 Task: Add a signature Max Baker containing Best wishes for a happy National Compliment Day, Max Baker to email address softage.9@softage.net and add a folder Community newsletters
Action: Mouse moved to (1064, 80)
Screenshot: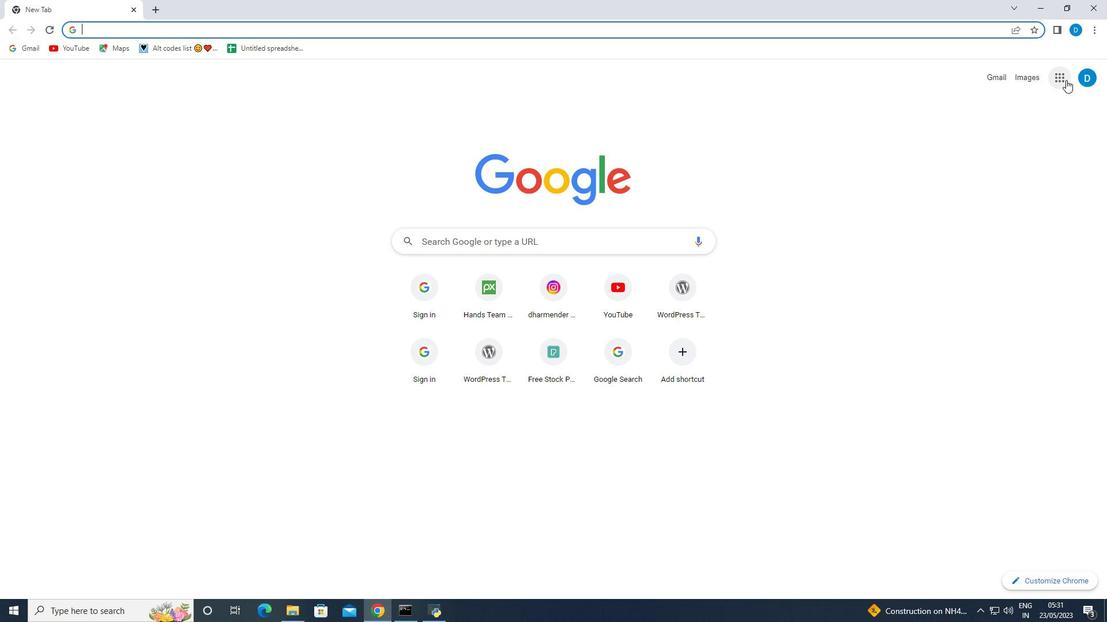 
Action: Mouse pressed left at (1064, 80)
Screenshot: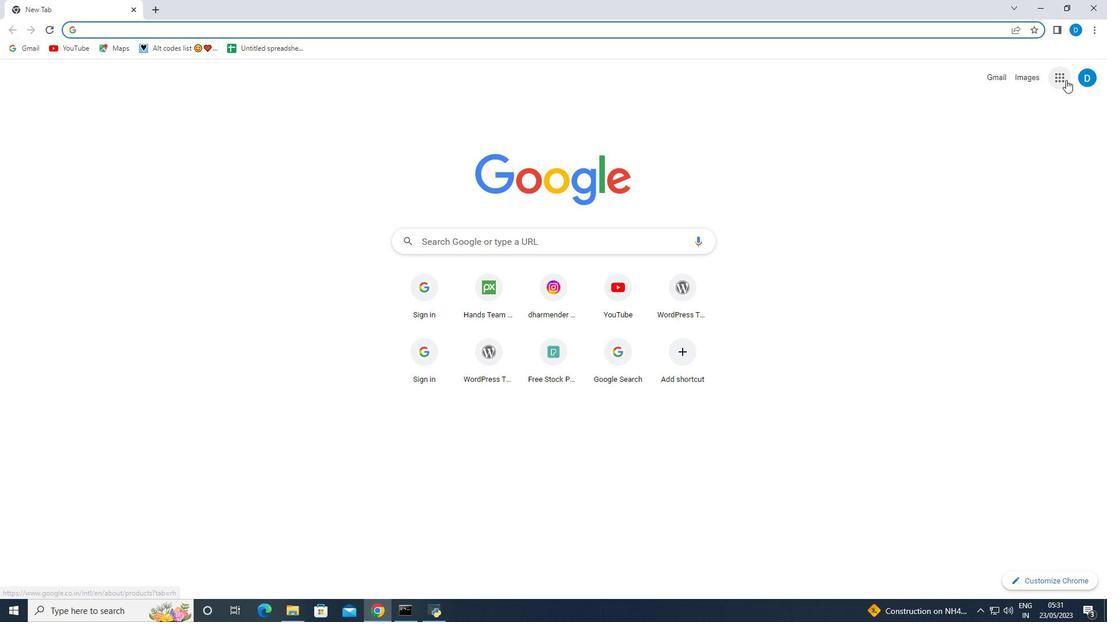 
Action: Mouse moved to (968, 229)
Screenshot: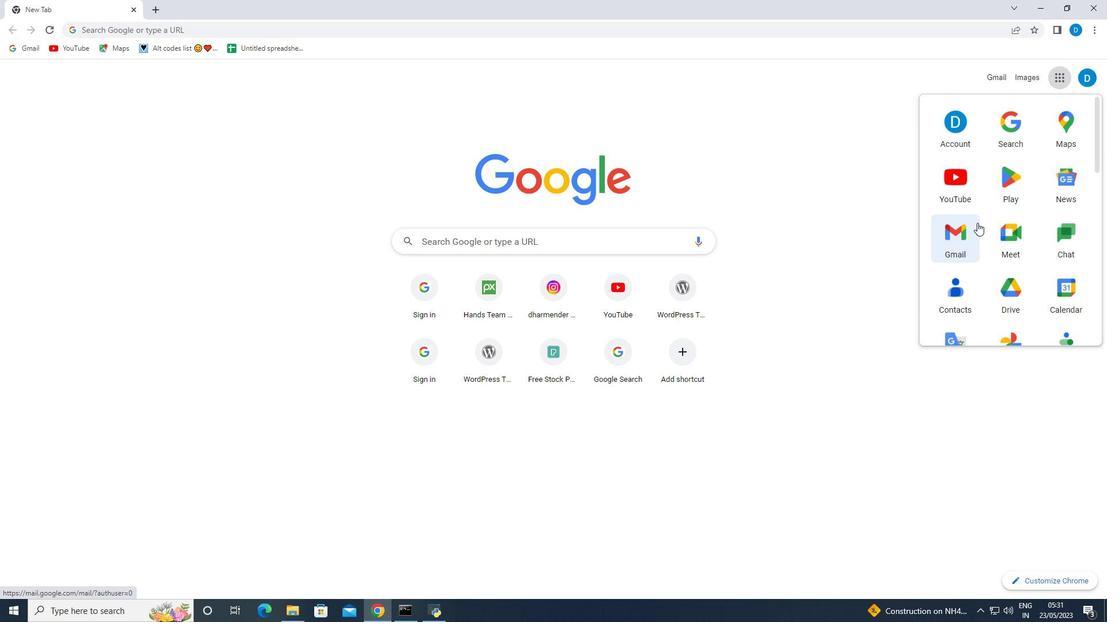 
Action: Mouse pressed left at (968, 229)
Screenshot: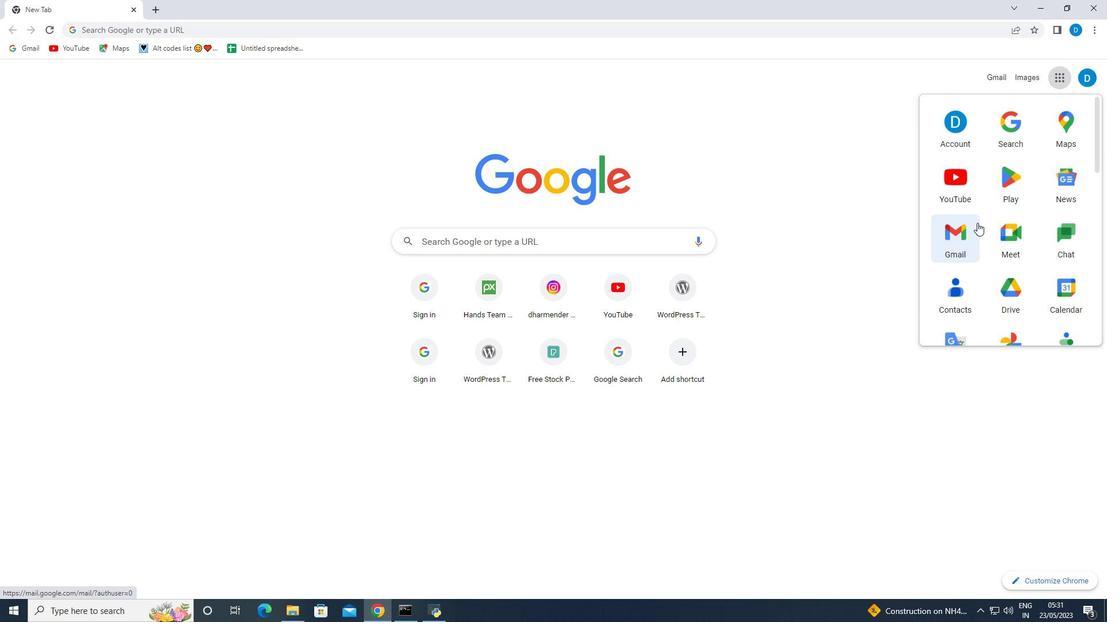 
Action: Mouse moved to (127, 295)
Screenshot: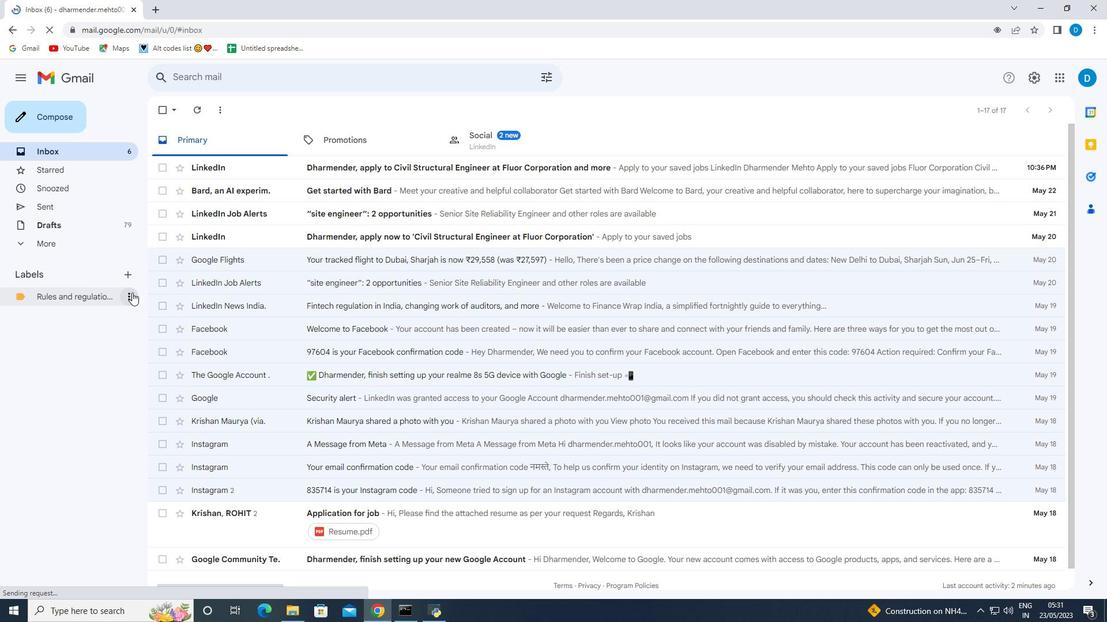 
Action: Mouse pressed left at (127, 295)
Screenshot: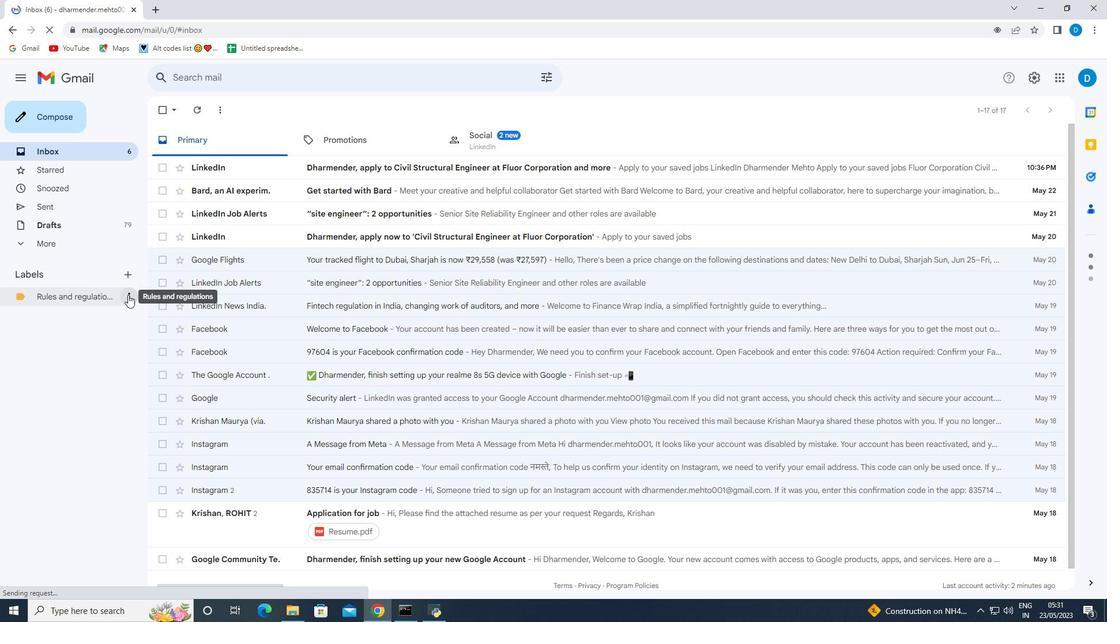 
Action: Mouse moved to (172, 501)
Screenshot: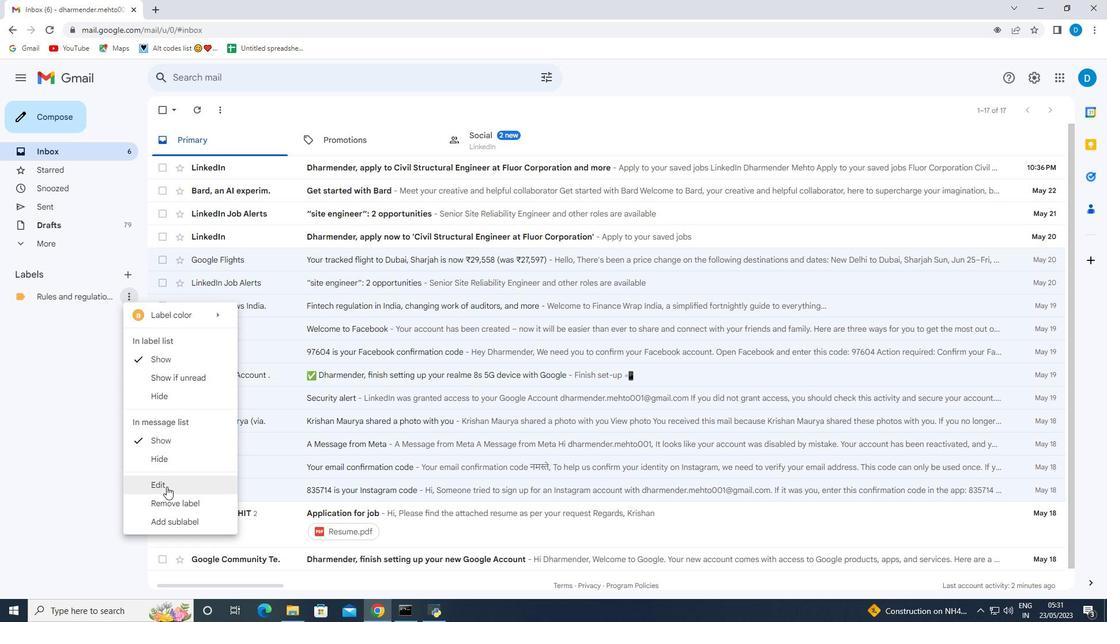 
Action: Mouse pressed left at (172, 501)
Screenshot: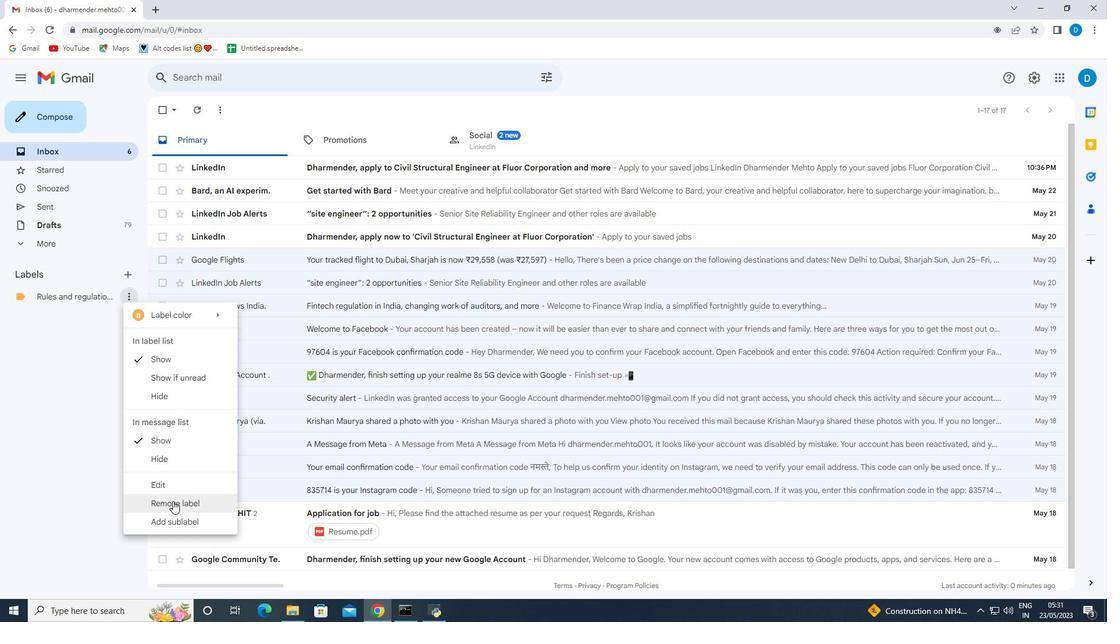 
Action: Mouse moved to (667, 364)
Screenshot: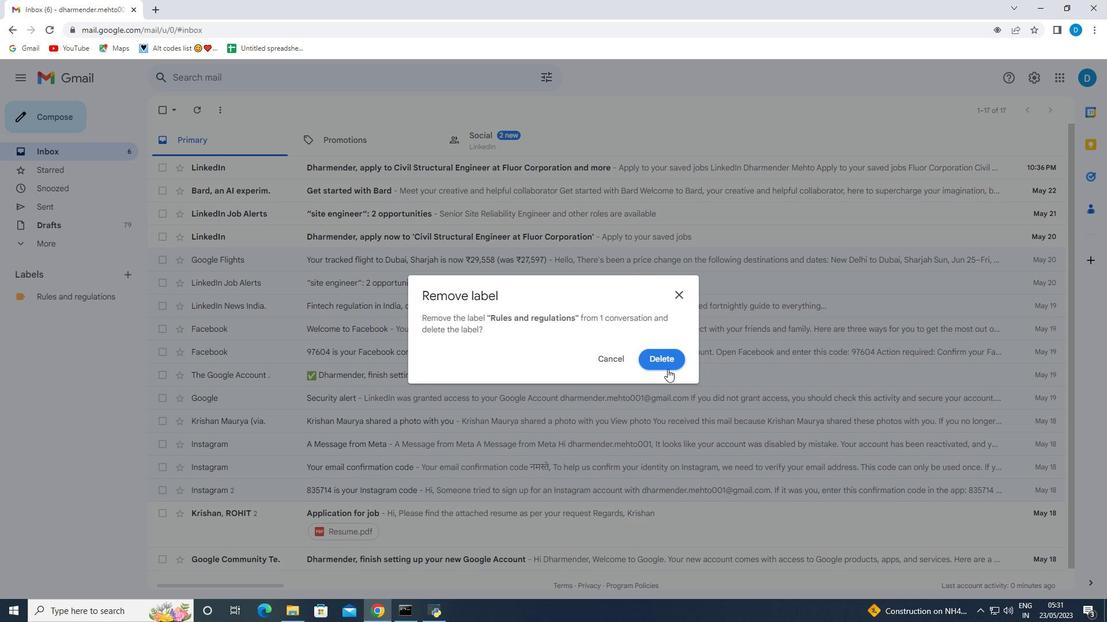 
Action: Mouse pressed left at (667, 364)
Screenshot: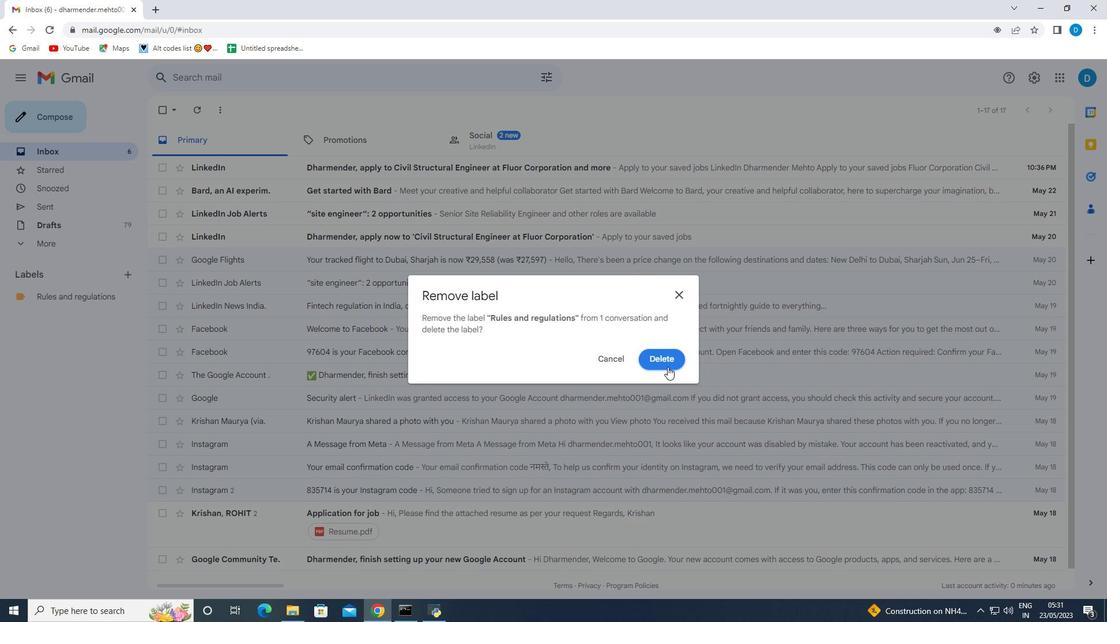 
Action: Mouse moved to (1027, 80)
Screenshot: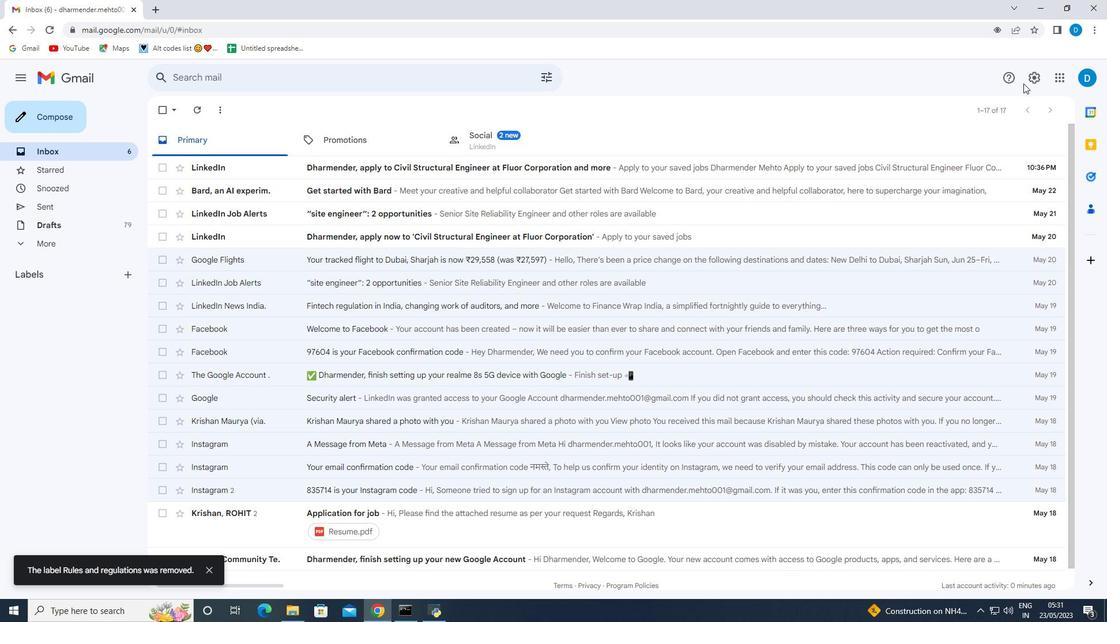 
Action: Mouse pressed left at (1027, 80)
Screenshot: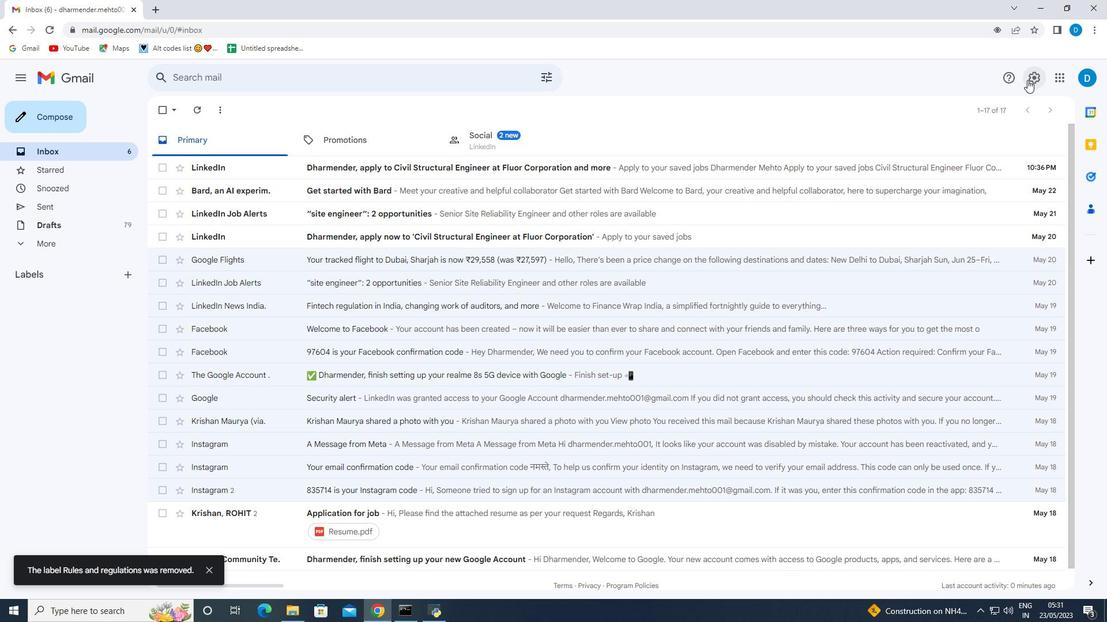 
Action: Mouse moved to (989, 136)
Screenshot: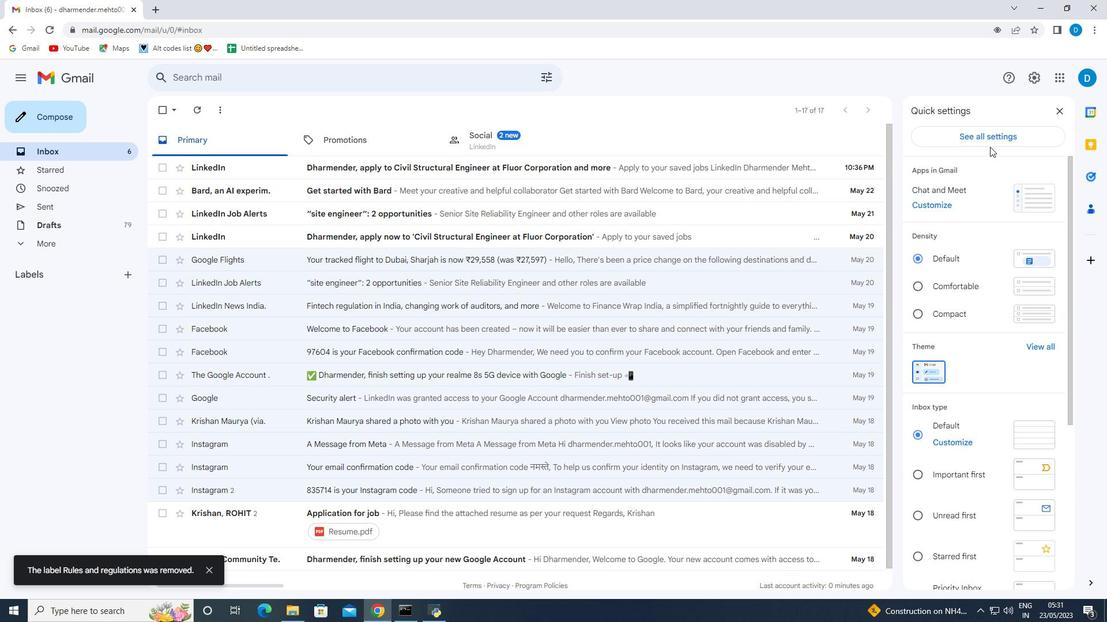
Action: Mouse pressed left at (989, 136)
Screenshot: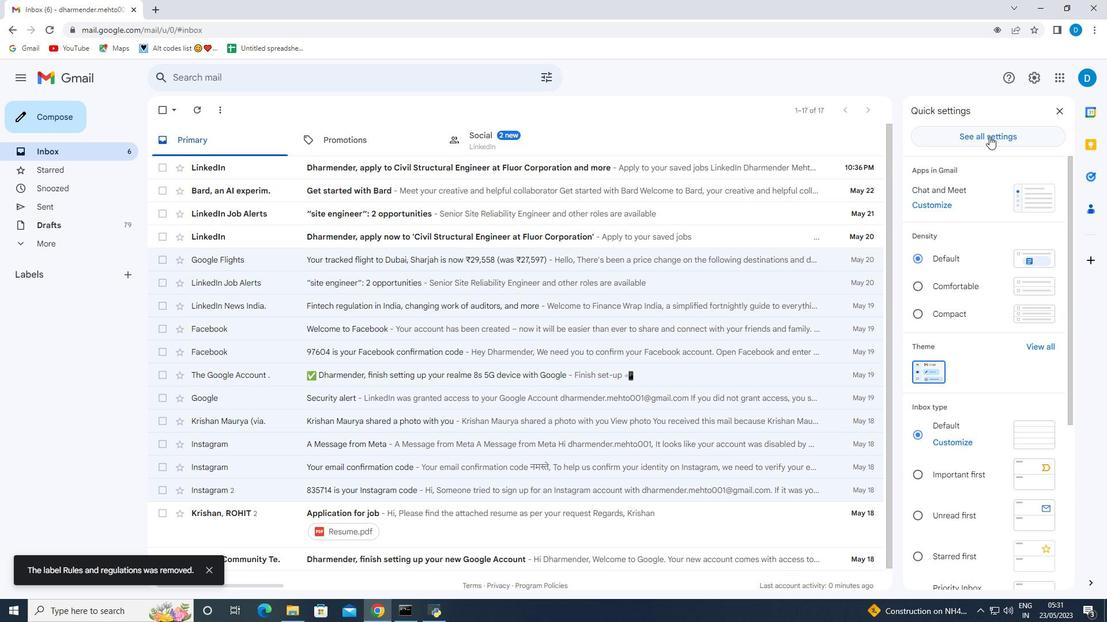 
Action: Mouse moved to (442, 332)
Screenshot: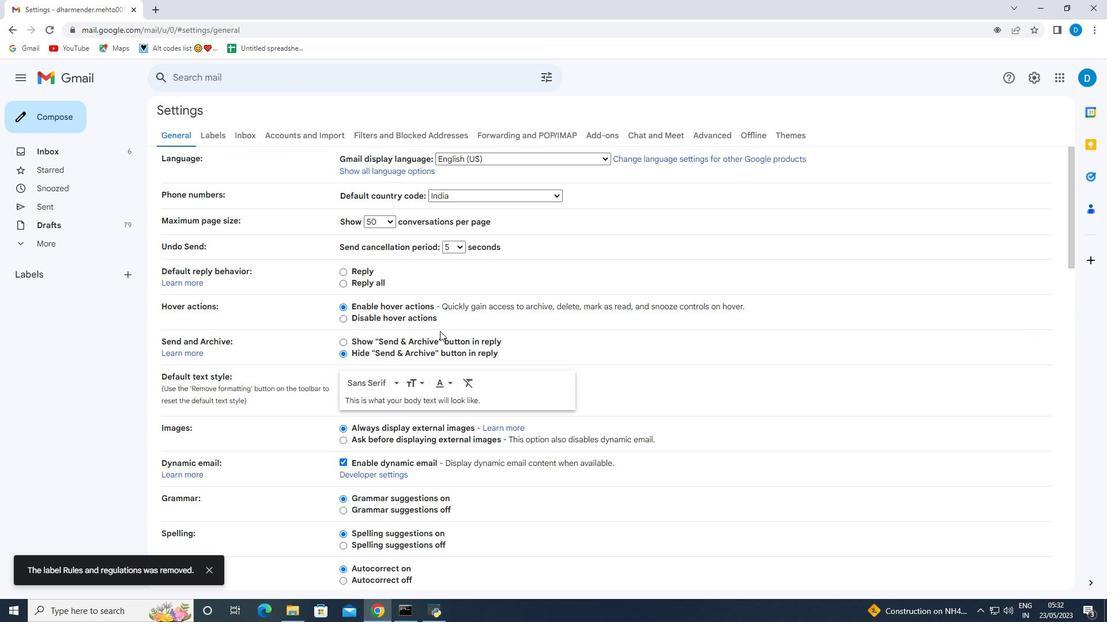 
Action: Mouse scrolled (442, 331) with delta (0, 0)
Screenshot: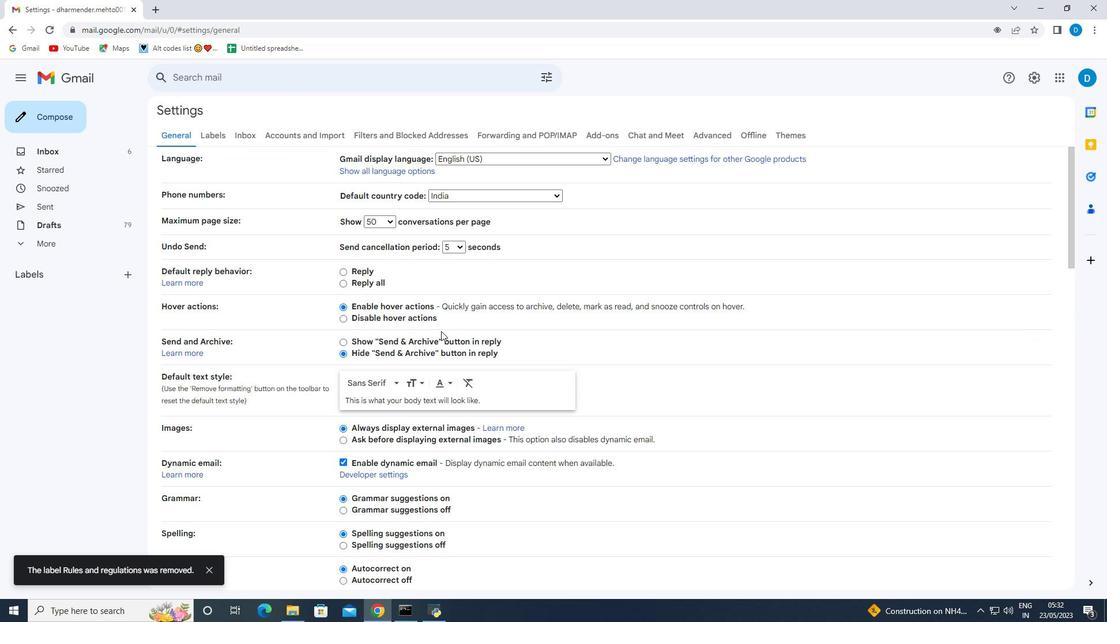 
Action: Mouse scrolled (442, 331) with delta (0, 0)
Screenshot: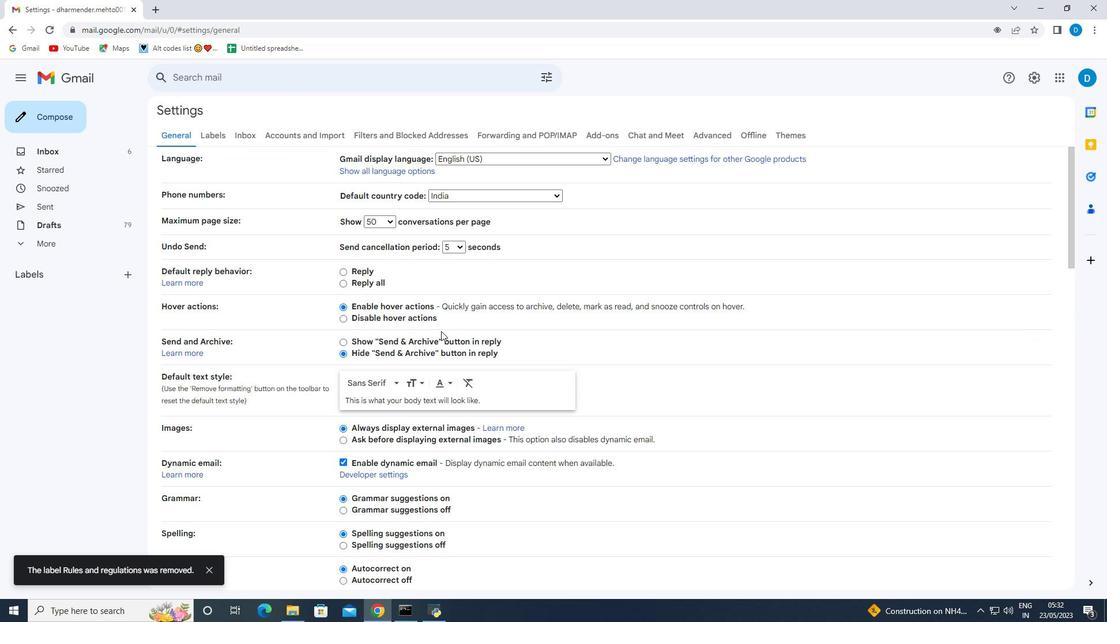 
Action: Mouse scrolled (442, 331) with delta (0, 0)
Screenshot: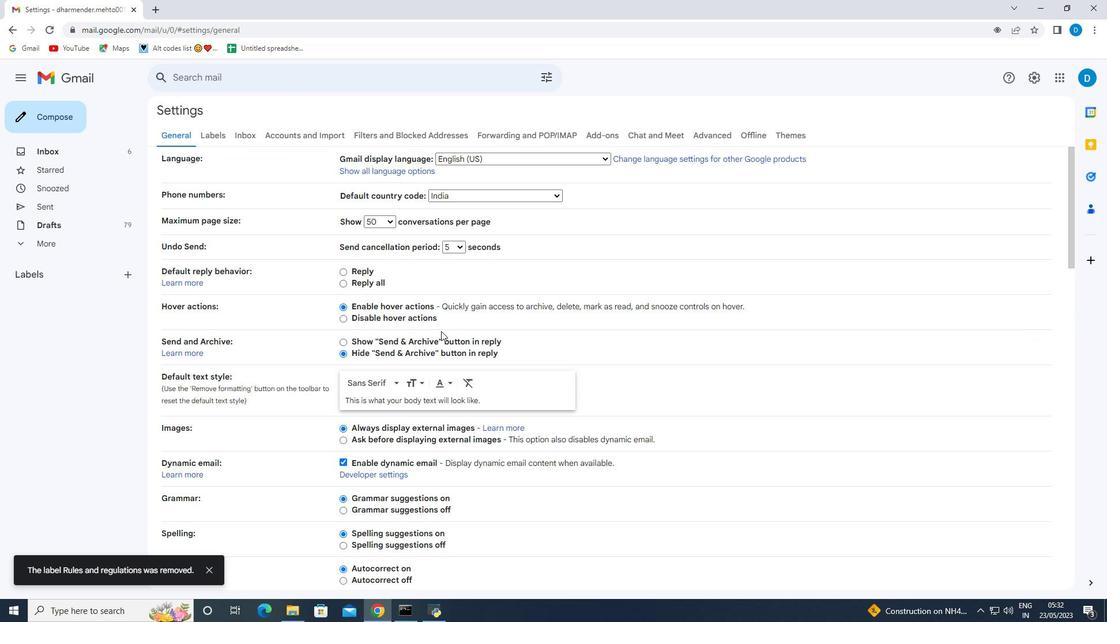 
Action: Mouse scrolled (442, 331) with delta (0, 0)
Screenshot: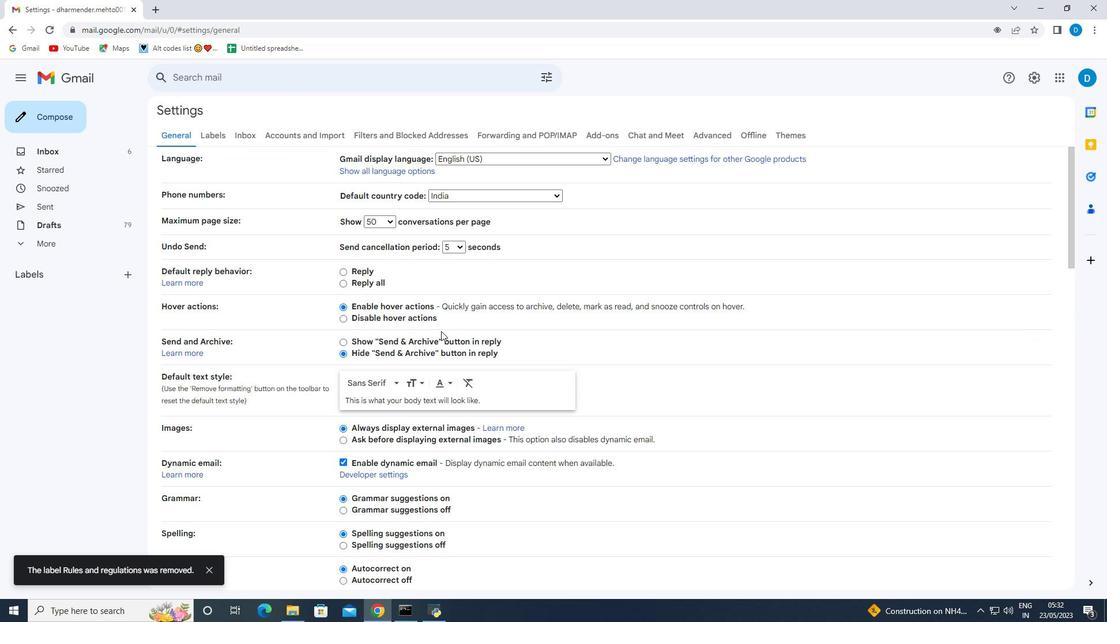 
Action: Mouse scrolled (442, 331) with delta (0, 0)
Screenshot: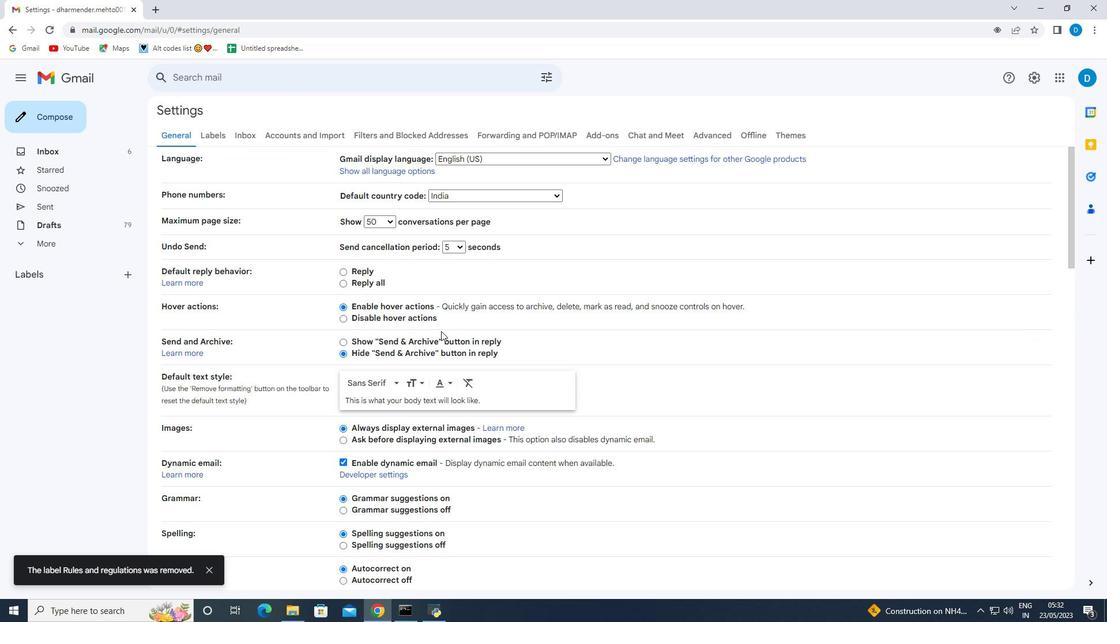
Action: Mouse moved to (445, 328)
Screenshot: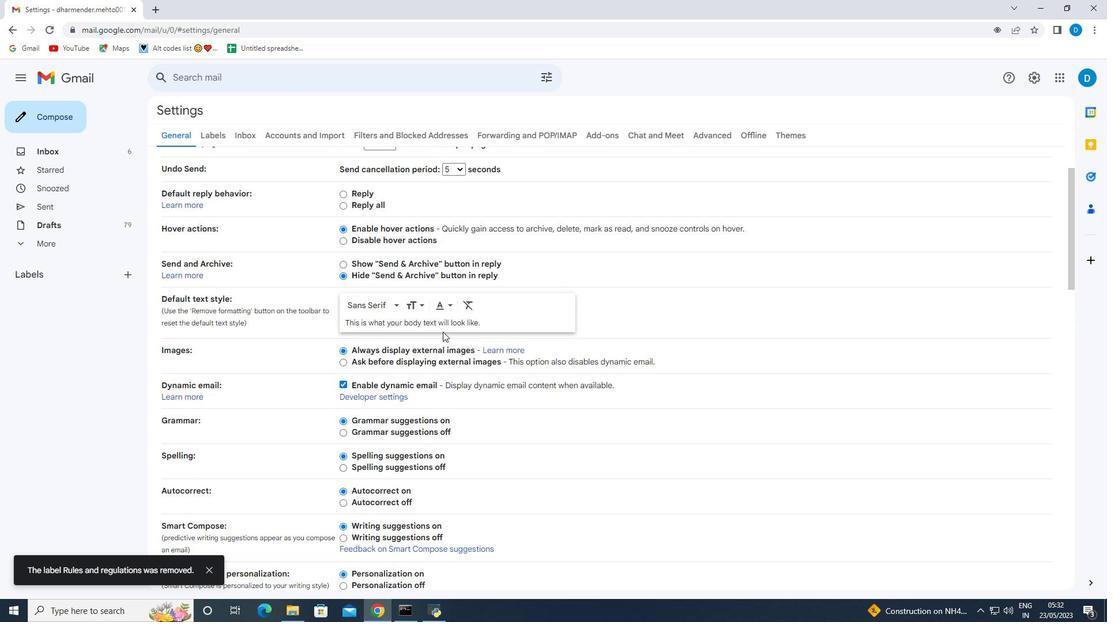 
Action: Mouse scrolled (445, 327) with delta (0, 0)
Screenshot: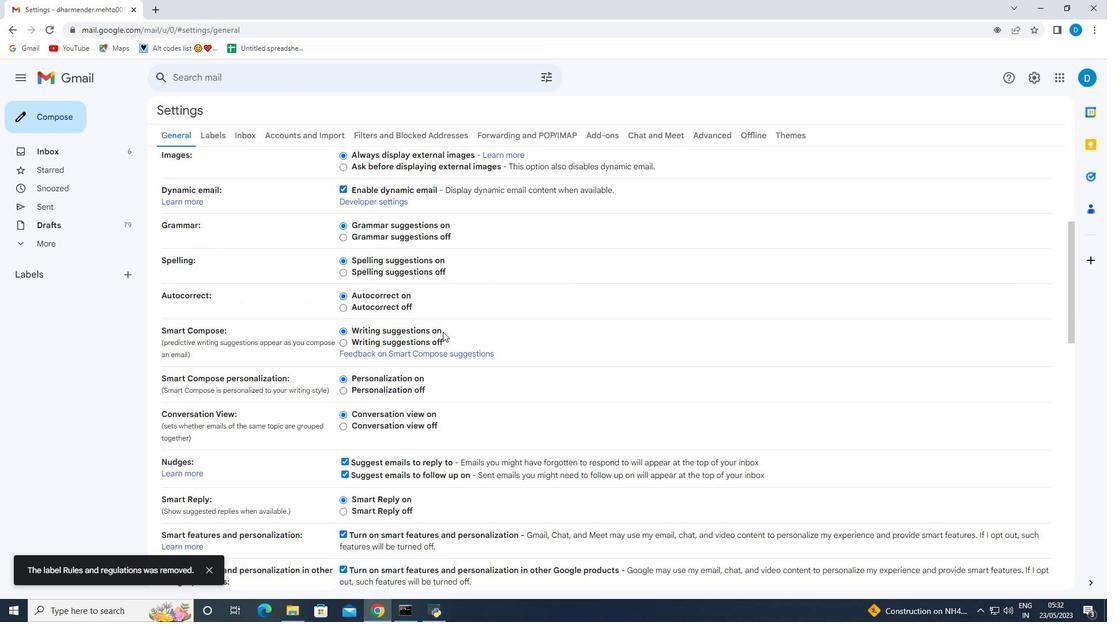 
Action: Mouse scrolled (445, 327) with delta (0, 0)
Screenshot: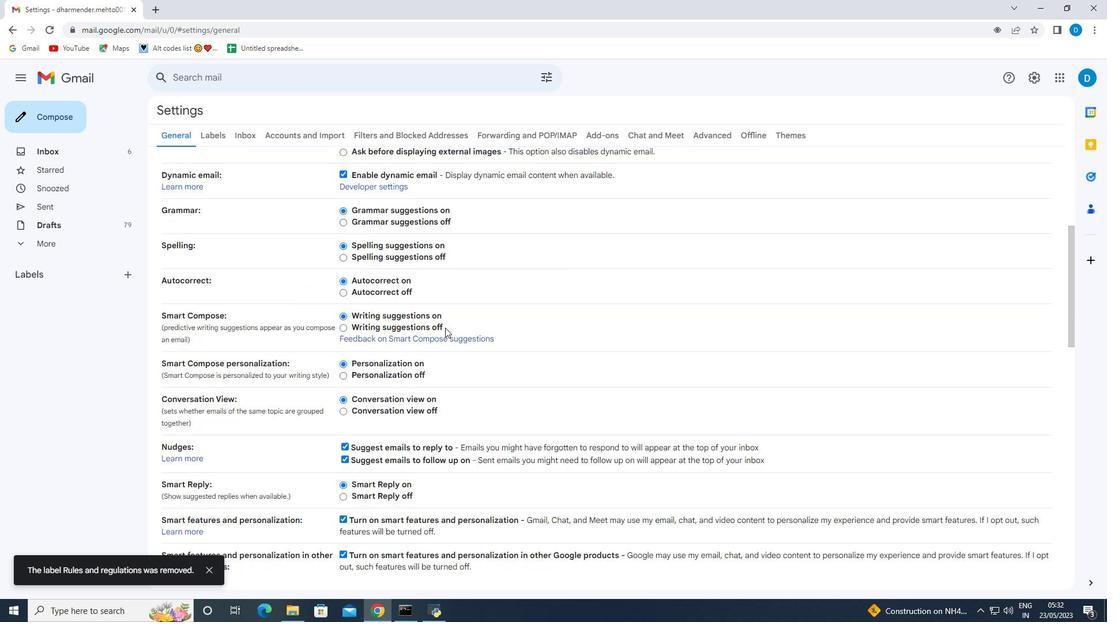 
Action: Mouse scrolled (445, 327) with delta (0, 0)
Screenshot: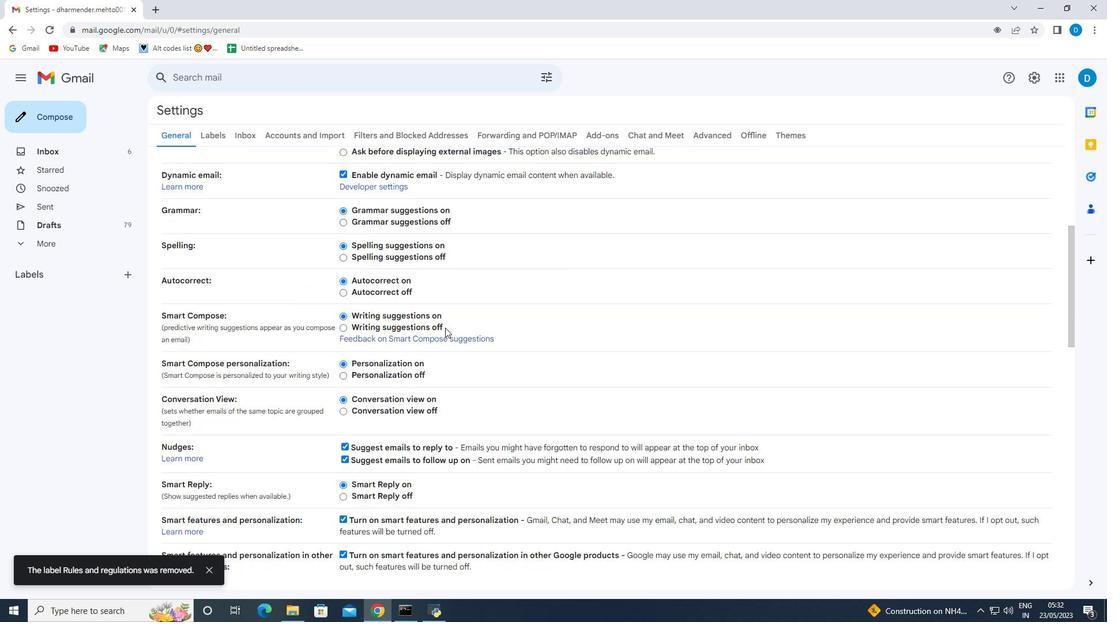
Action: Mouse scrolled (445, 327) with delta (0, 0)
Screenshot: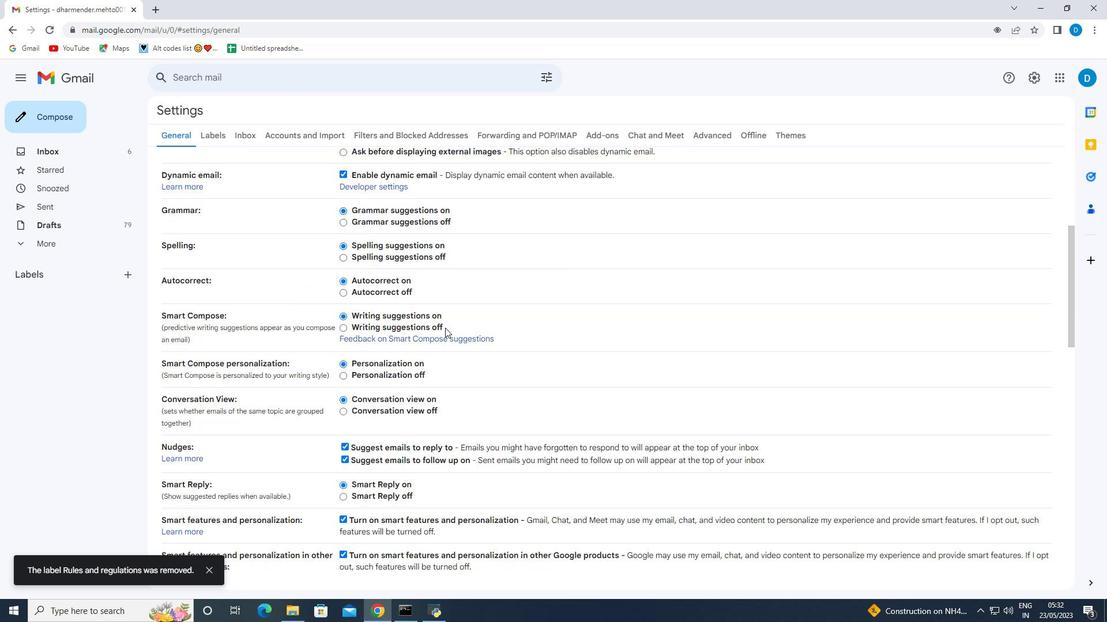 
Action: Mouse scrolled (445, 327) with delta (0, 0)
Screenshot: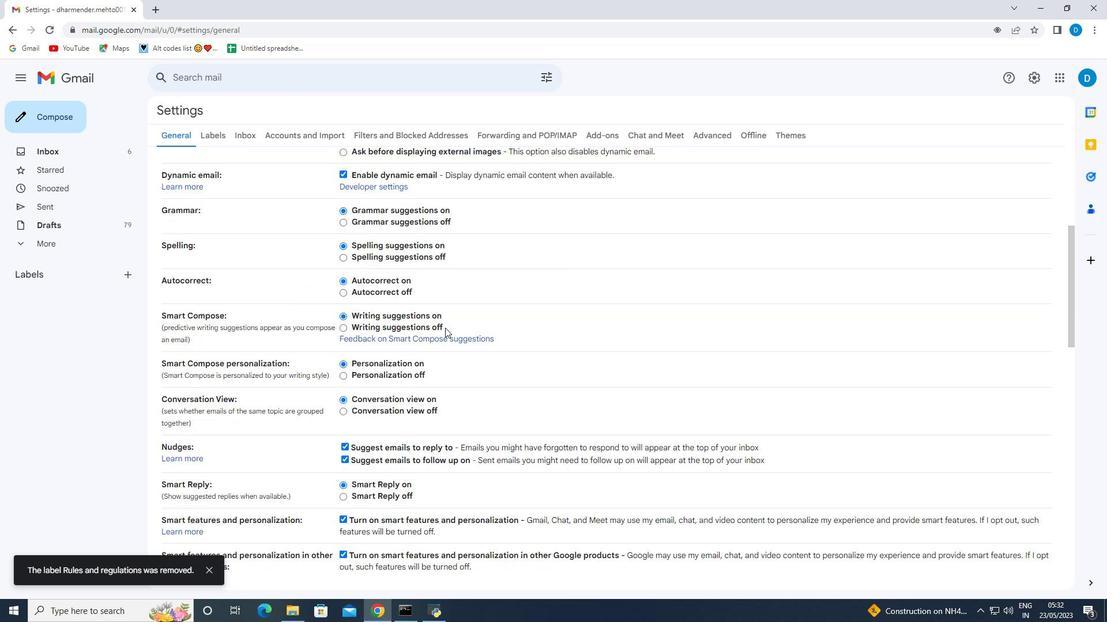 
Action: Mouse scrolled (445, 327) with delta (0, 0)
Screenshot: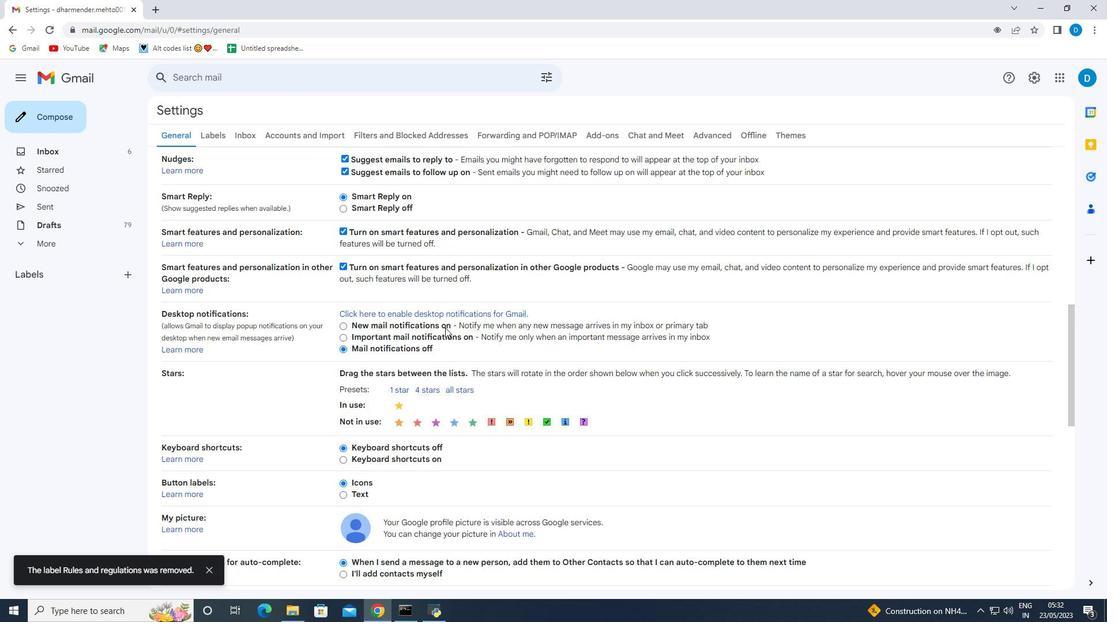 
Action: Mouse scrolled (445, 327) with delta (0, 0)
Screenshot: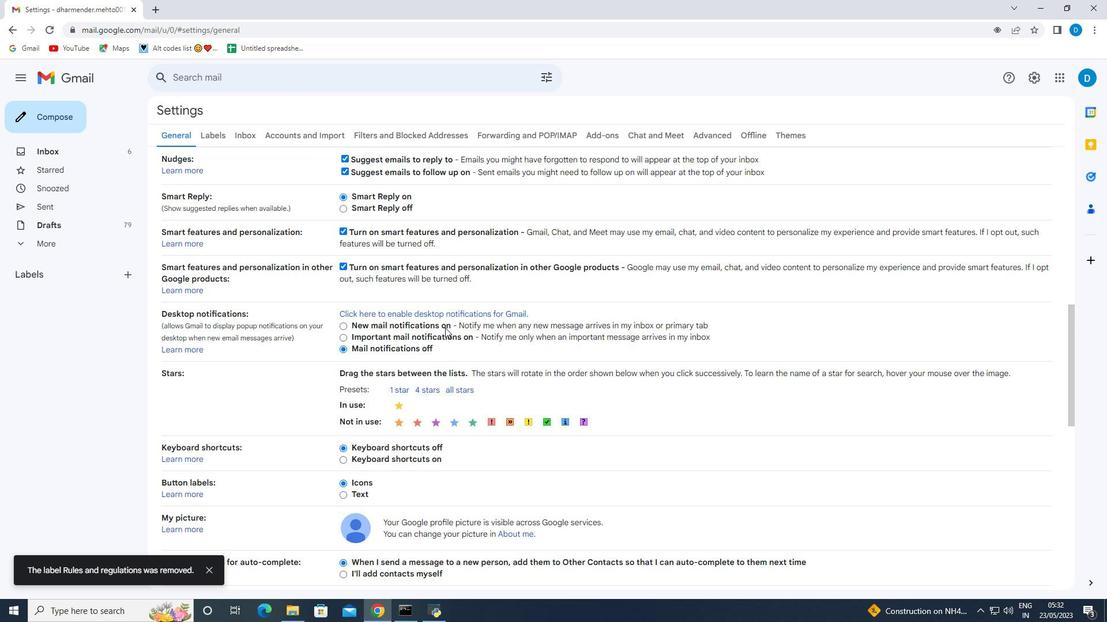 
Action: Mouse scrolled (445, 327) with delta (0, 0)
Screenshot: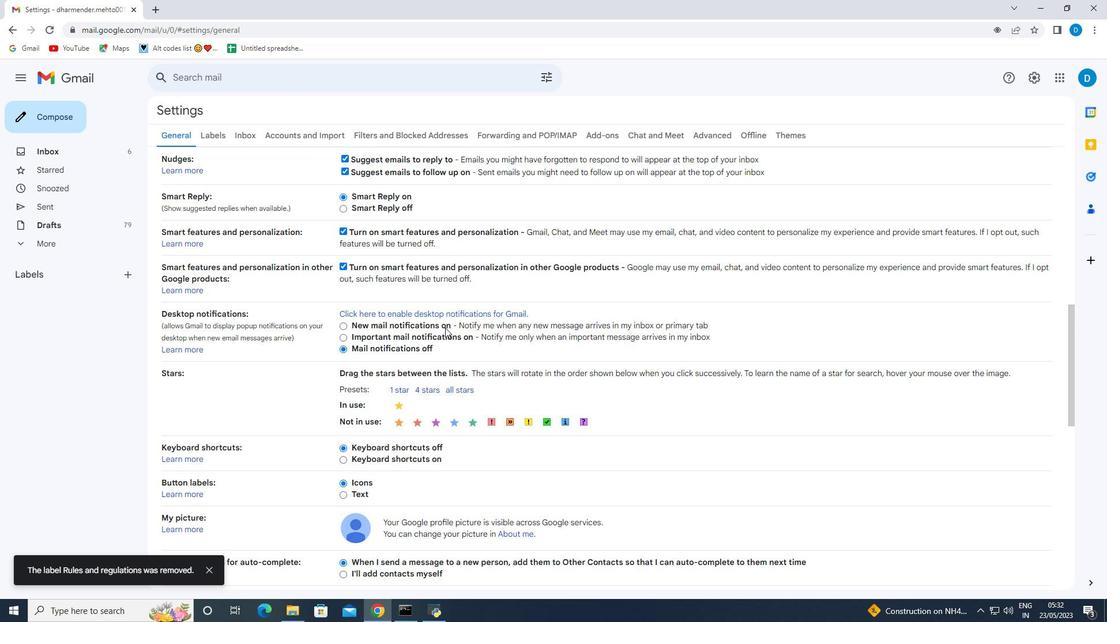
Action: Mouse scrolled (445, 327) with delta (0, 0)
Screenshot: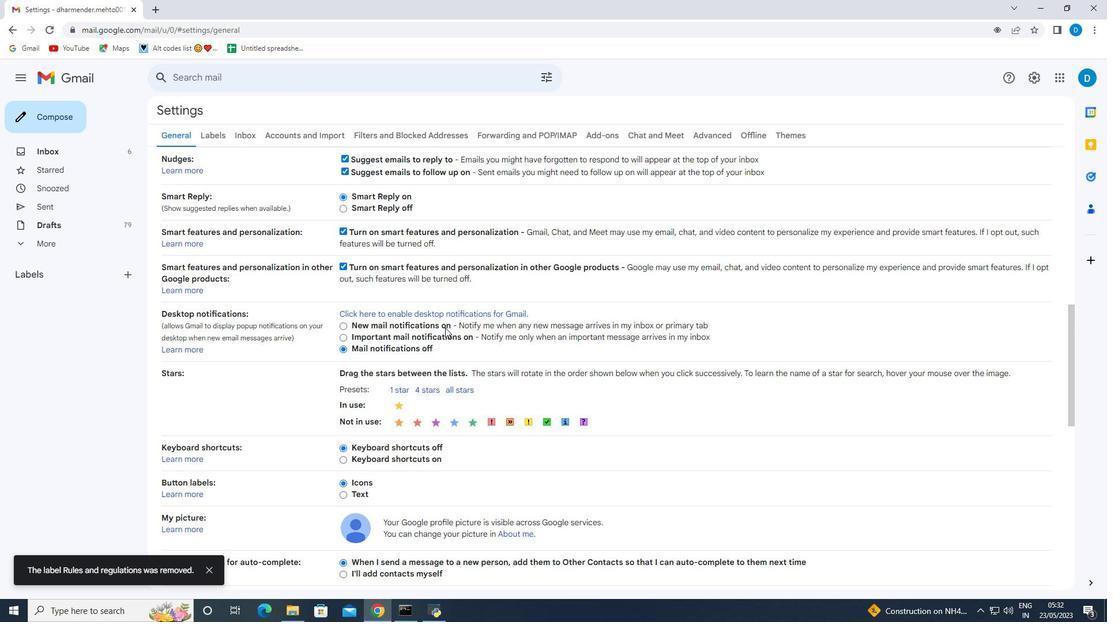 
Action: Mouse moved to (465, 404)
Screenshot: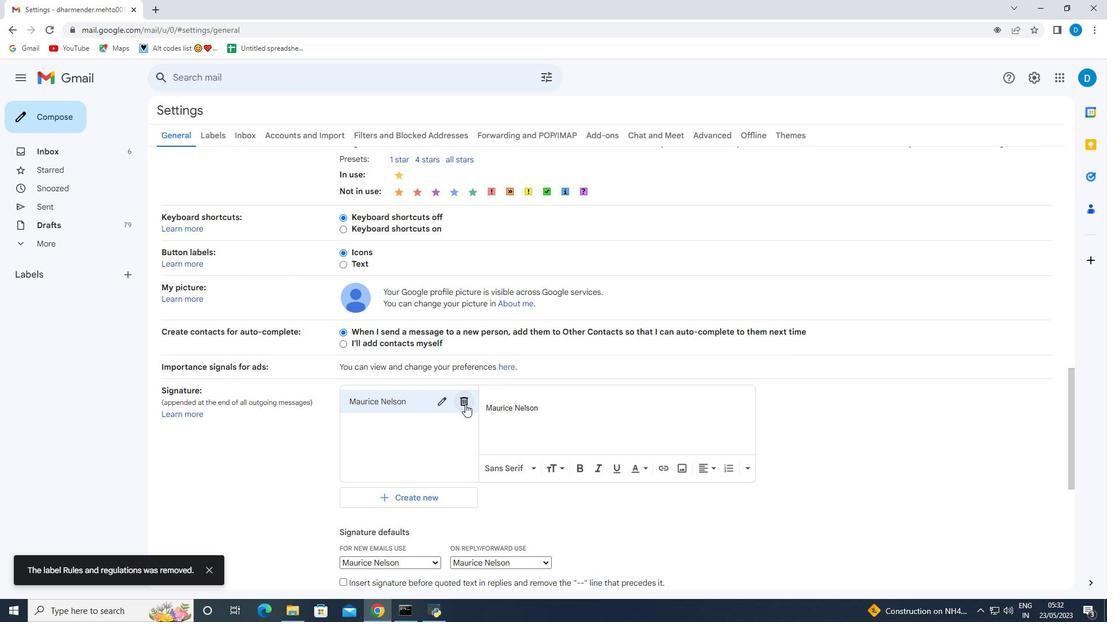 
Action: Mouse pressed left at (465, 404)
Screenshot: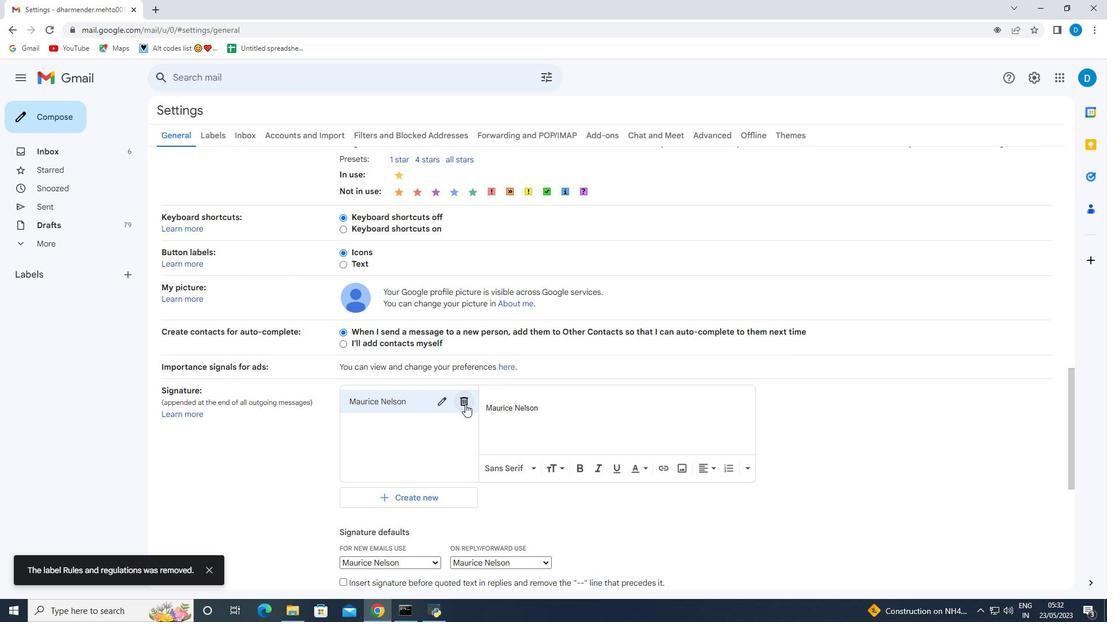 
Action: Mouse moved to (641, 351)
Screenshot: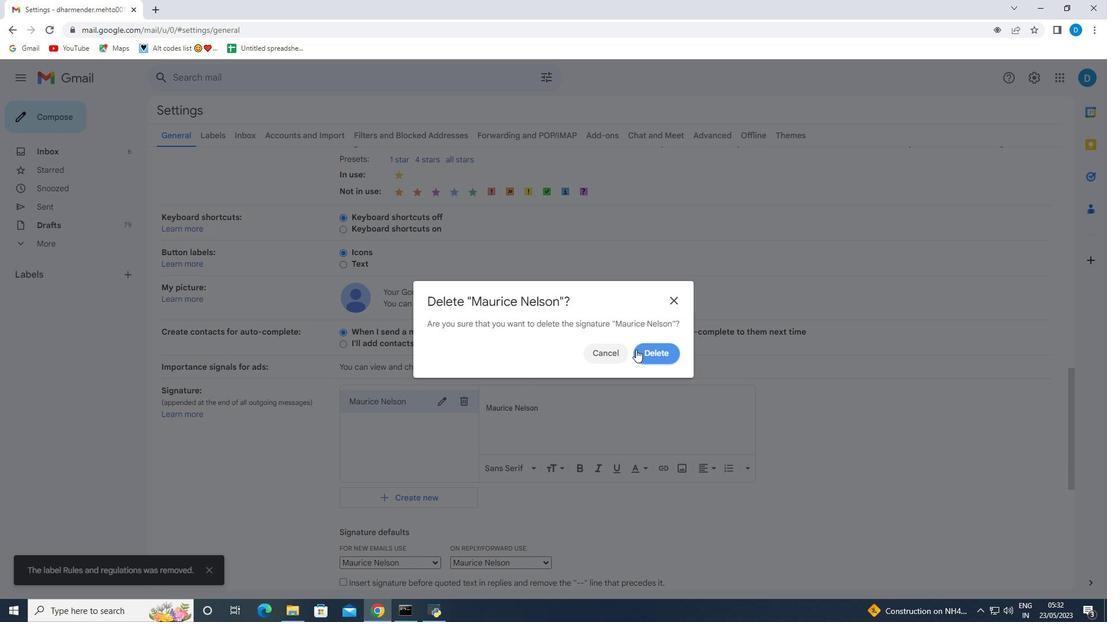 
Action: Mouse pressed left at (641, 351)
Screenshot: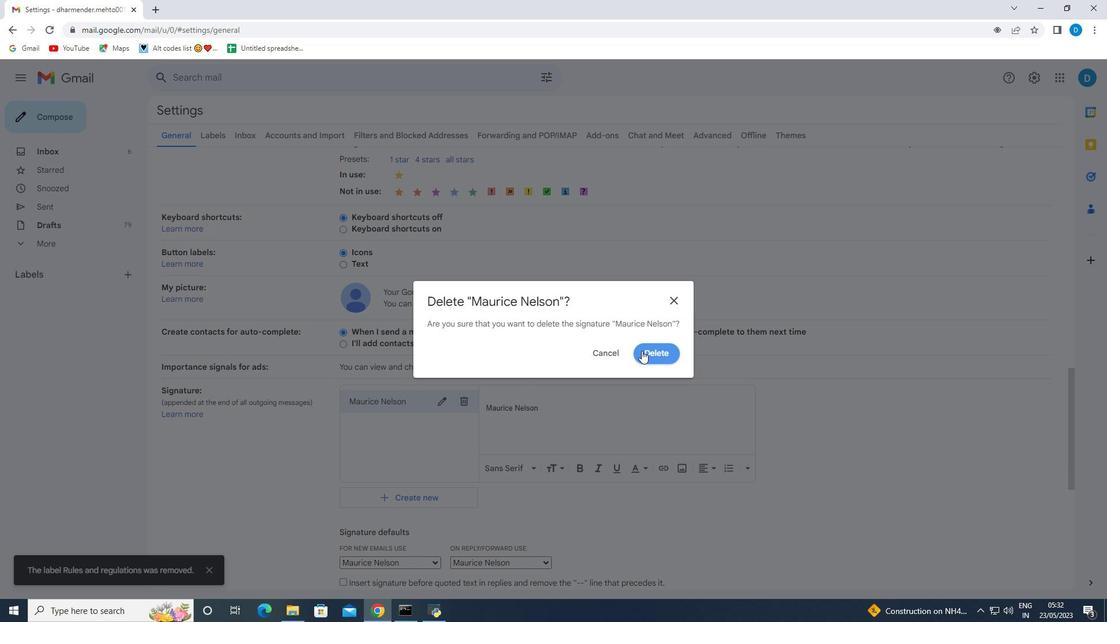 
Action: Mouse moved to (393, 377)
Screenshot: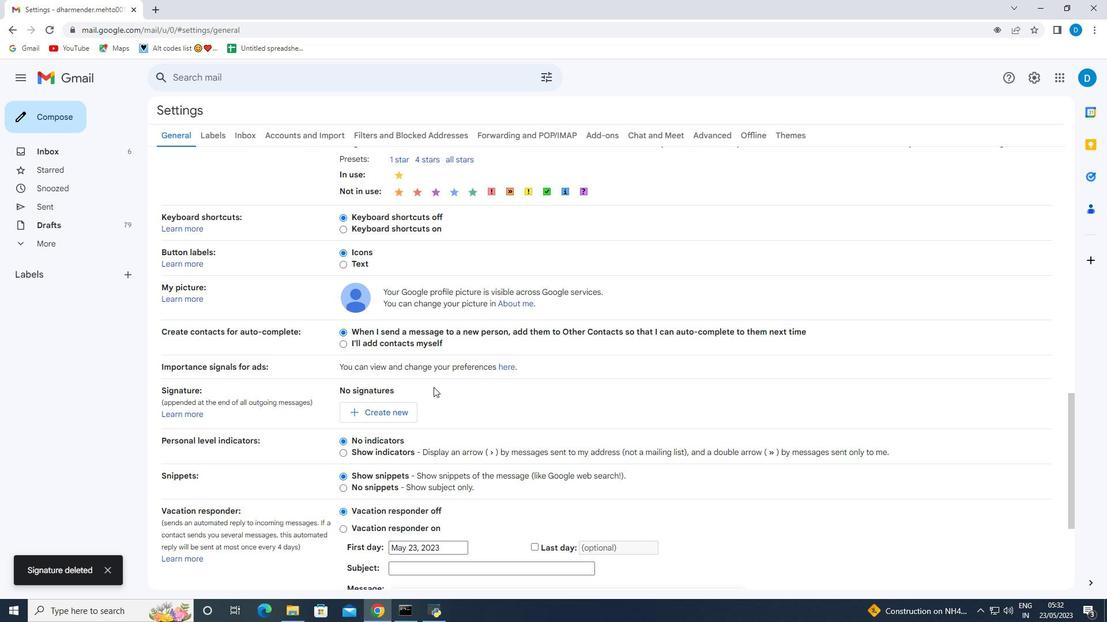 
Action: Mouse scrolled (393, 377) with delta (0, 0)
Screenshot: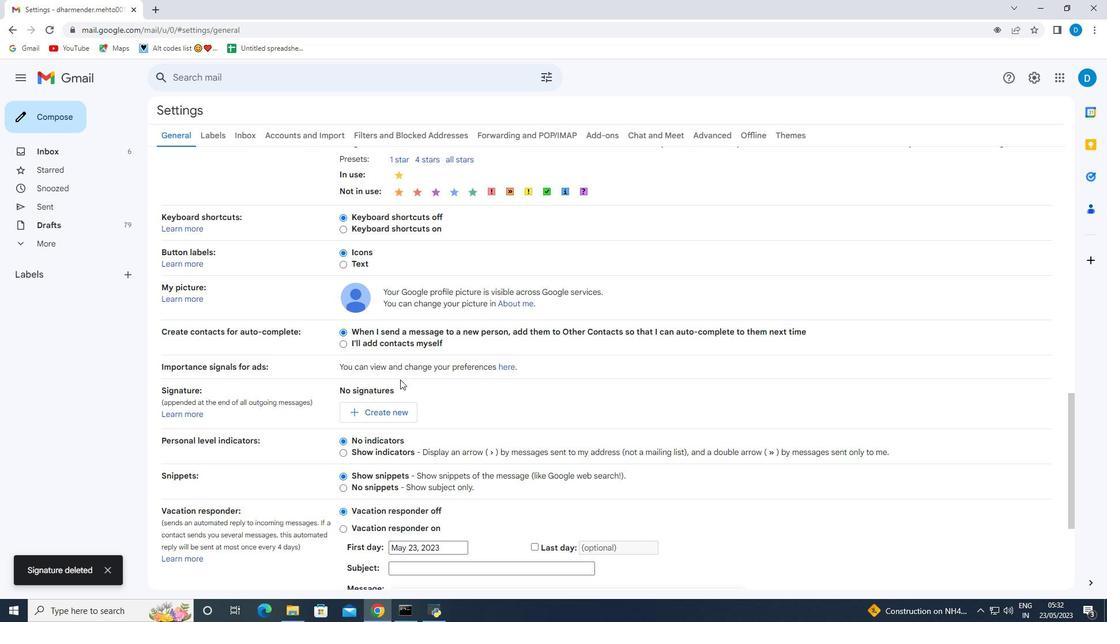 
Action: Mouse scrolled (393, 377) with delta (0, 0)
Screenshot: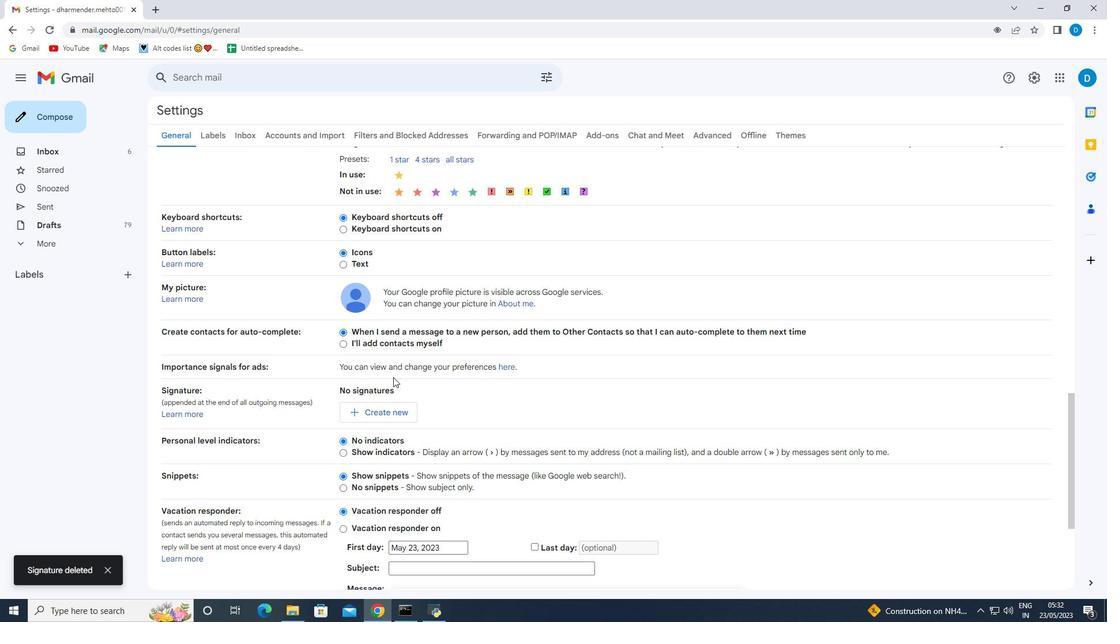 
Action: Mouse scrolled (393, 377) with delta (0, 0)
Screenshot: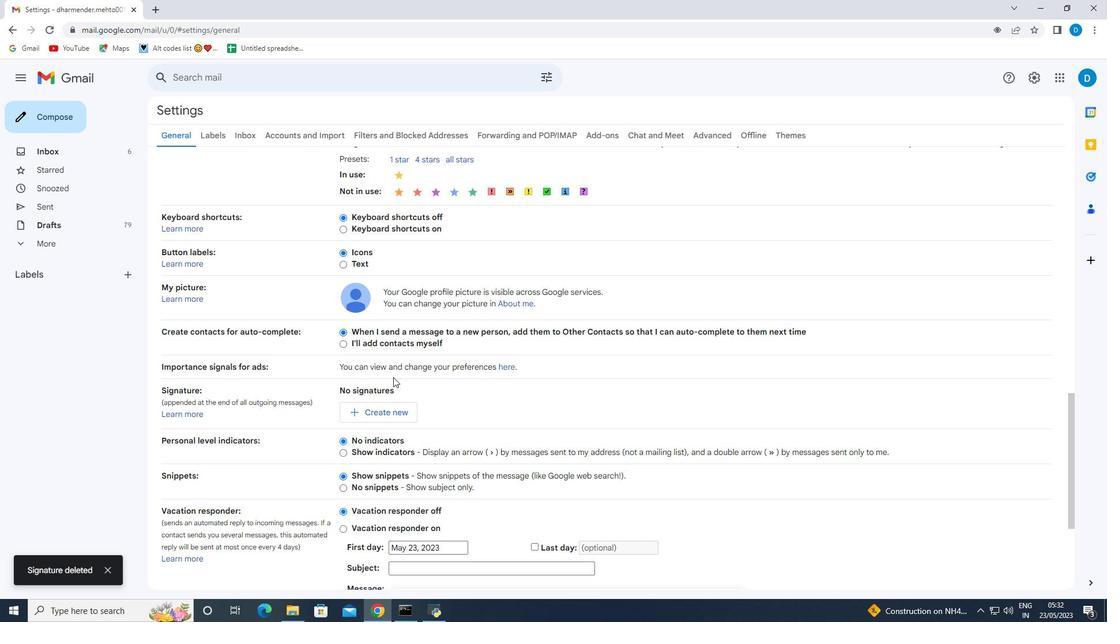 
Action: Mouse moved to (379, 245)
Screenshot: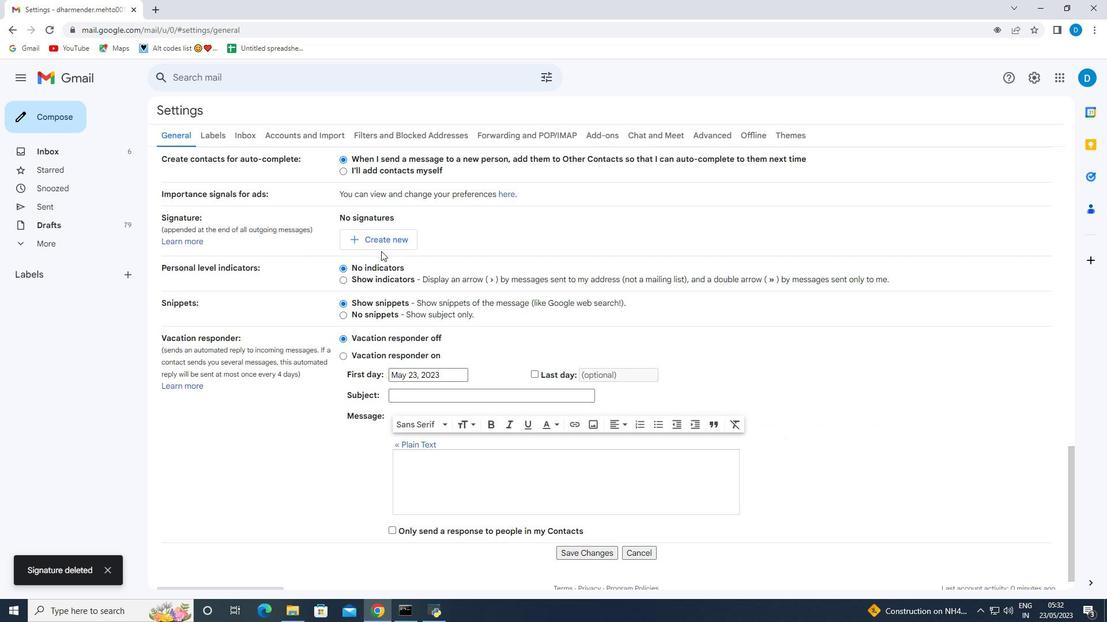 
Action: Mouse pressed left at (379, 245)
Screenshot: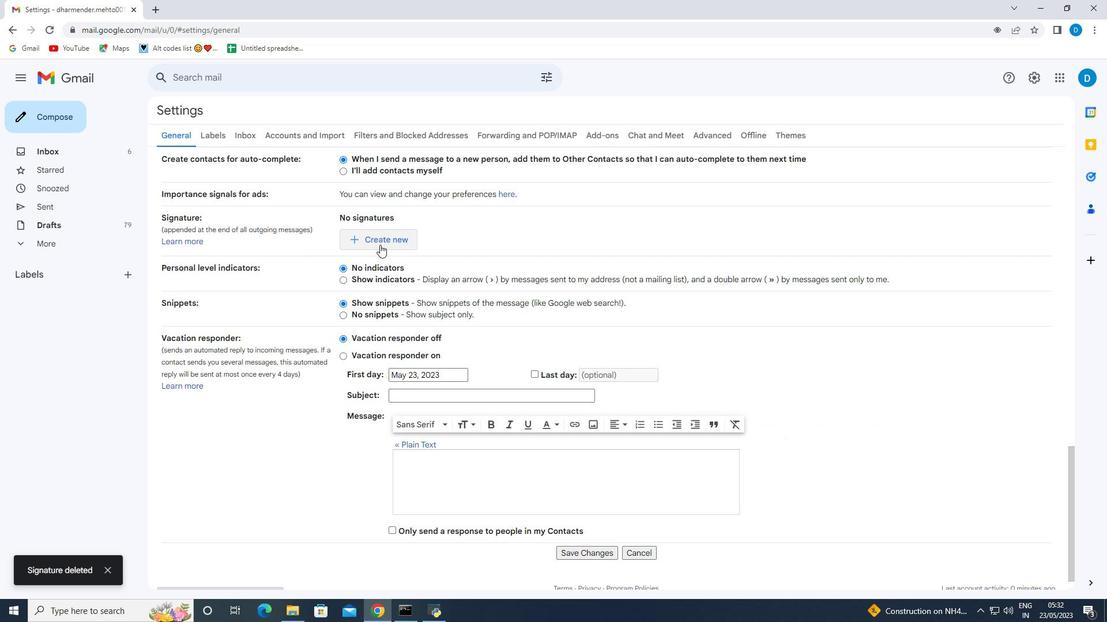 
Action: Mouse moved to (499, 323)
Screenshot: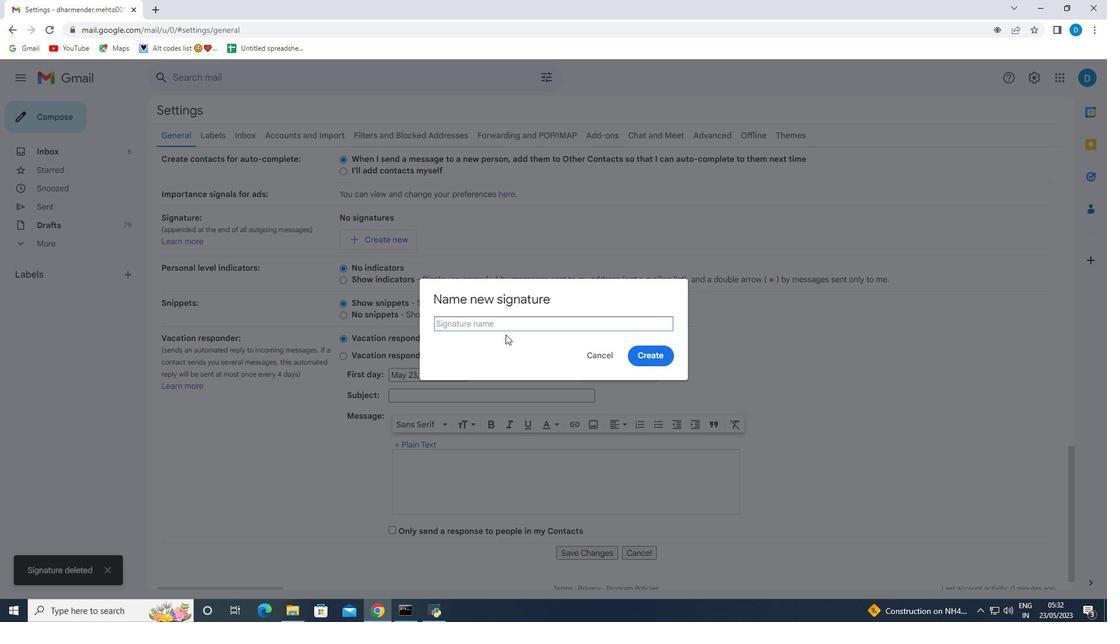 
Action: Mouse pressed left at (499, 323)
Screenshot: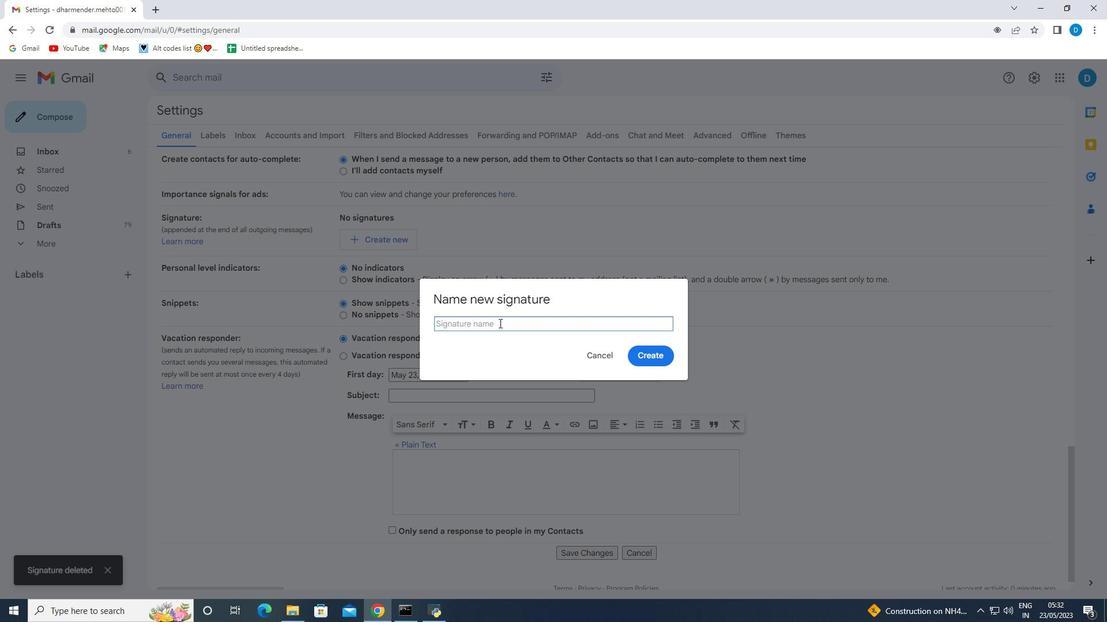 
Action: Key pressed <Key.shift>Max<Key.space><Key.shift>Baker
Screenshot: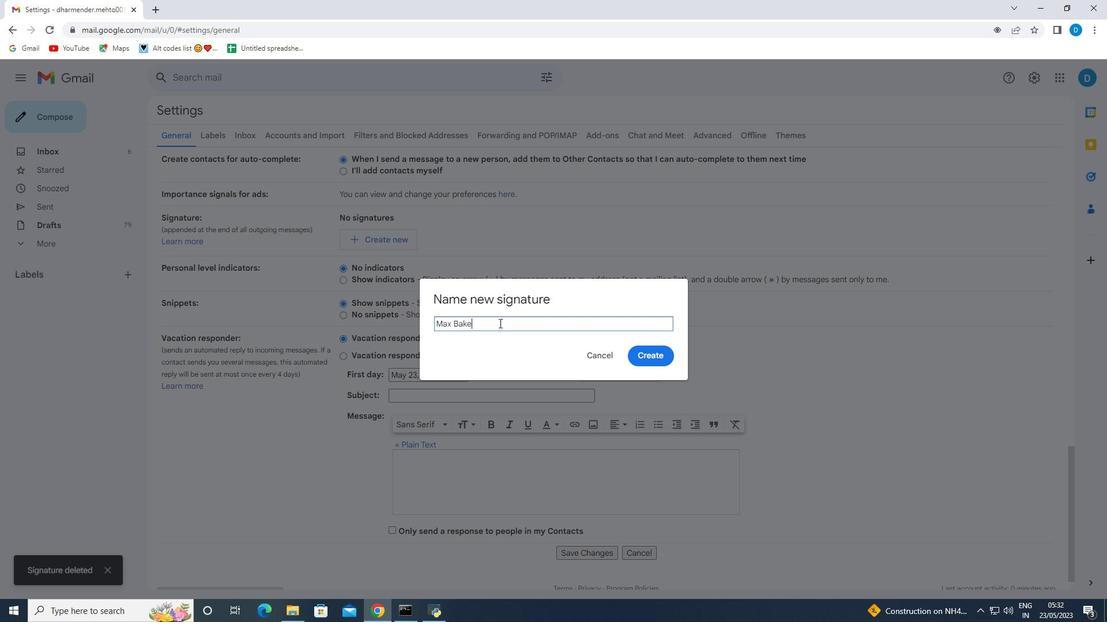 
Action: Mouse moved to (655, 352)
Screenshot: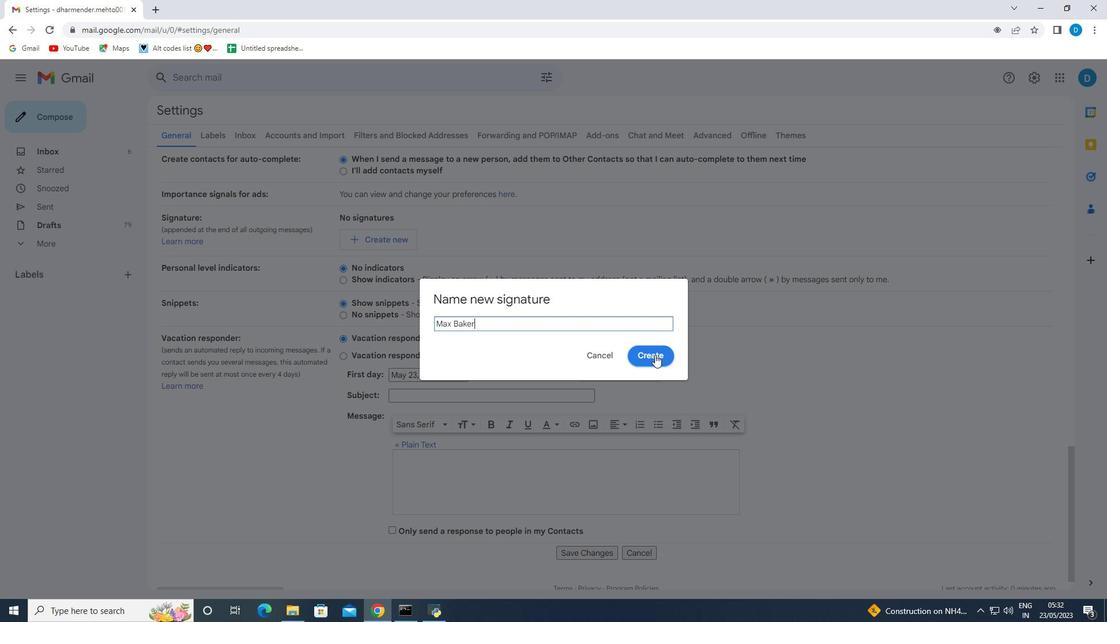 
Action: Mouse pressed left at (655, 352)
Screenshot: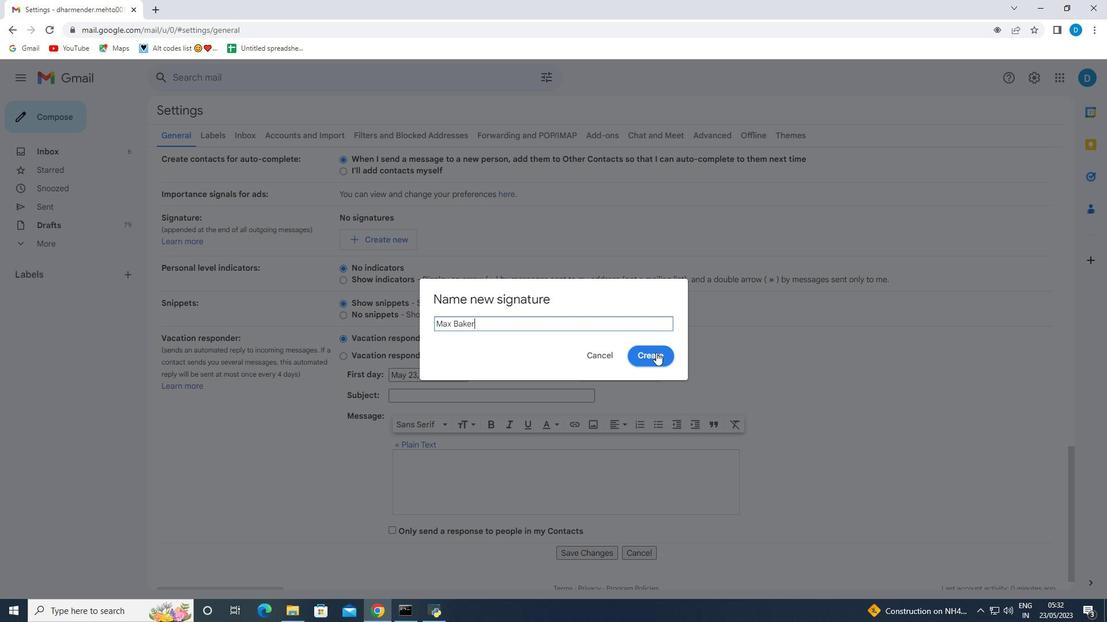 
Action: Mouse moved to (517, 243)
Screenshot: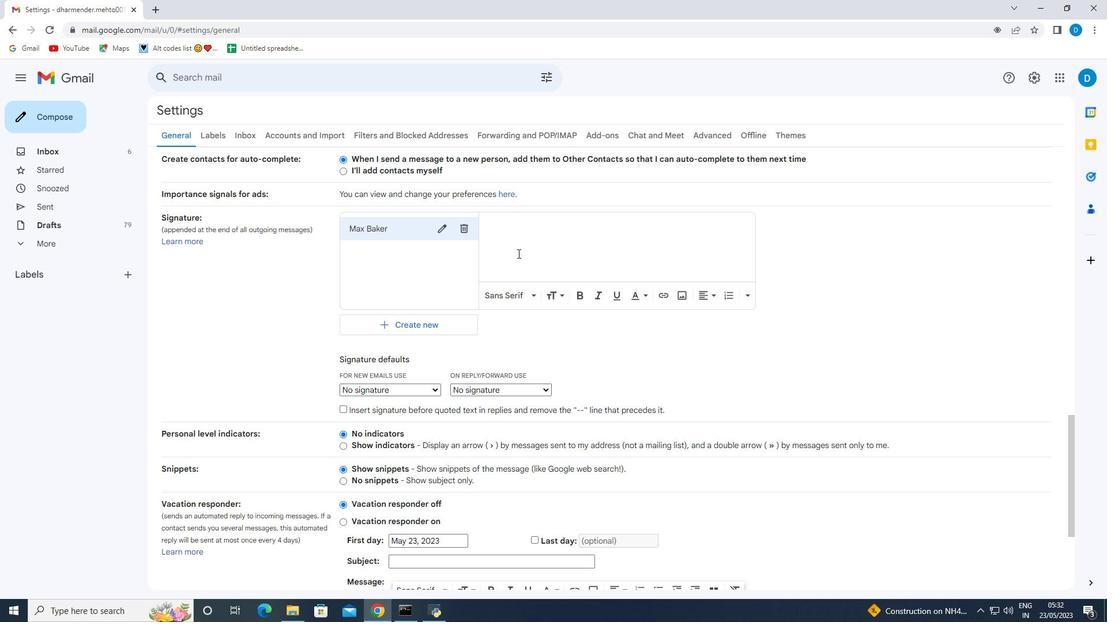 
Action: Mouse pressed left at (517, 243)
Screenshot: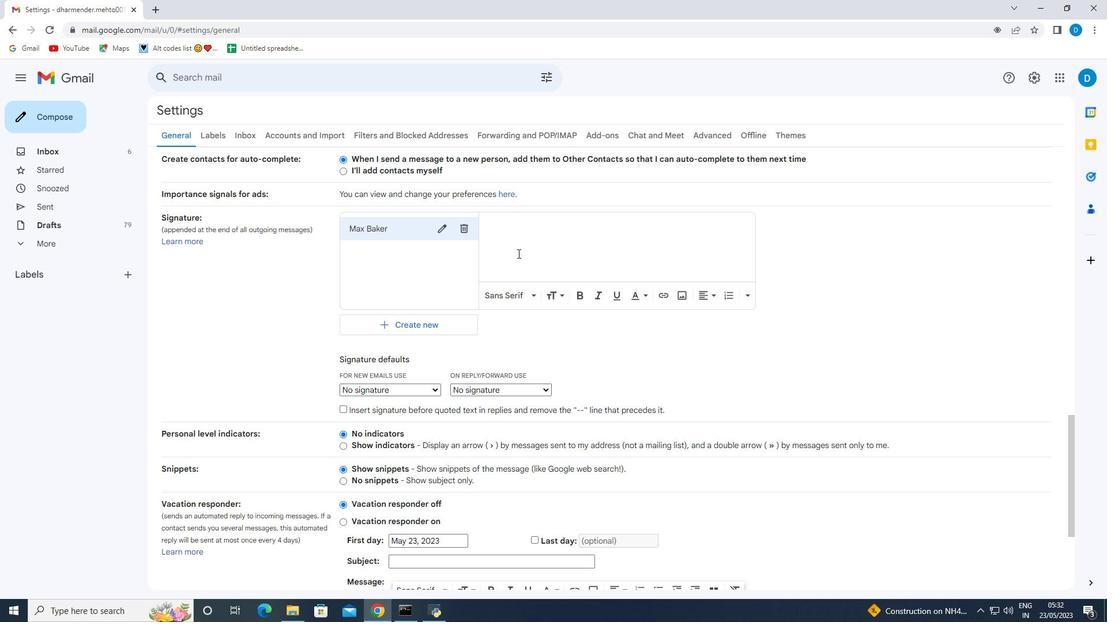 
Action: Key pressed <Key.enter><Key.shift>Max<Key.space><Key.shift><Key.shift>N<Key.backspace><Key.shift>Baker
Screenshot: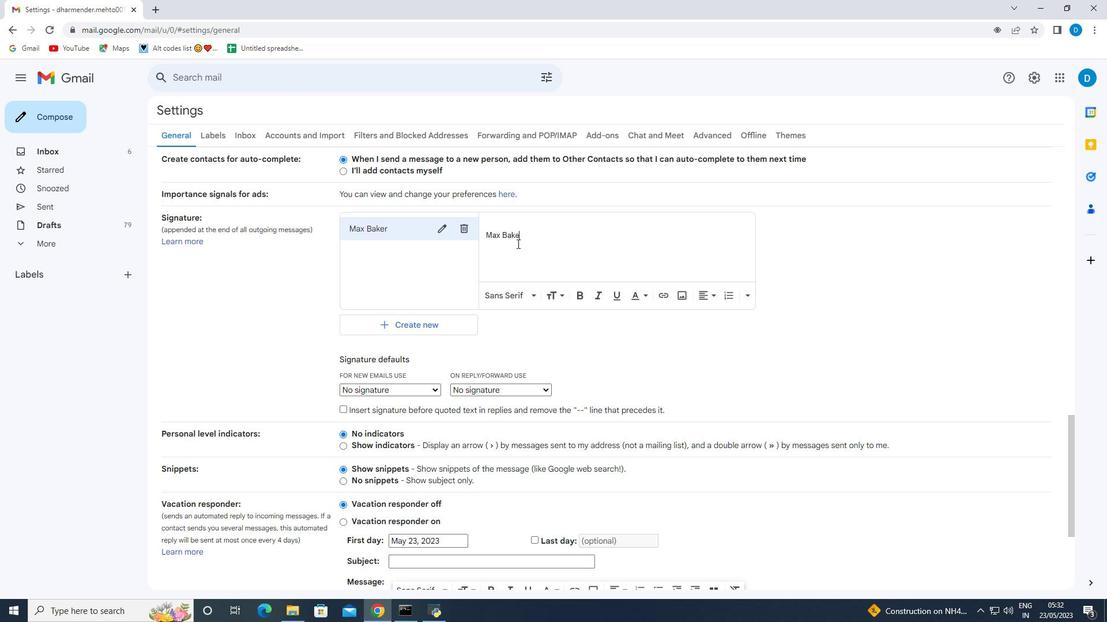 
Action: Mouse moved to (522, 246)
Screenshot: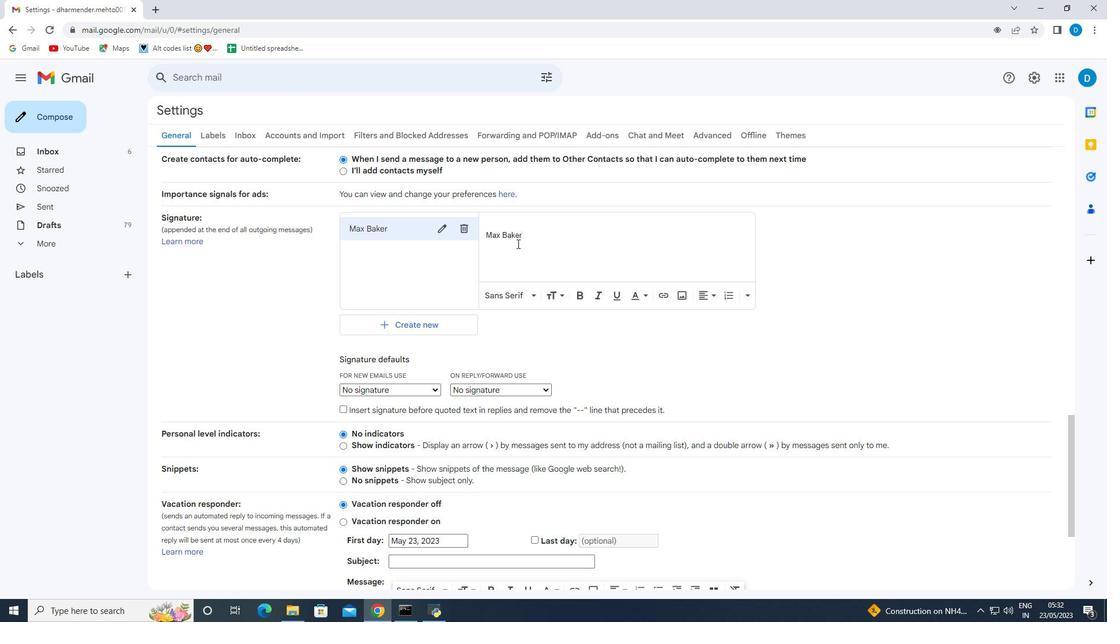 
Action: Mouse scrolled (522, 246) with delta (0, 0)
Screenshot: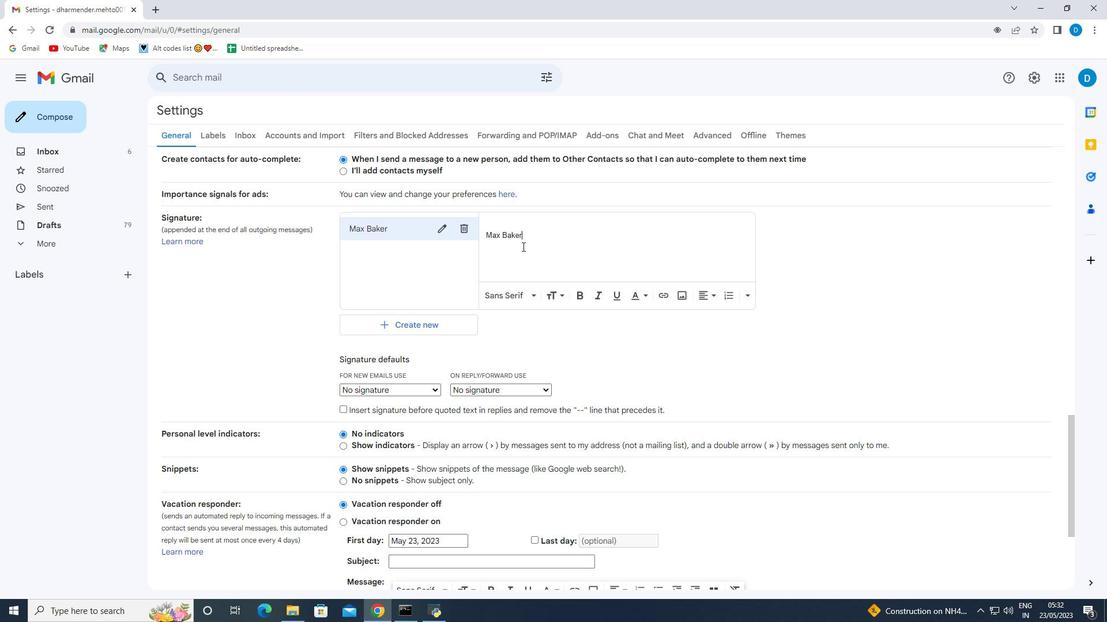 
Action: Mouse scrolled (522, 246) with delta (0, 0)
Screenshot: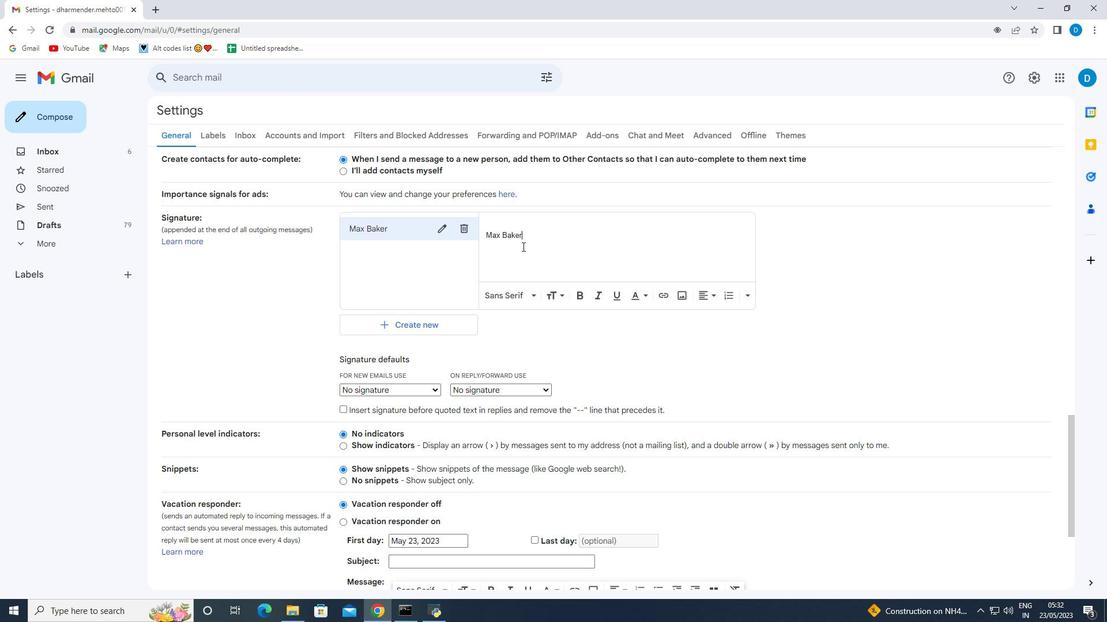 
Action: Mouse moved to (513, 272)
Screenshot: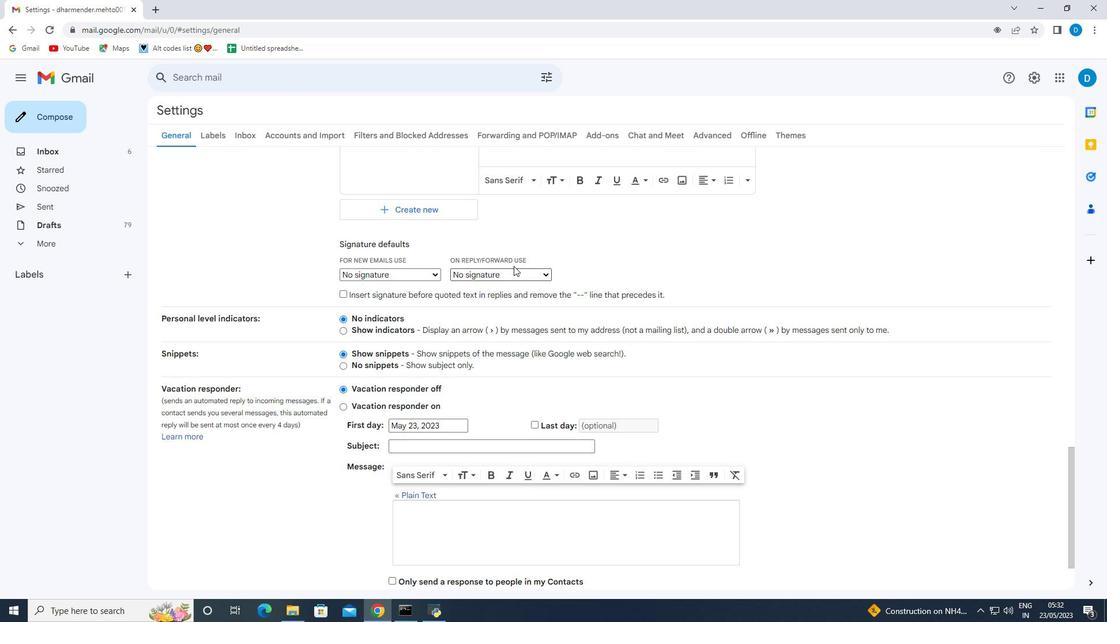 
Action: Mouse pressed left at (513, 272)
Screenshot: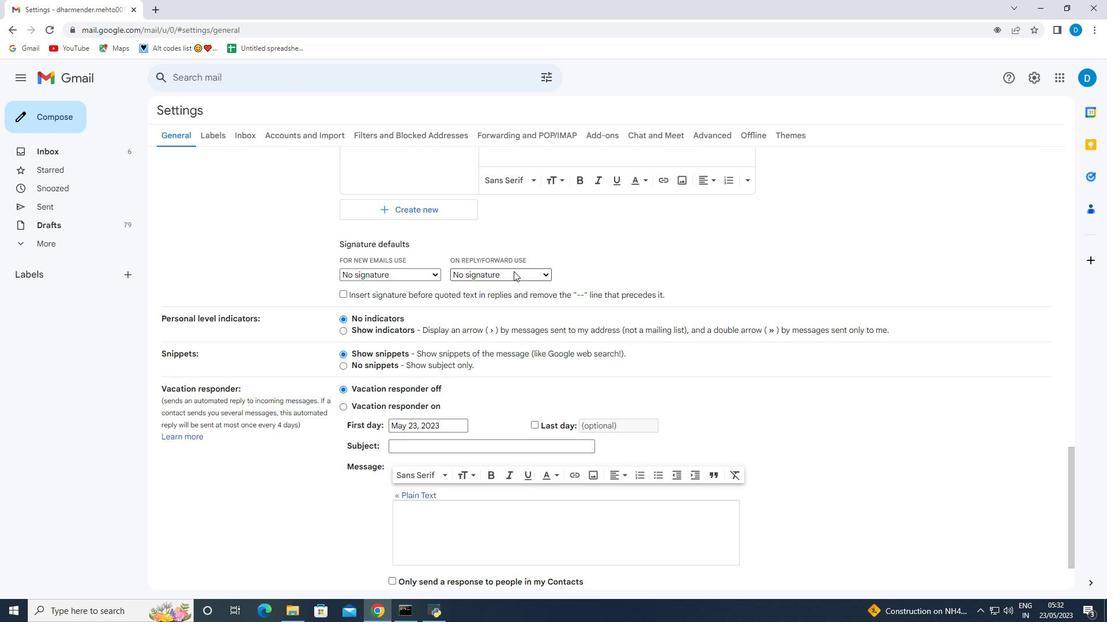 
Action: Mouse moved to (502, 298)
Screenshot: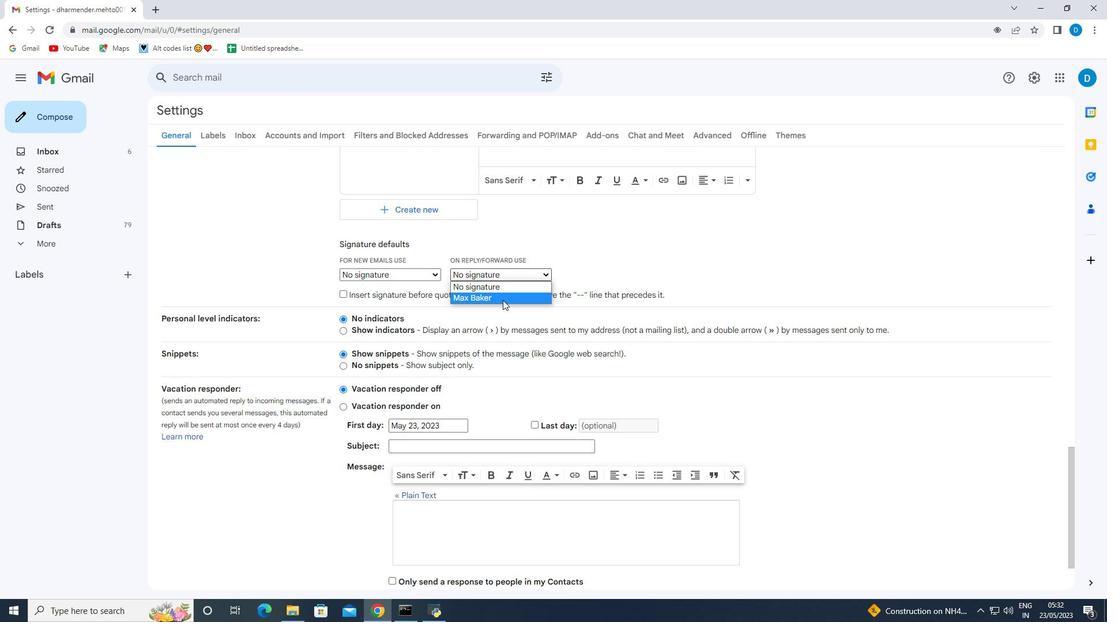 
Action: Mouse pressed left at (502, 298)
Screenshot: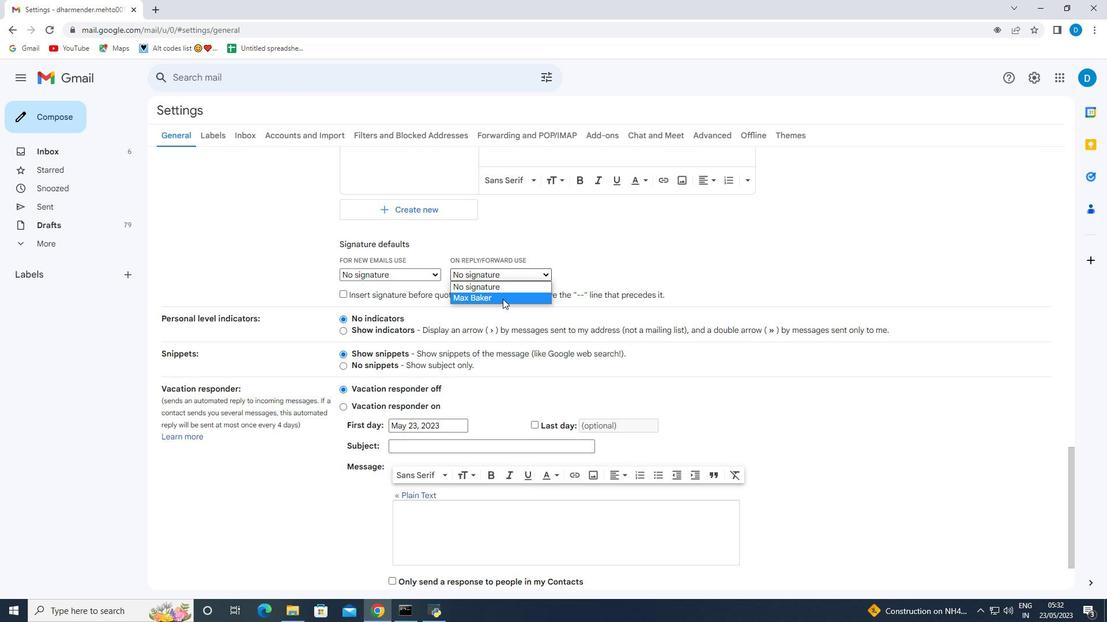 
Action: Mouse moved to (383, 275)
Screenshot: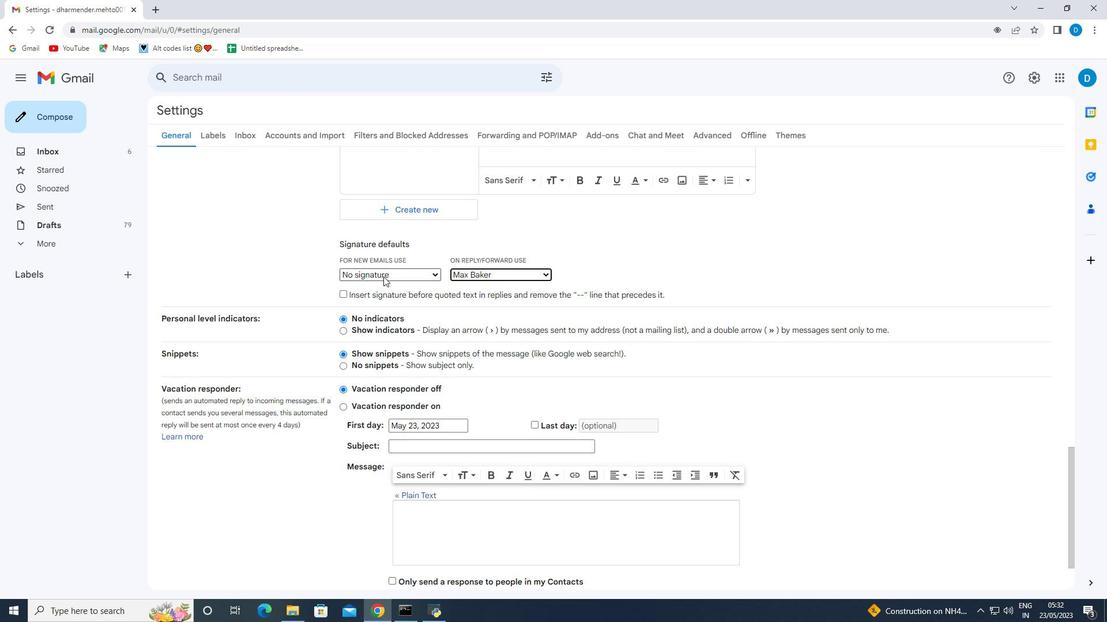 
Action: Mouse pressed left at (383, 275)
Screenshot: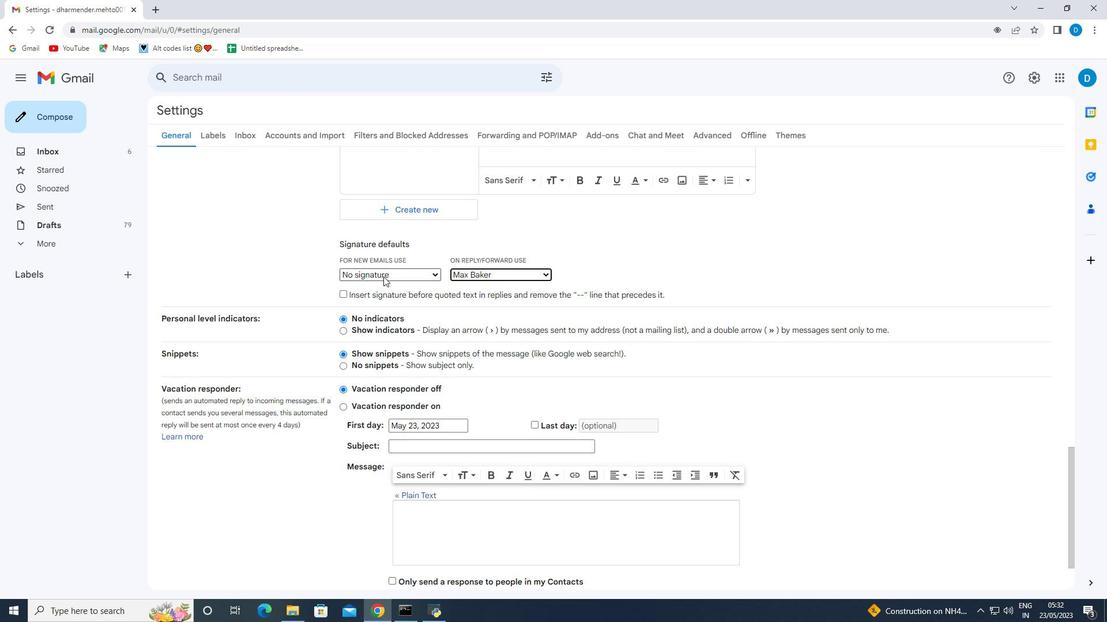 
Action: Mouse moved to (385, 298)
Screenshot: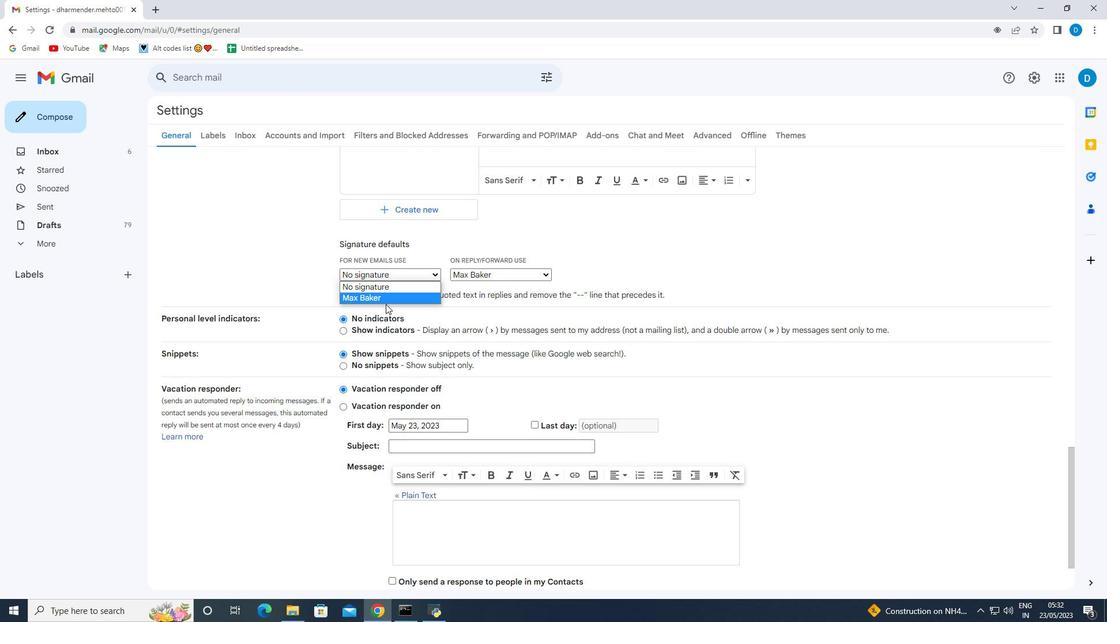 
Action: Mouse pressed left at (385, 298)
Screenshot: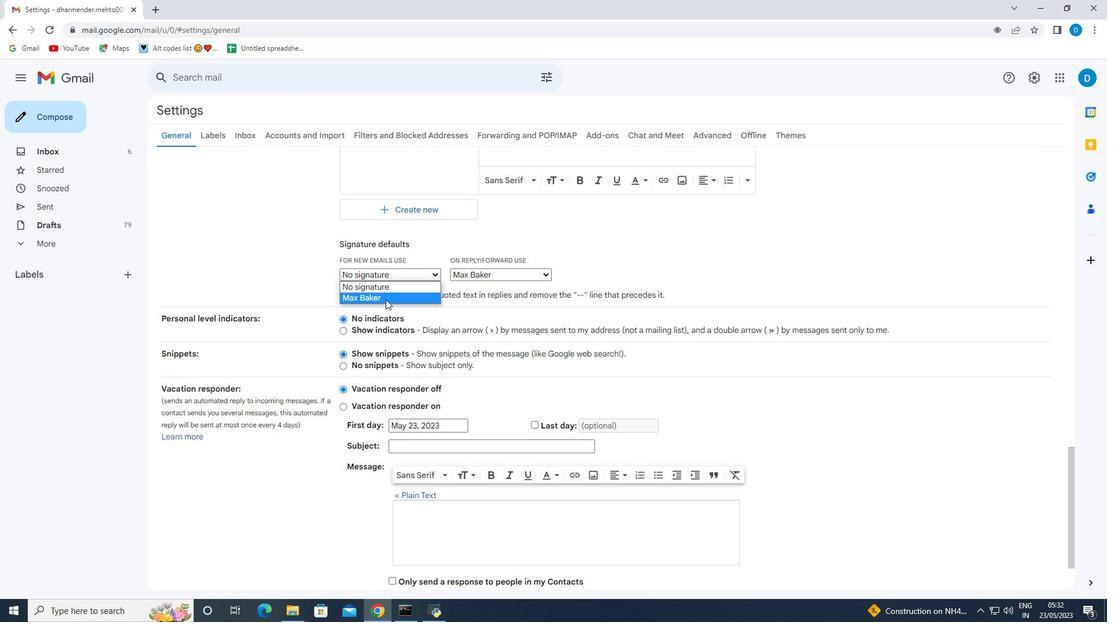 
Action: Mouse moved to (443, 404)
Screenshot: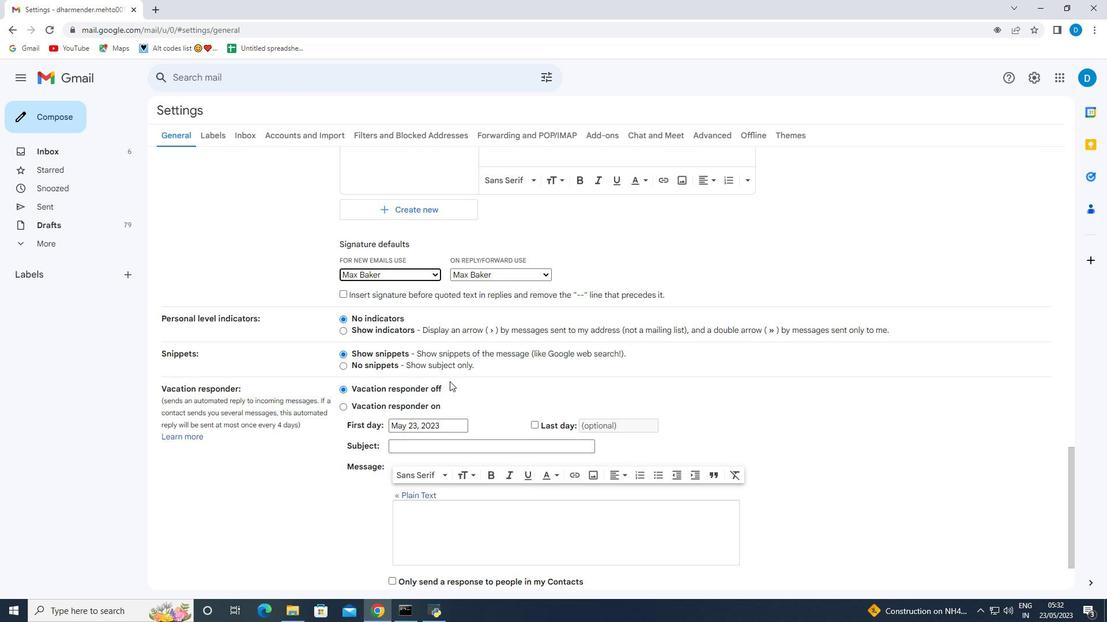 
Action: Mouse scrolled (443, 404) with delta (0, 0)
Screenshot: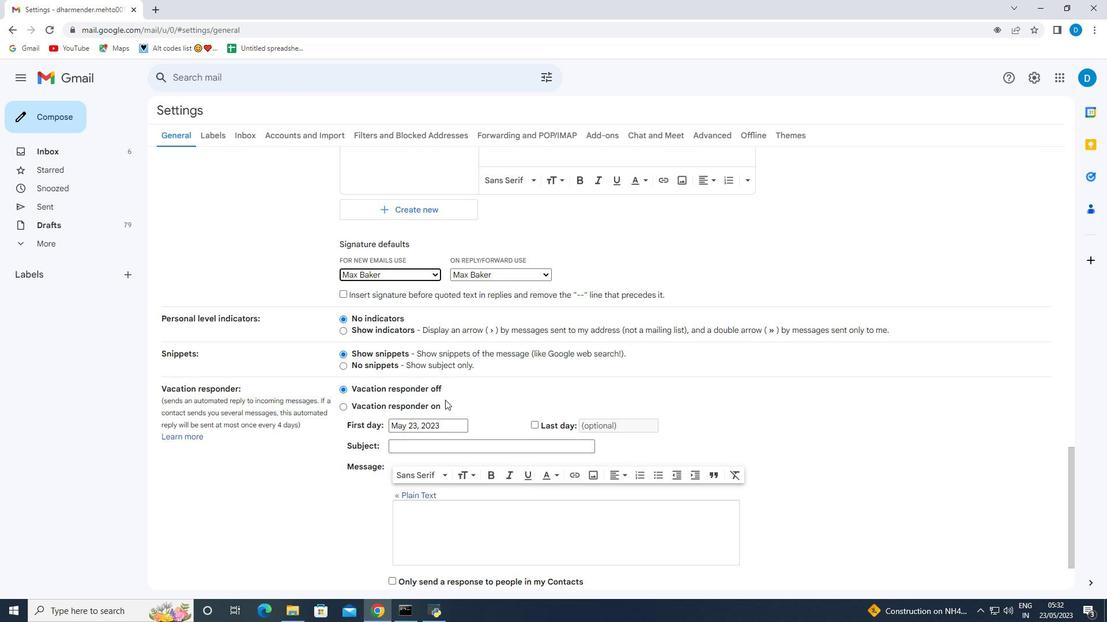 
Action: Mouse moved to (442, 405)
Screenshot: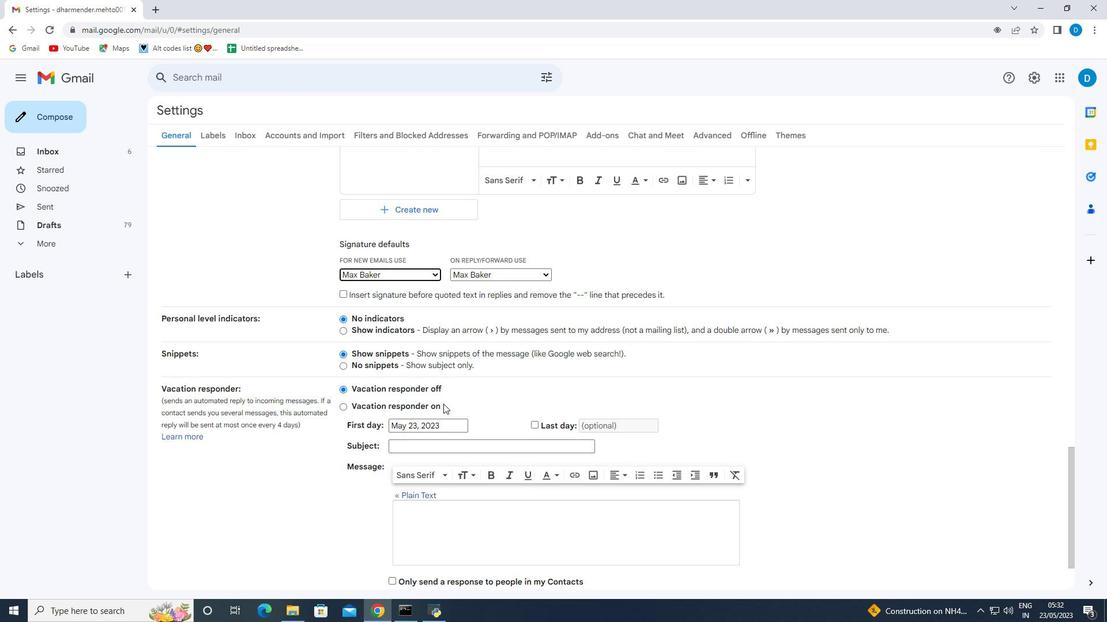 
Action: Mouse scrolled (442, 405) with delta (0, 0)
Screenshot: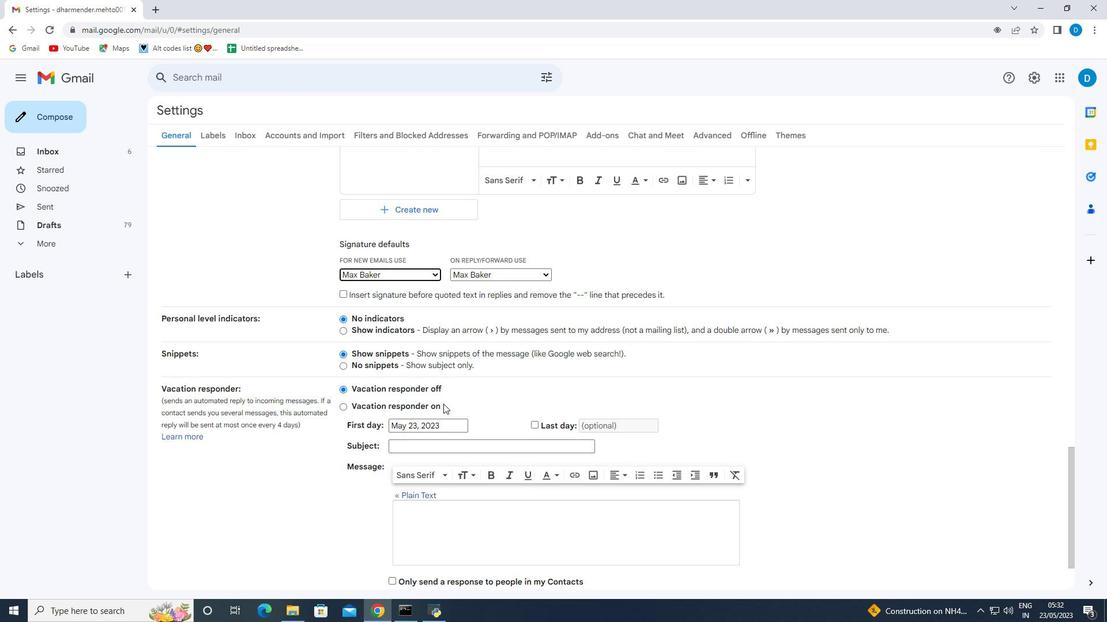 
Action: Mouse moved to (439, 405)
Screenshot: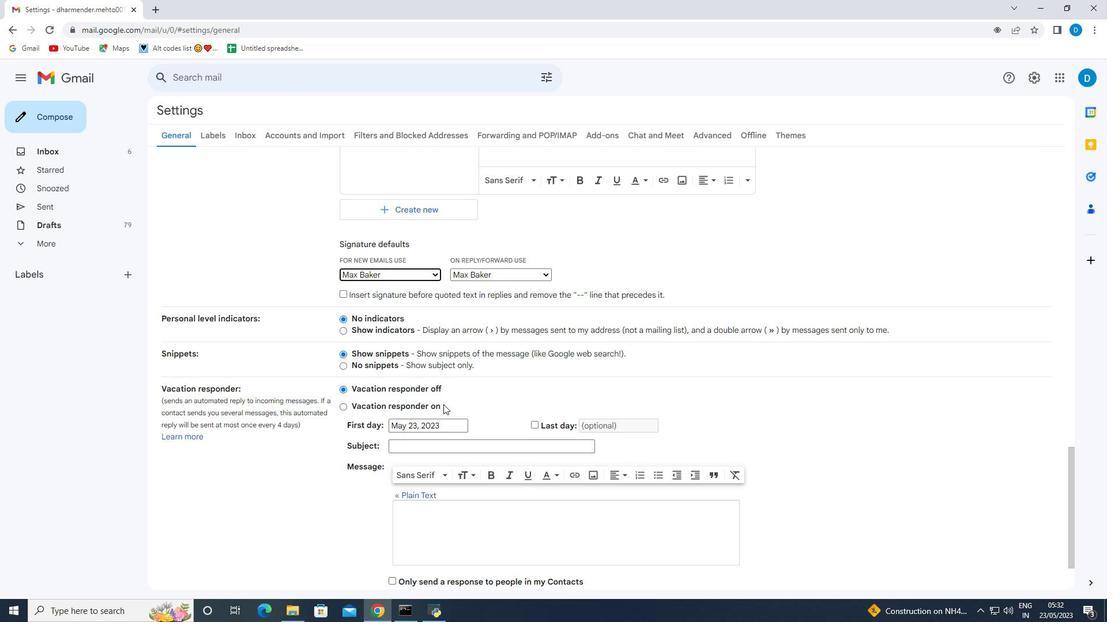 
Action: Mouse scrolled (439, 405) with delta (0, 0)
Screenshot: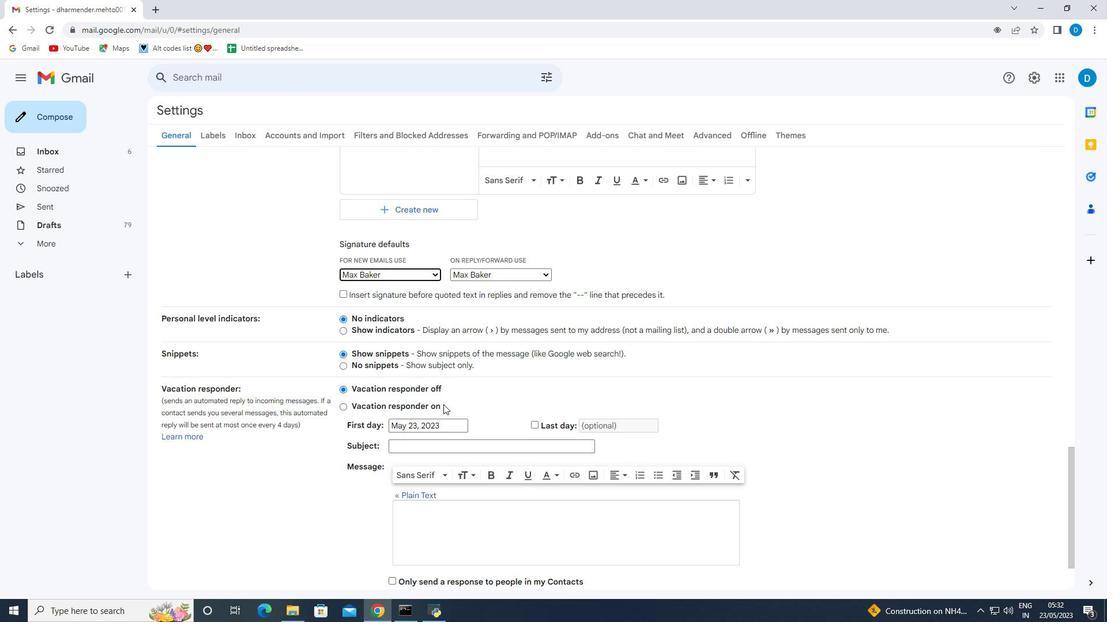 
Action: Mouse moved to (438, 405)
Screenshot: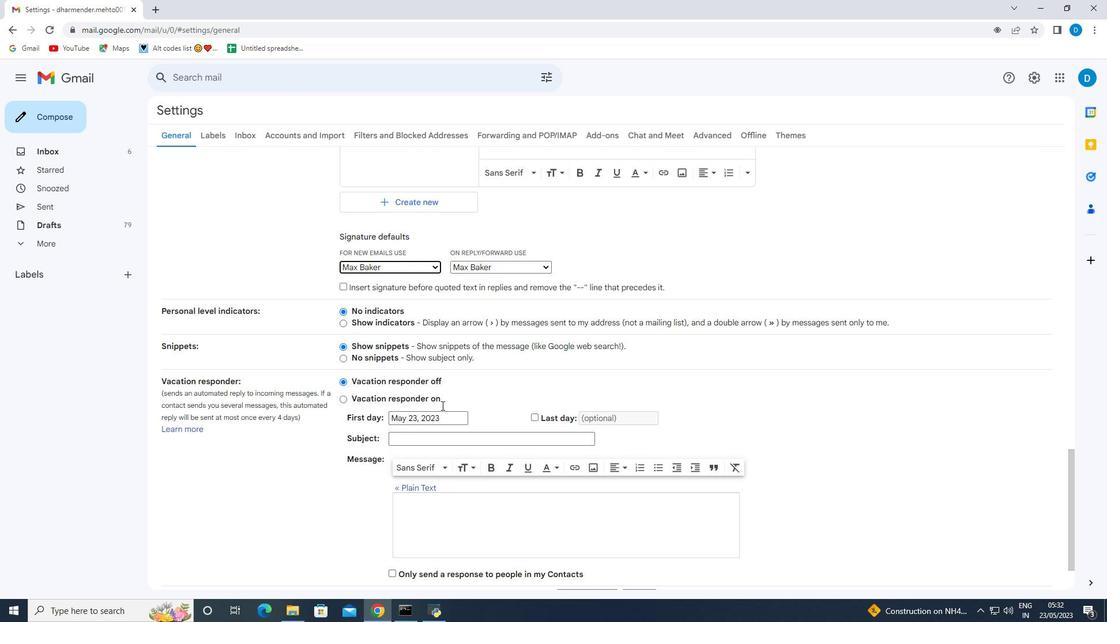 
Action: Mouse scrolled (438, 405) with delta (0, 0)
Screenshot: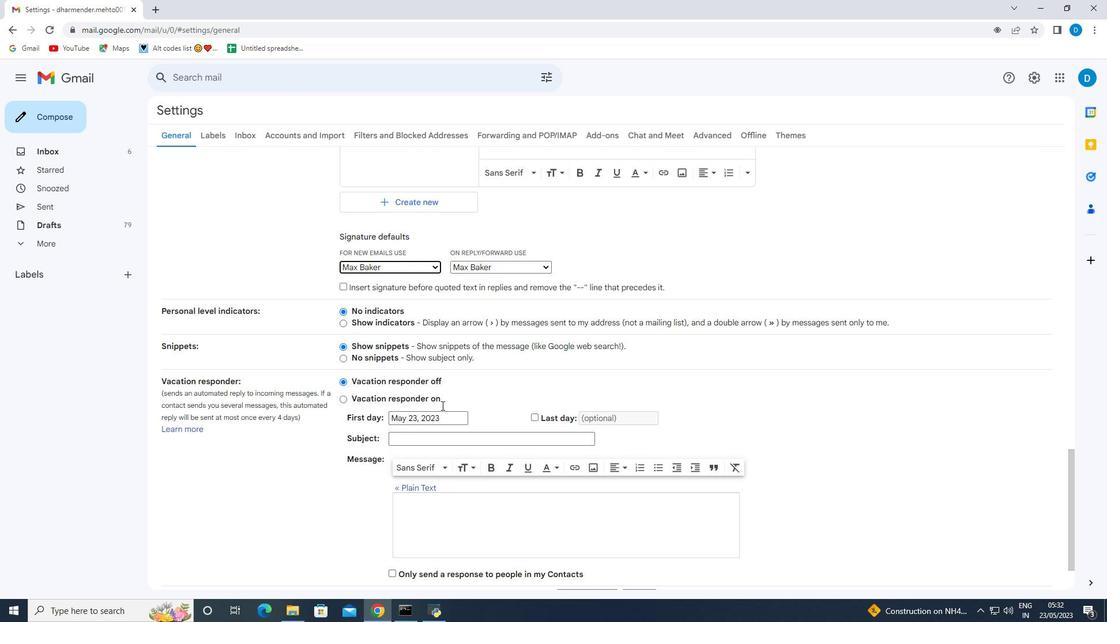 
Action: Mouse moved to (565, 532)
Screenshot: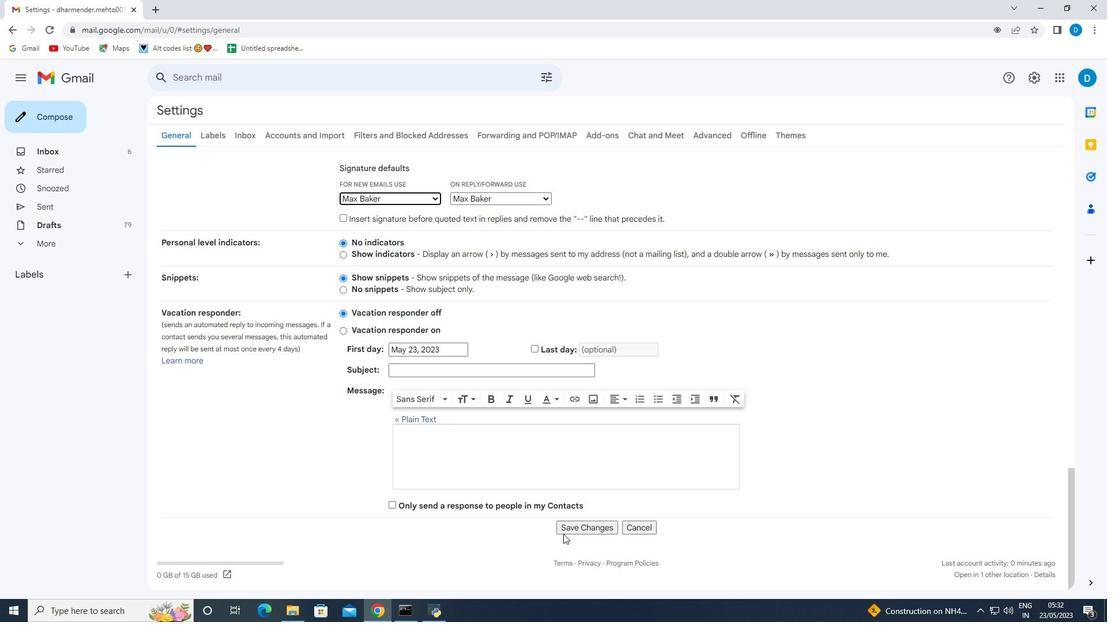 
Action: Mouse pressed left at (565, 532)
Screenshot: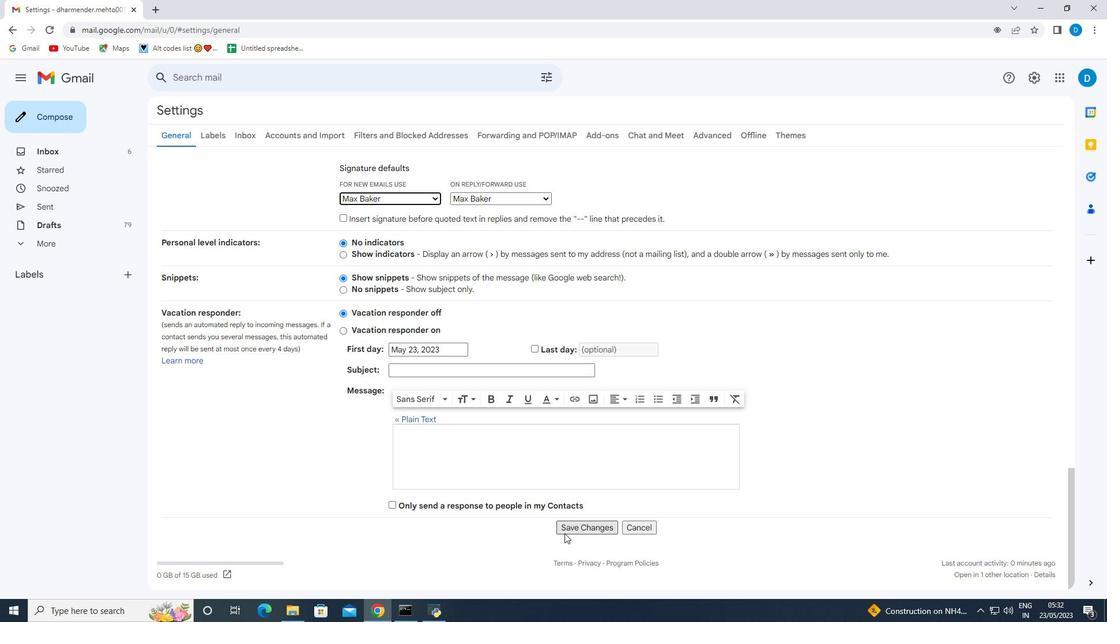
Action: Mouse moved to (323, 415)
Screenshot: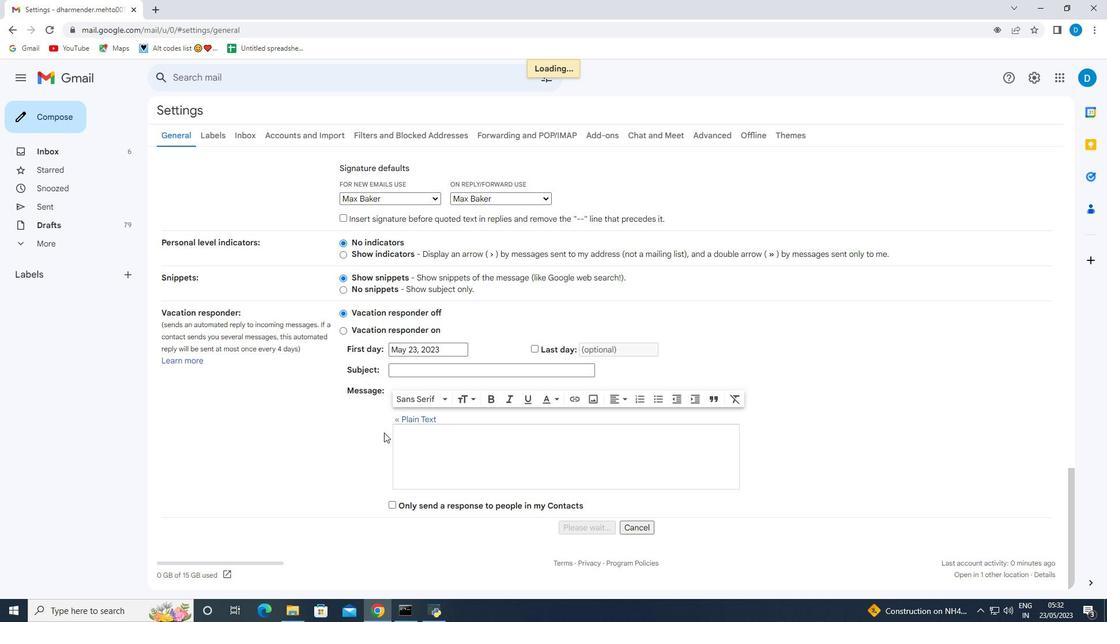 
Action: Mouse scrolled (323, 416) with delta (0, 0)
Screenshot: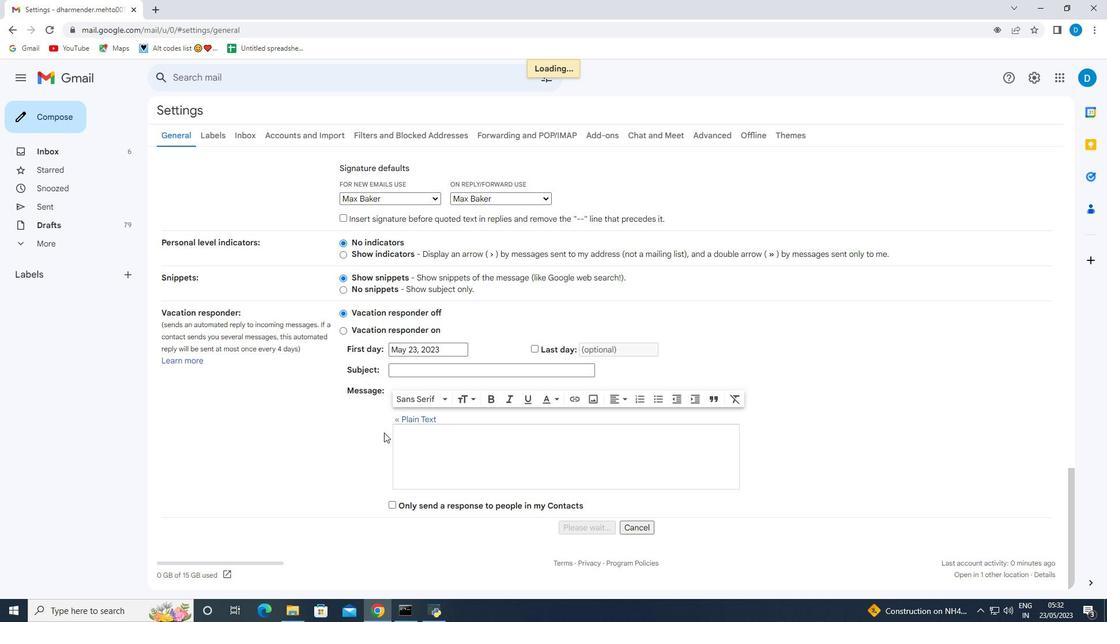 
Action: Mouse moved to (492, 345)
Screenshot: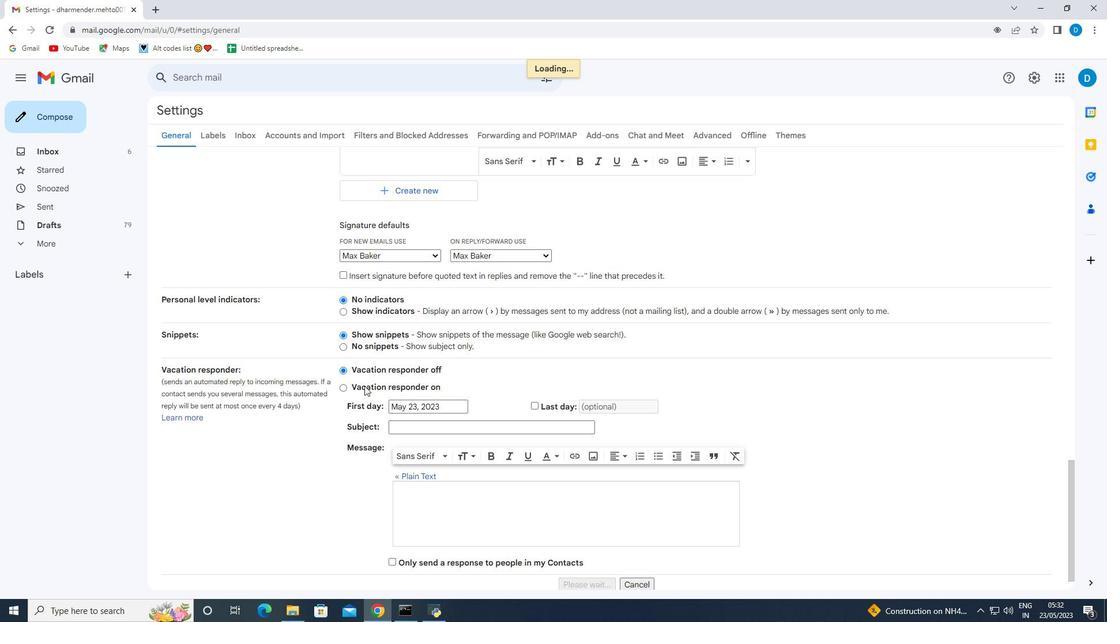 
Action: Mouse scrolled (492, 345) with delta (0, 0)
Screenshot: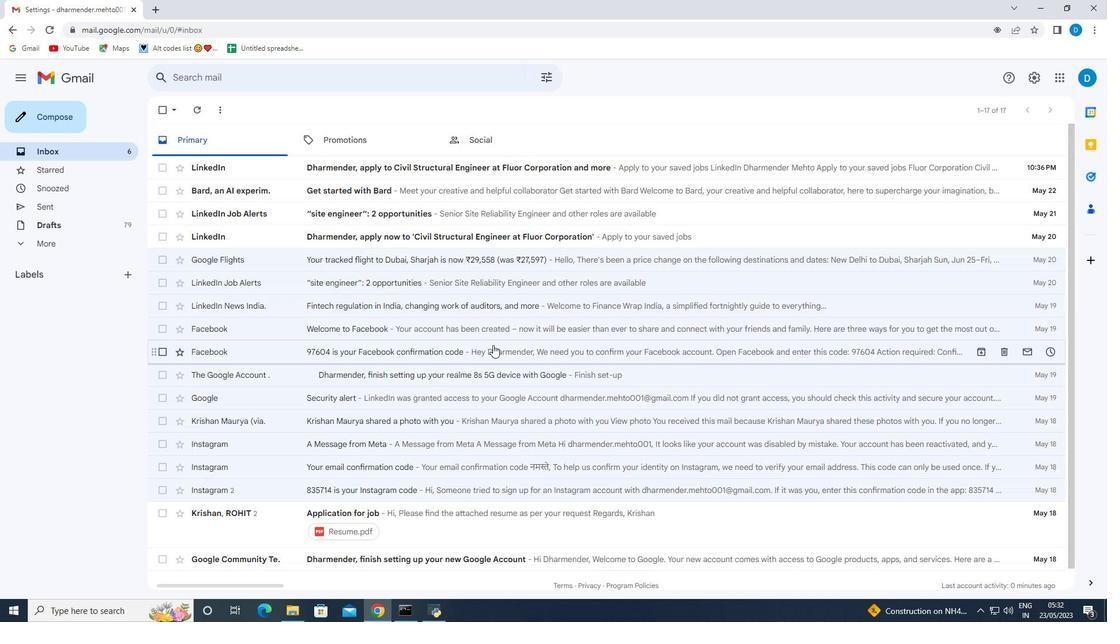 
Action: Mouse scrolled (492, 345) with delta (0, 0)
Screenshot: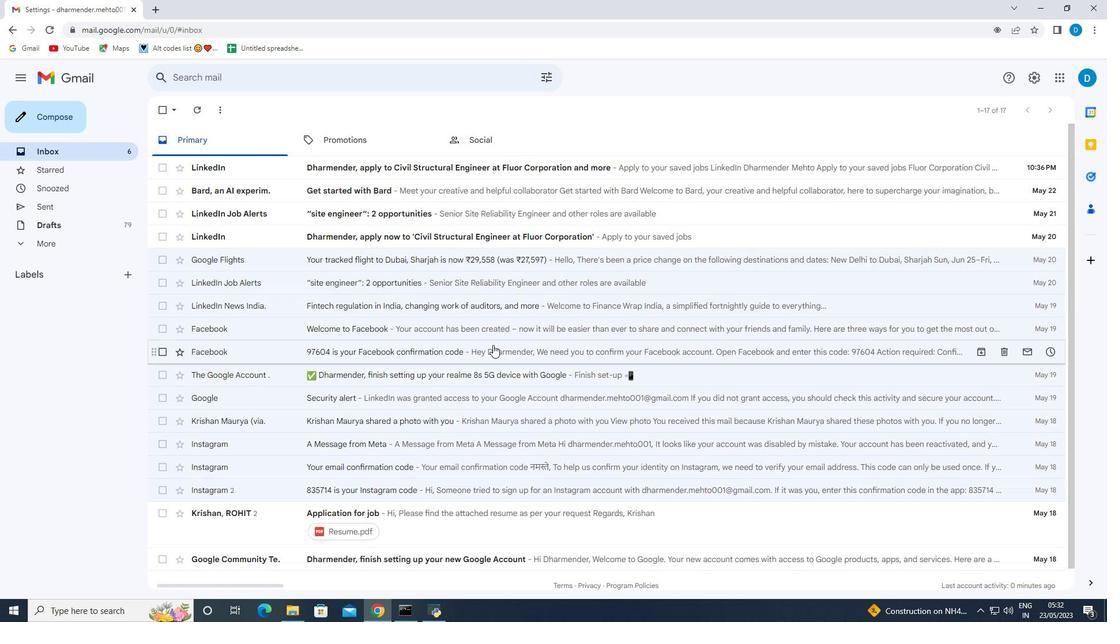 
Action: Mouse moved to (27, 108)
Screenshot: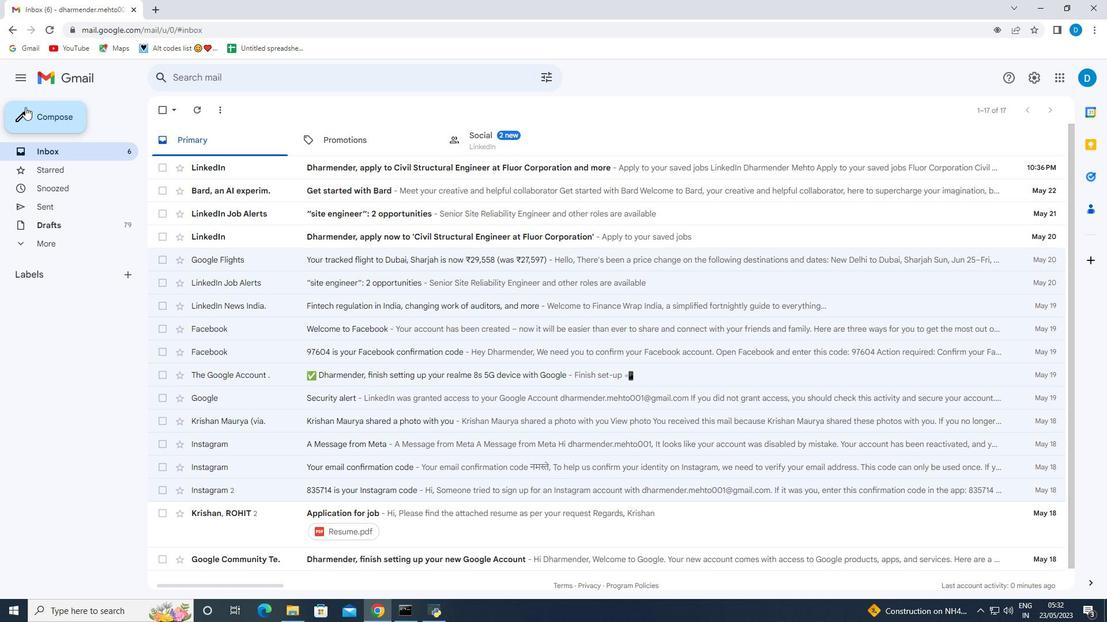 
Action: Mouse pressed left at (27, 108)
Screenshot: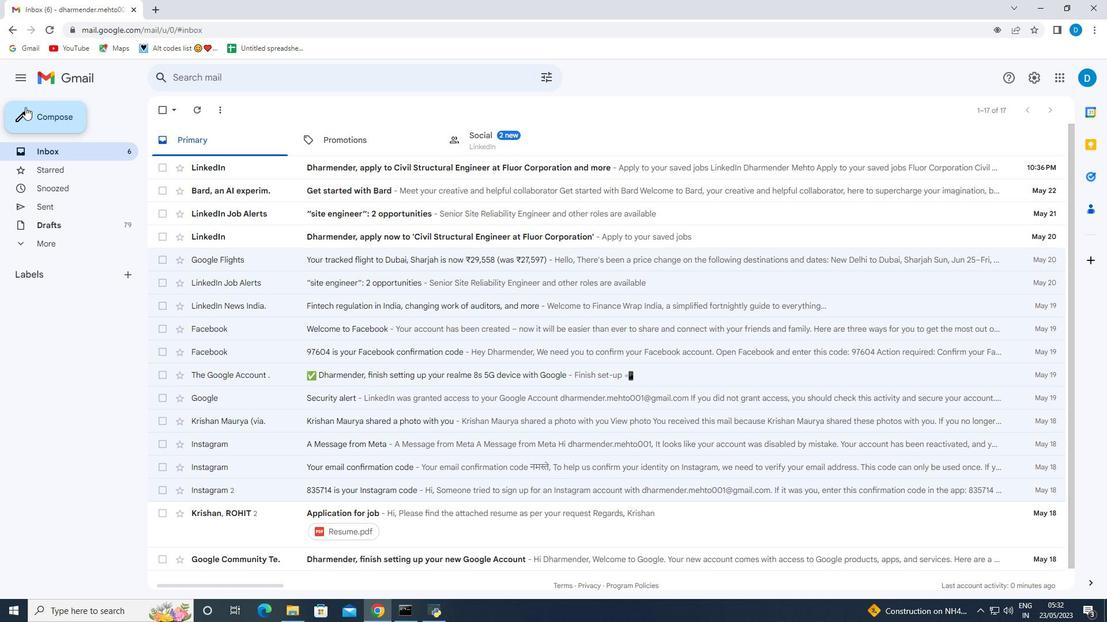 
Action: Mouse moved to (780, 347)
Screenshot: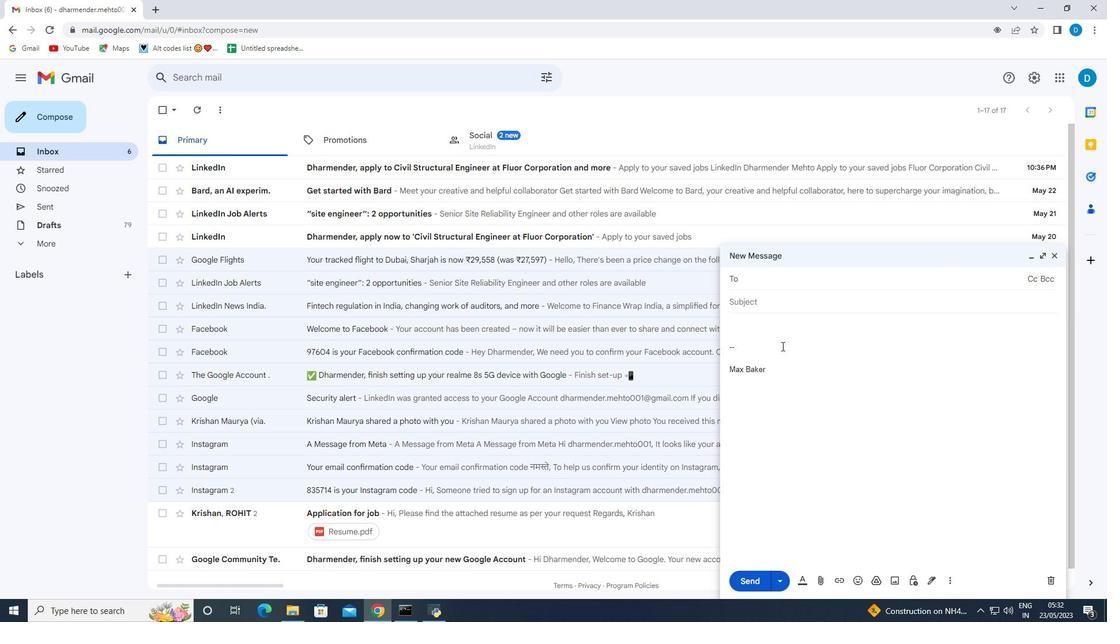 
Action: Mouse pressed left at (780, 347)
Screenshot: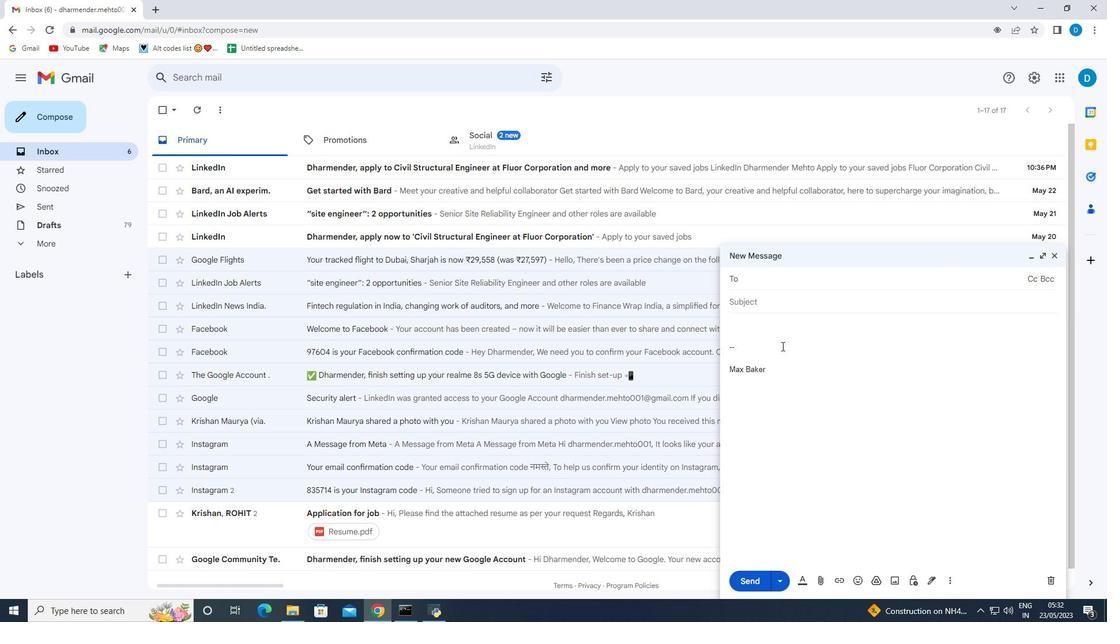 
Action: Mouse moved to (780, 347)
Screenshot: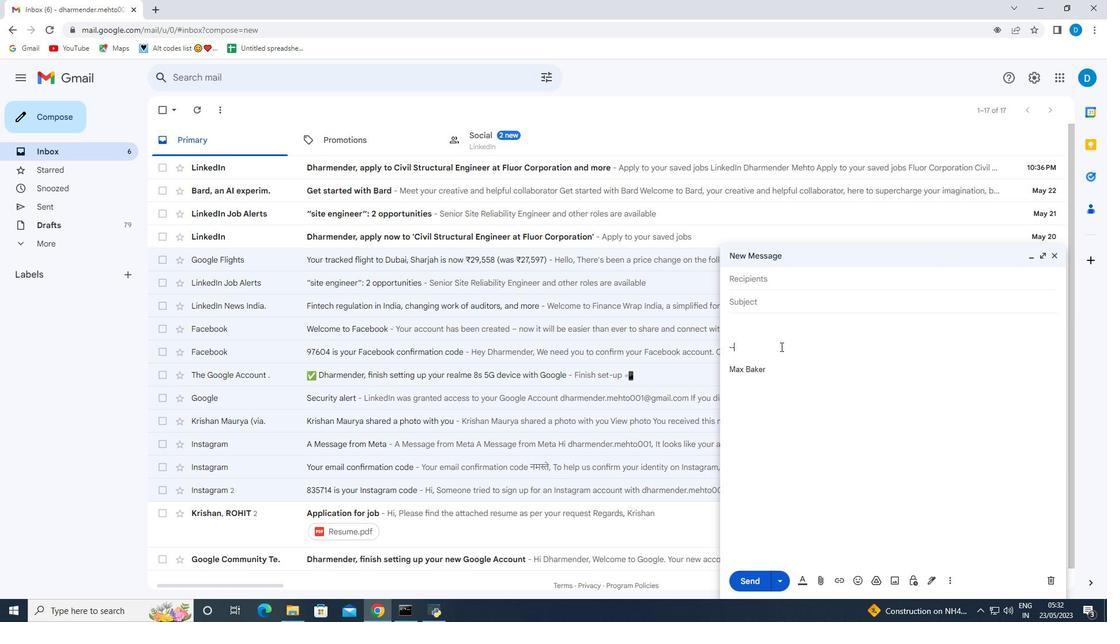 
Action: Key pressed <Key.backspace><Key.backspace><Key.backspace><Key.shift>Best<Key.space>wishes<Key.space>for<Key.space>a<Key.space>happy<Key.space><Key.shift>National<Key.space><Key.shift>Compliment<Key.space><Key.shift>Day,
Screenshot: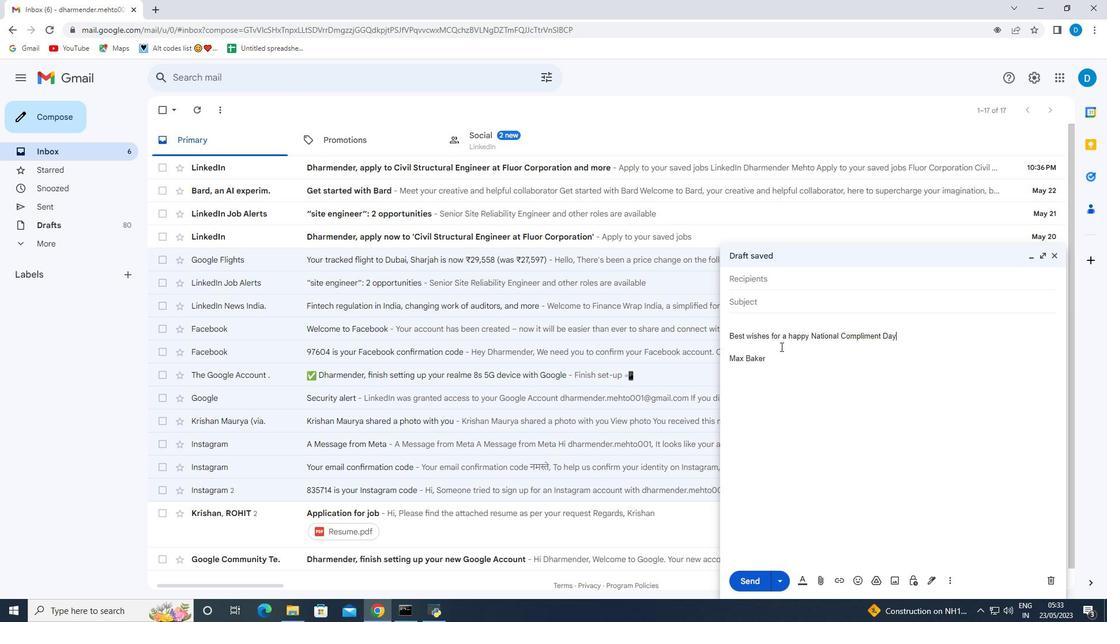 
Action: Mouse scrolled (780, 346) with delta (0, 0)
Screenshot: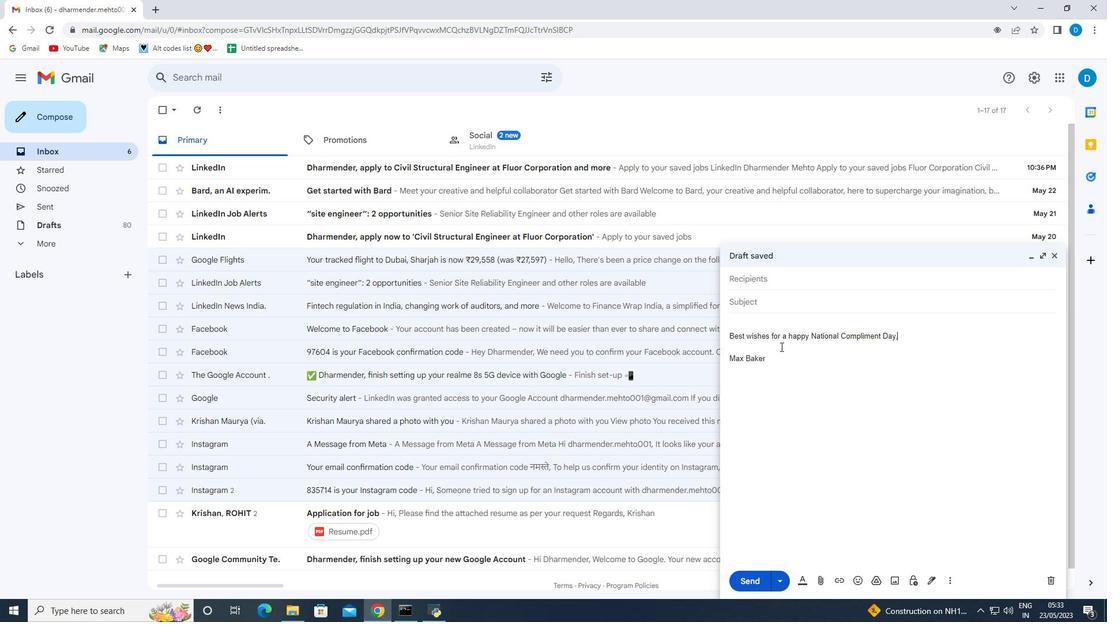 
Action: Mouse moved to (832, 404)
Screenshot: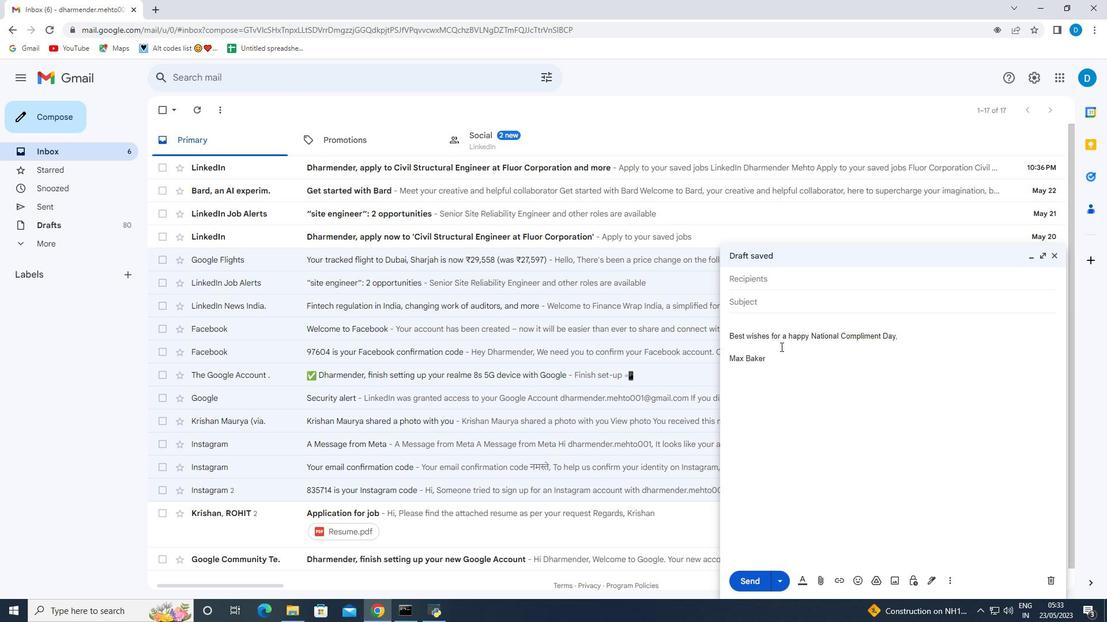
Action: Mouse scrolled (784, 348) with delta (0, 0)
Screenshot: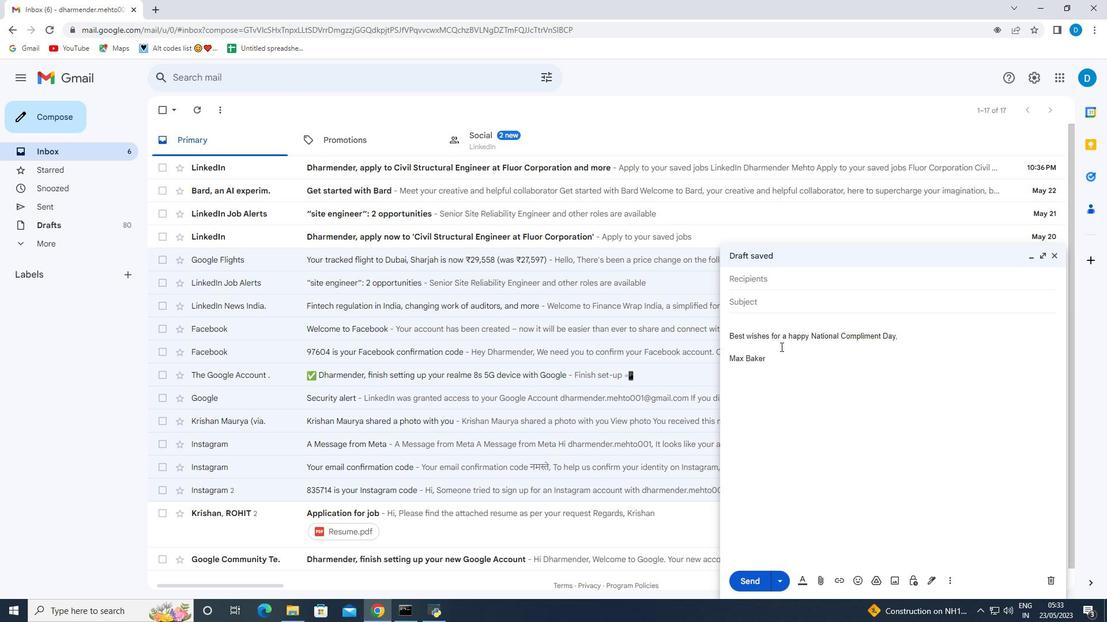
Action: Mouse moved to (945, 579)
Screenshot: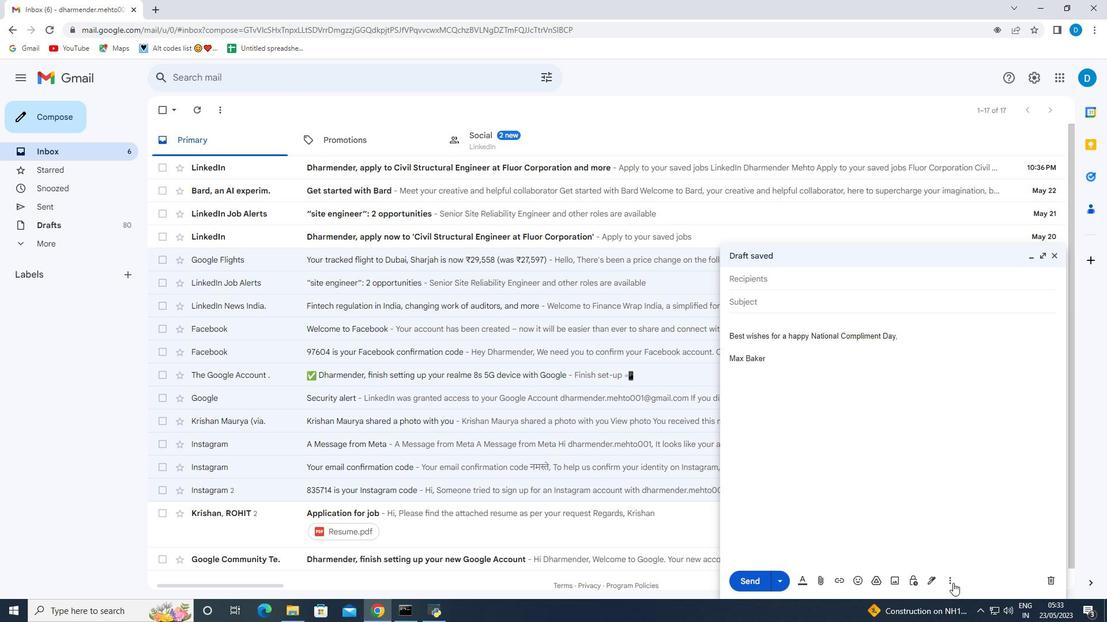 
Action: Mouse pressed left at (945, 579)
Screenshot: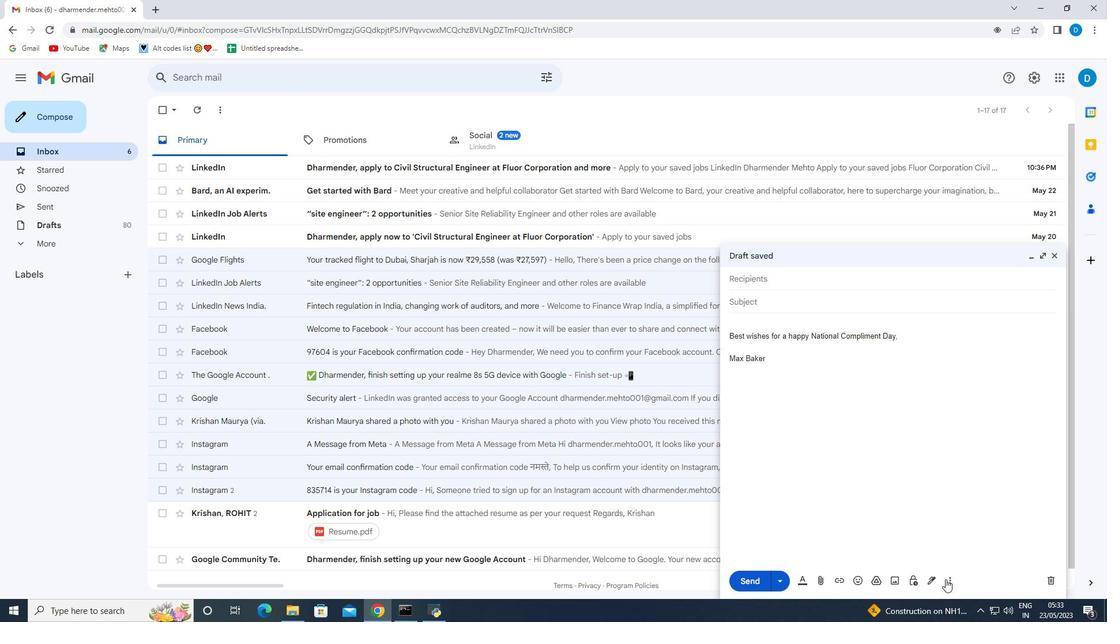 
Action: Mouse moved to (988, 473)
Screenshot: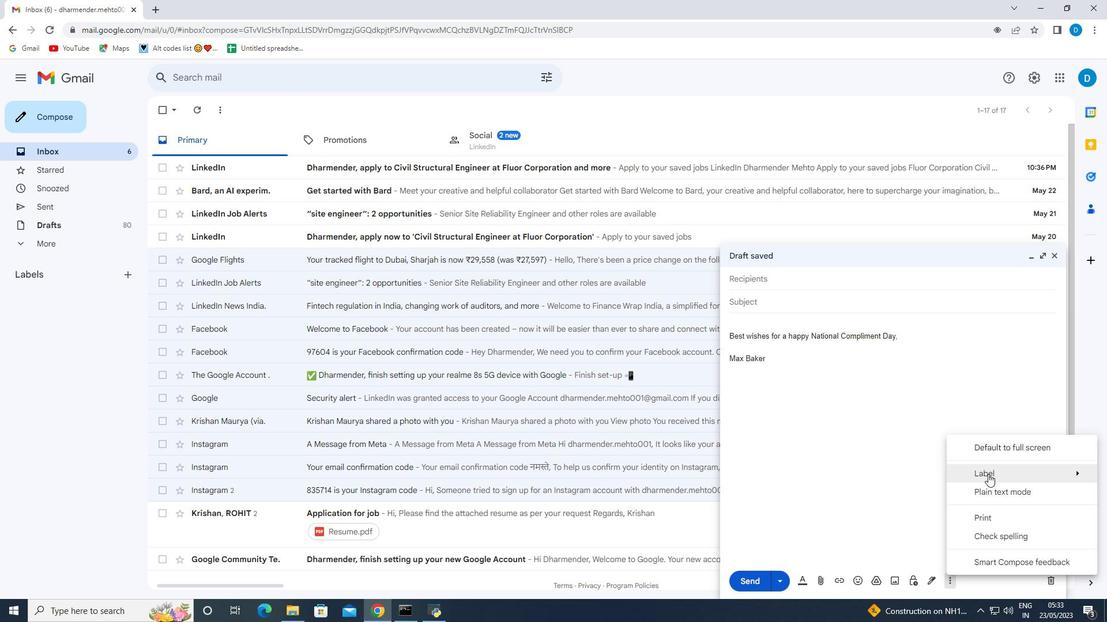 
Action: Mouse pressed left at (988, 473)
Screenshot: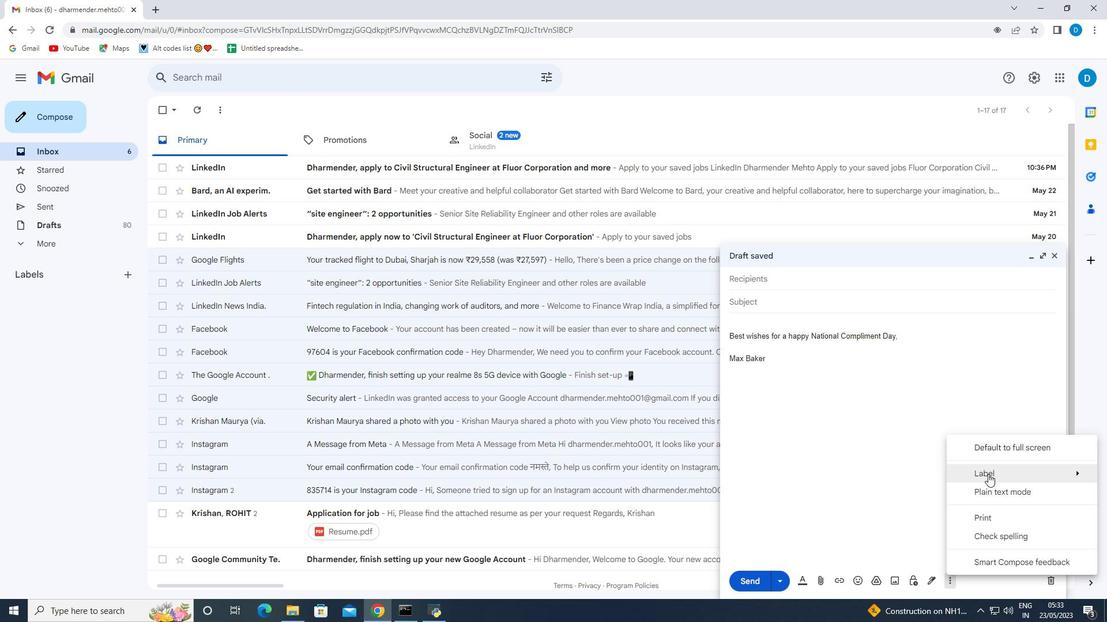 
Action: Mouse moved to (863, 451)
Screenshot: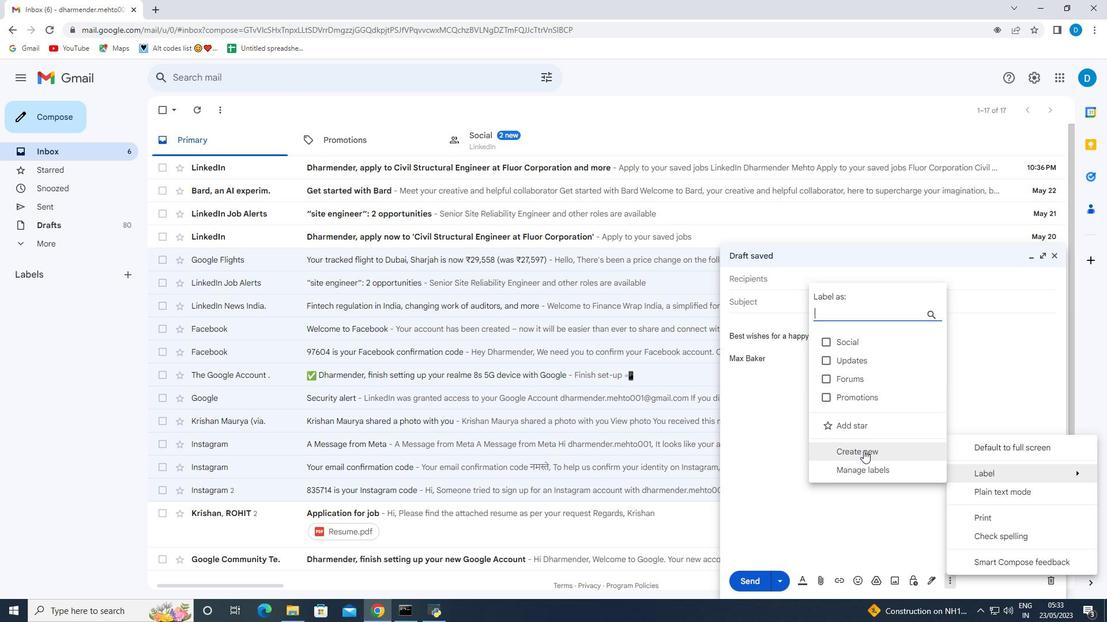 
Action: Mouse pressed left at (863, 451)
Screenshot: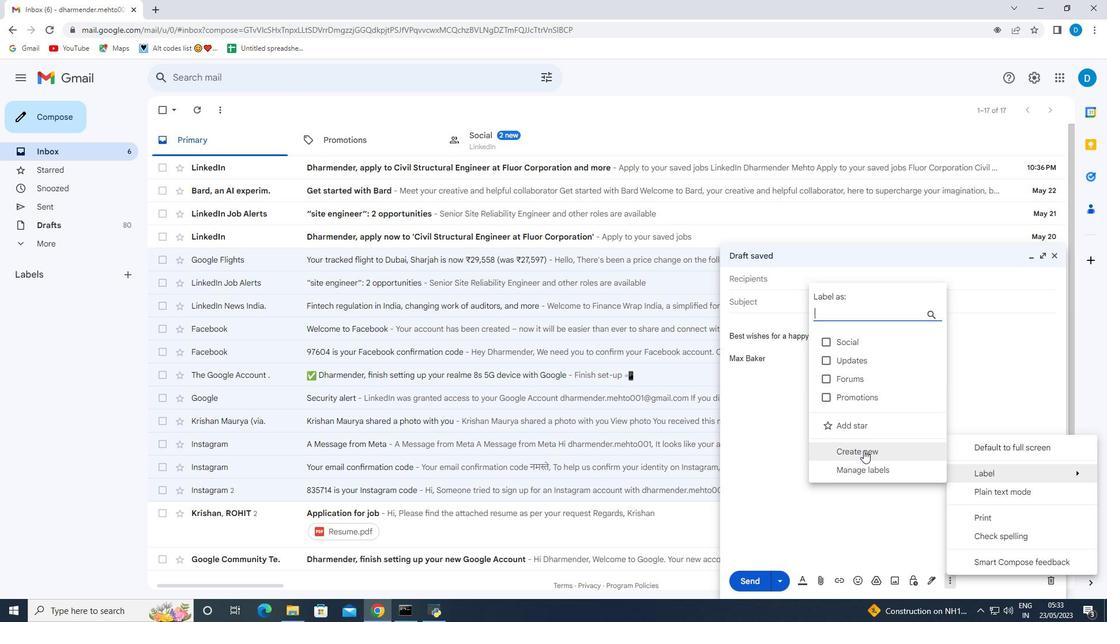 
Action: Mouse moved to (528, 314)
Screenshot: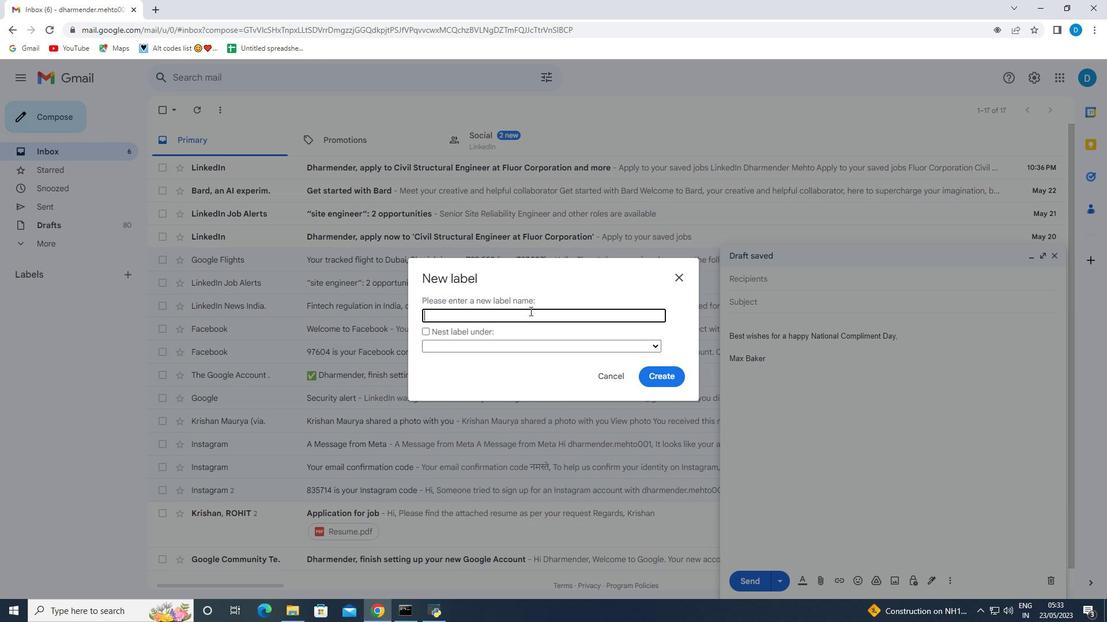 
Action: Mouse pressed left at (528, 314)
Screenshot: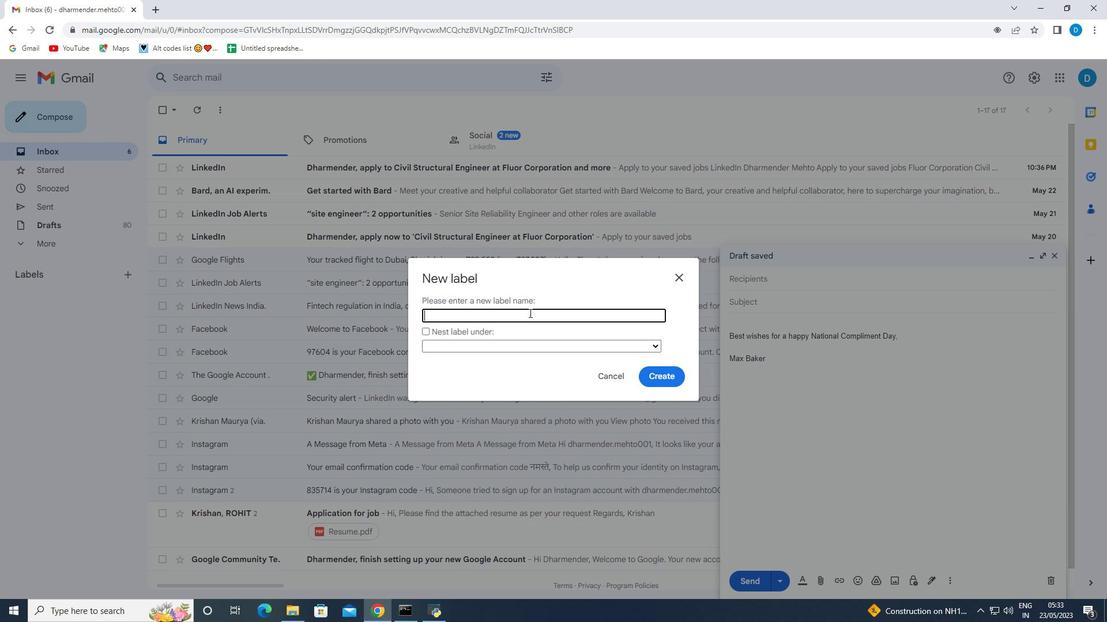 
Action: Mouse moved to (529, 311)
Screenshot: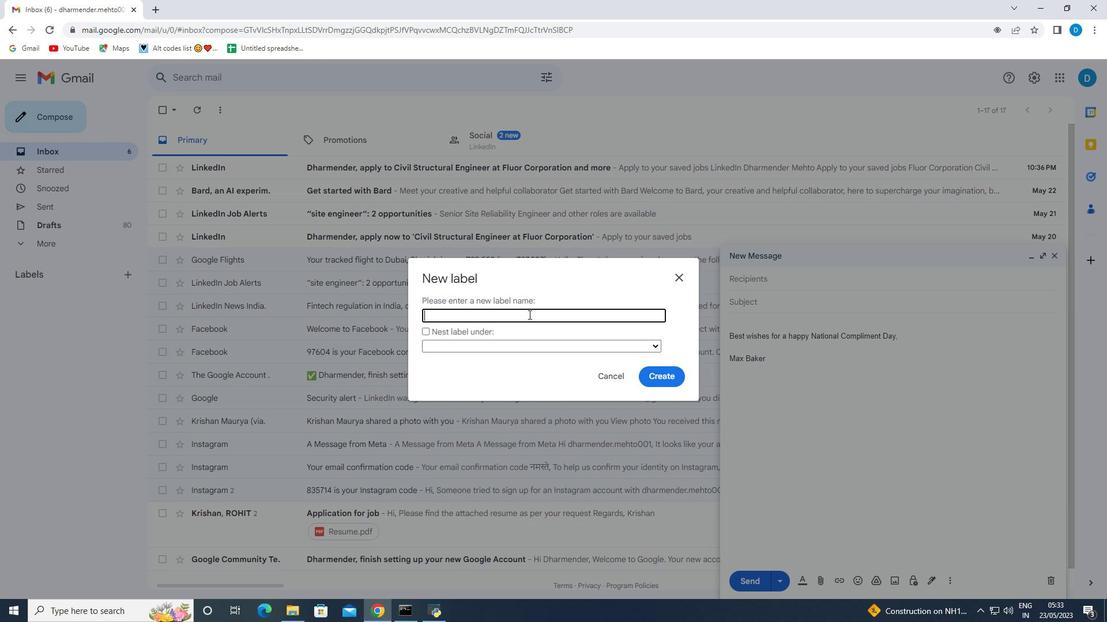
Action: Key pressed <Key.shift><Key.shift><Key.shift><Key.shift>Community<Key.space>newsletters
Screenshot: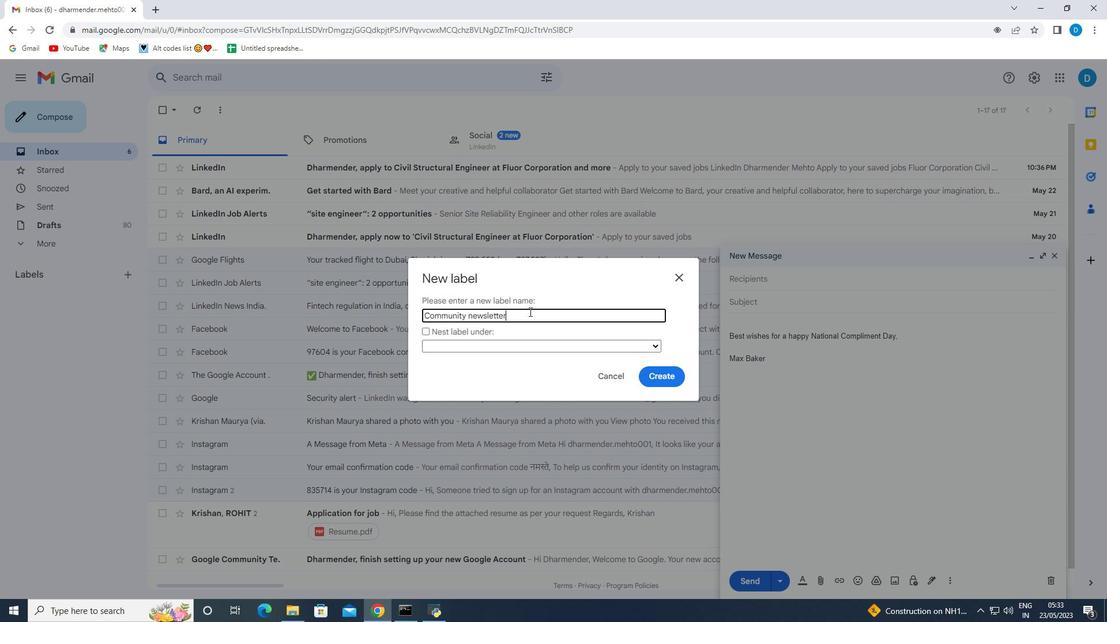 
Action: Mouse moved to (661, 371)
Screenshot: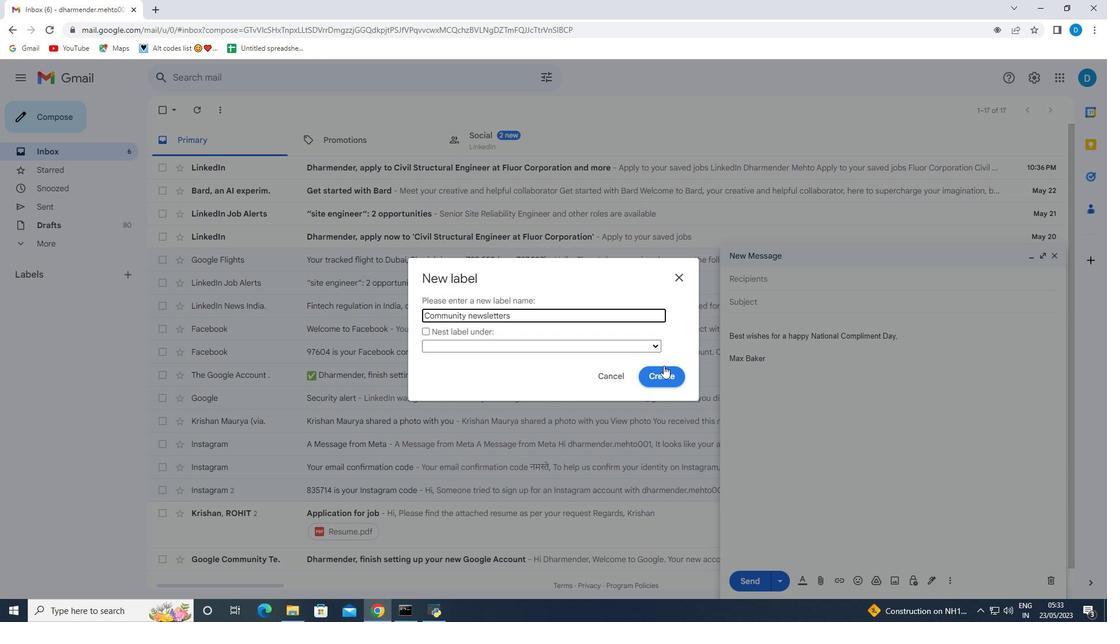 
Action: Mouse pressed left at (661, 371)
Screenshot: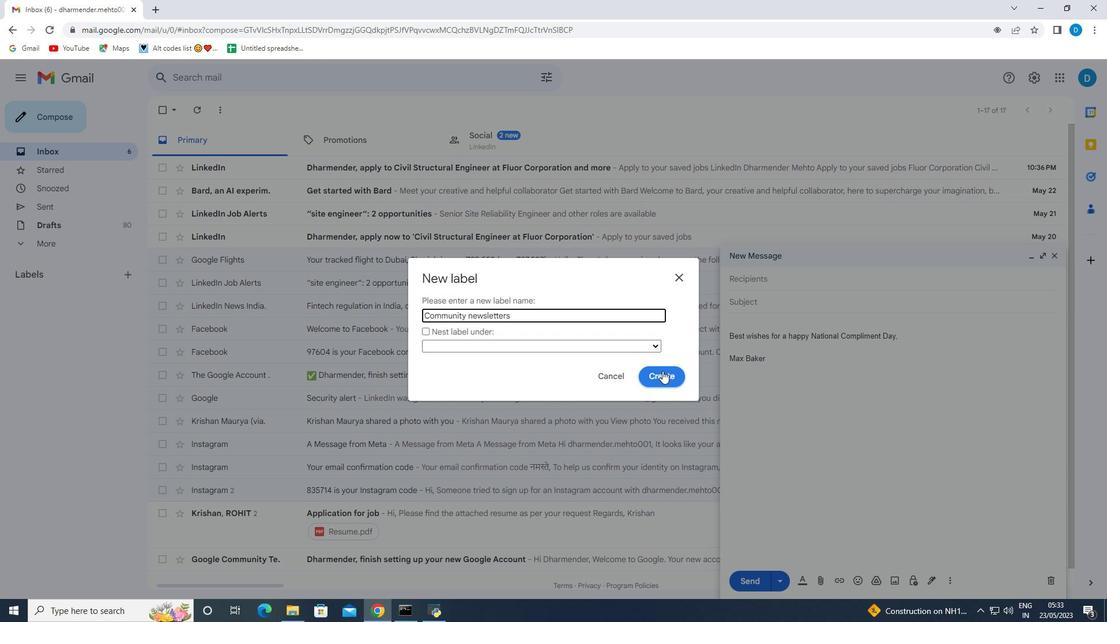 
Action: Mouse moved to (130, 297)
Screenshot: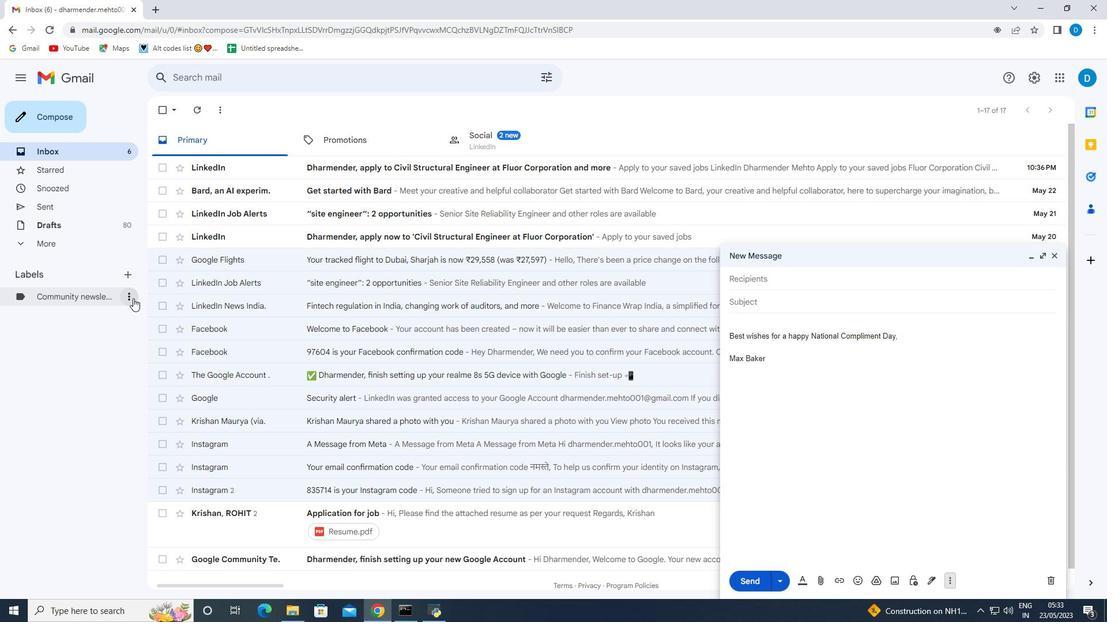 
Action: Mouse pressed left at (130, 297)
Screenshot: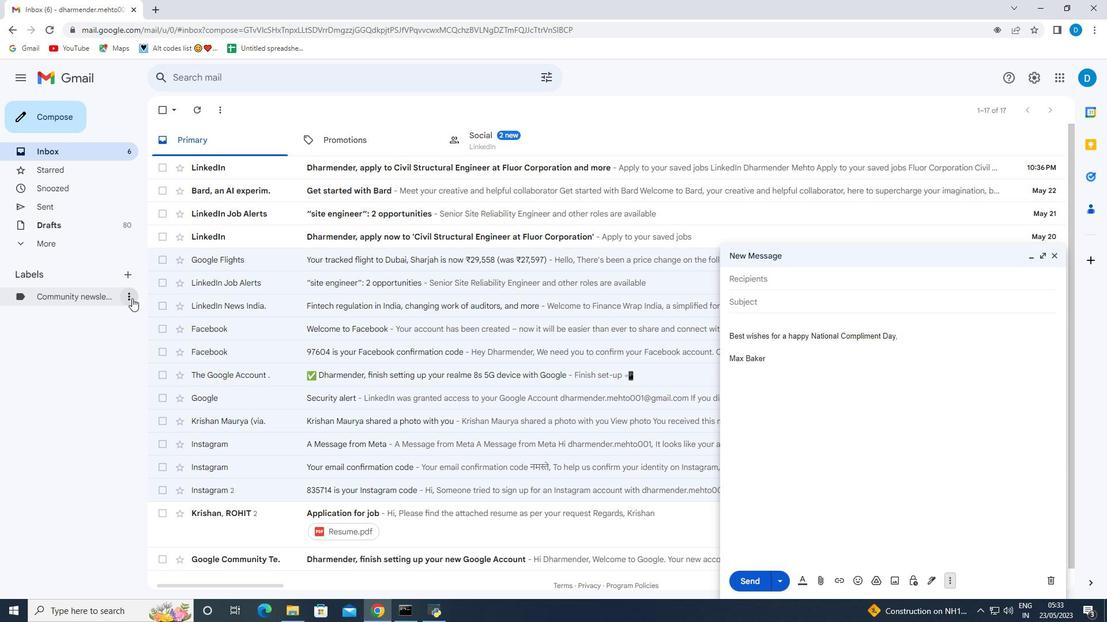 
Action: Mouse moved to (340, 375)
Screenshot: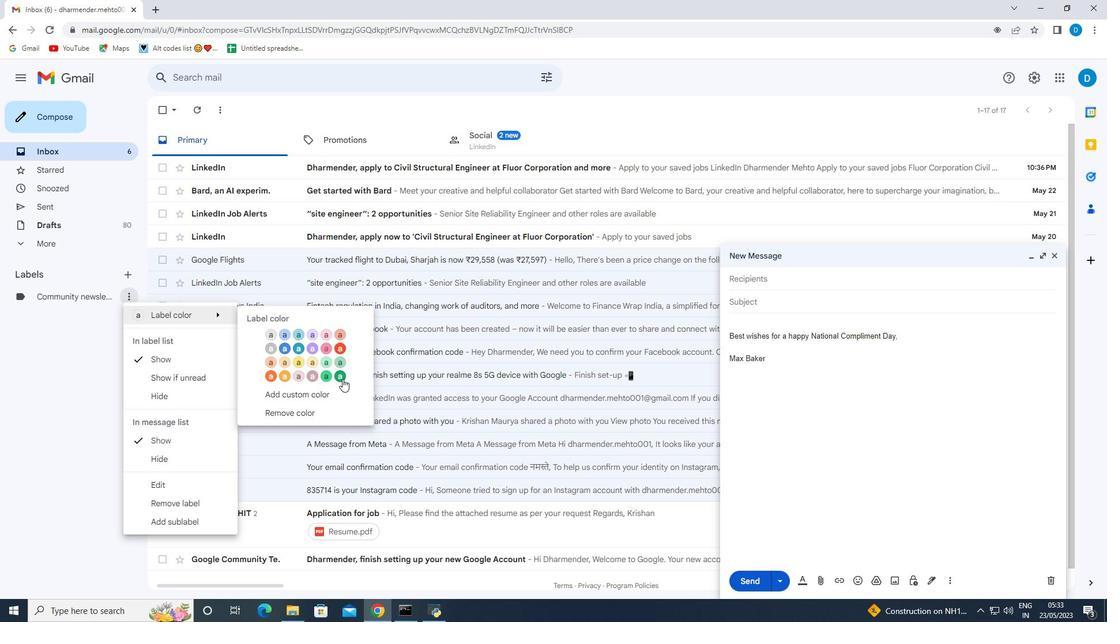 
Action: Mouse pressed left at (340, 375)
Screenshot: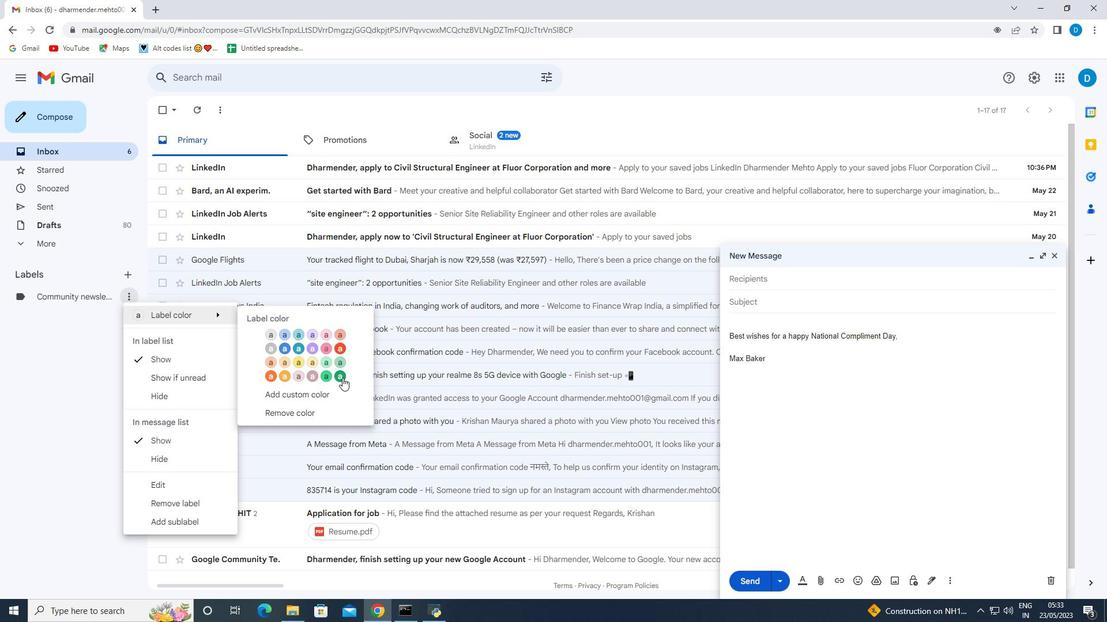 
Action: Mouse moved to (949, 580)
Screenshot: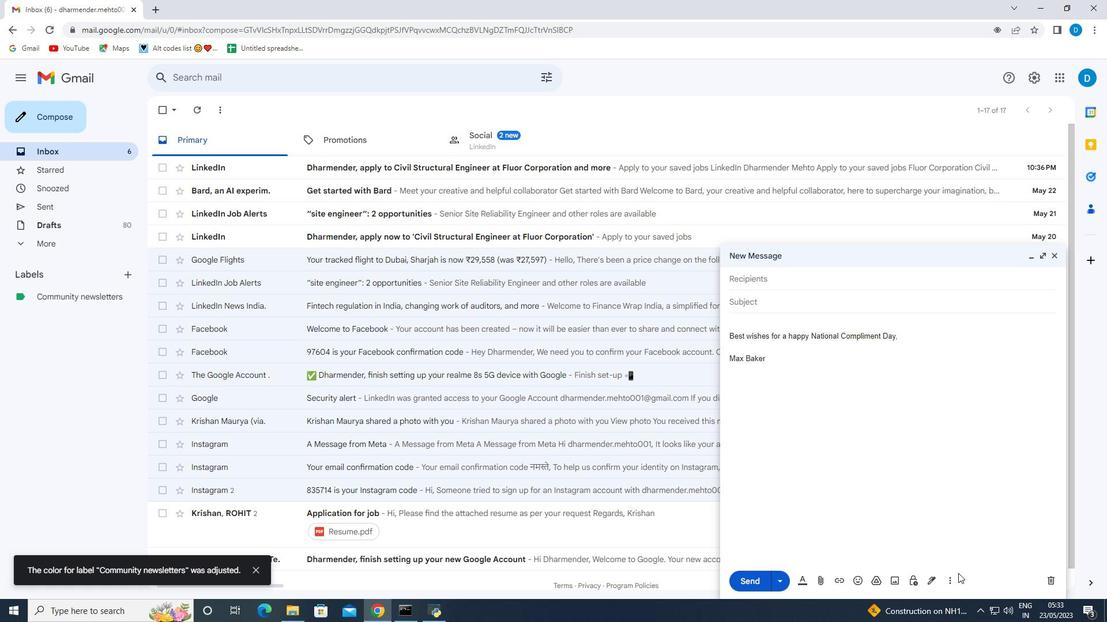 
Action: Mouse pressed left at (949, 580)
Screenshot: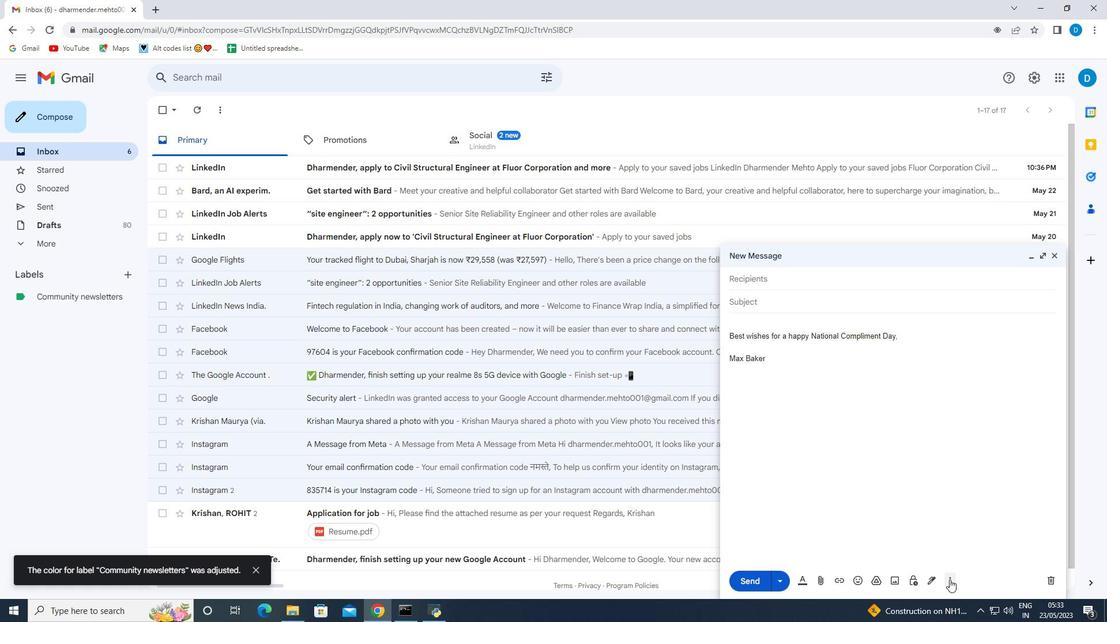 
Action: Mouse moved to (969, 467)
Screenshot: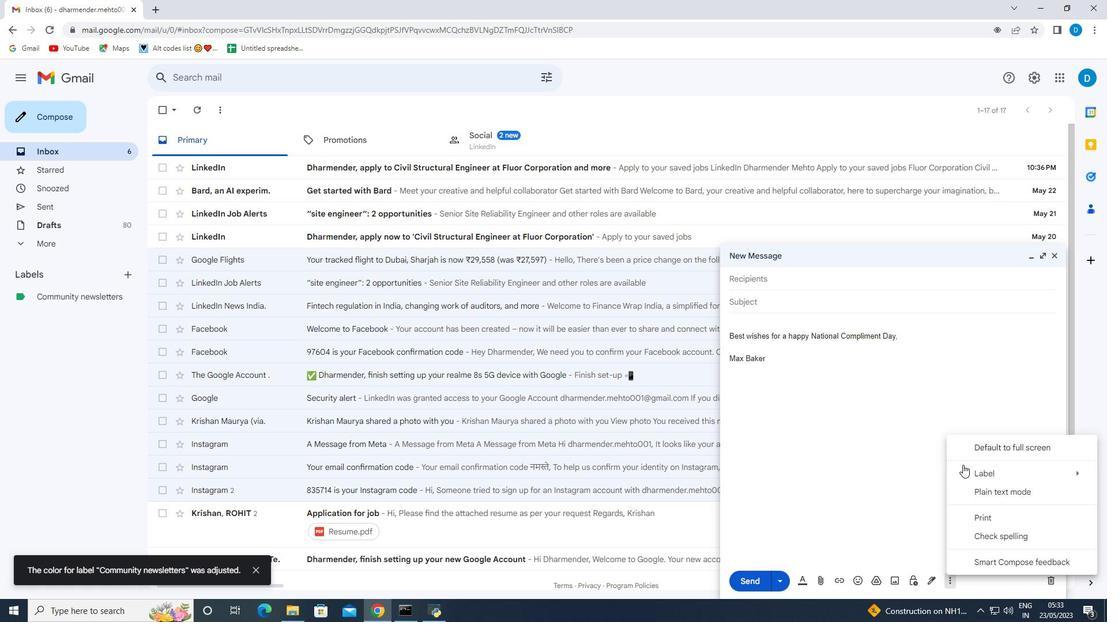 
Action: Mouse pressed left at (969, 467)
Screenshot: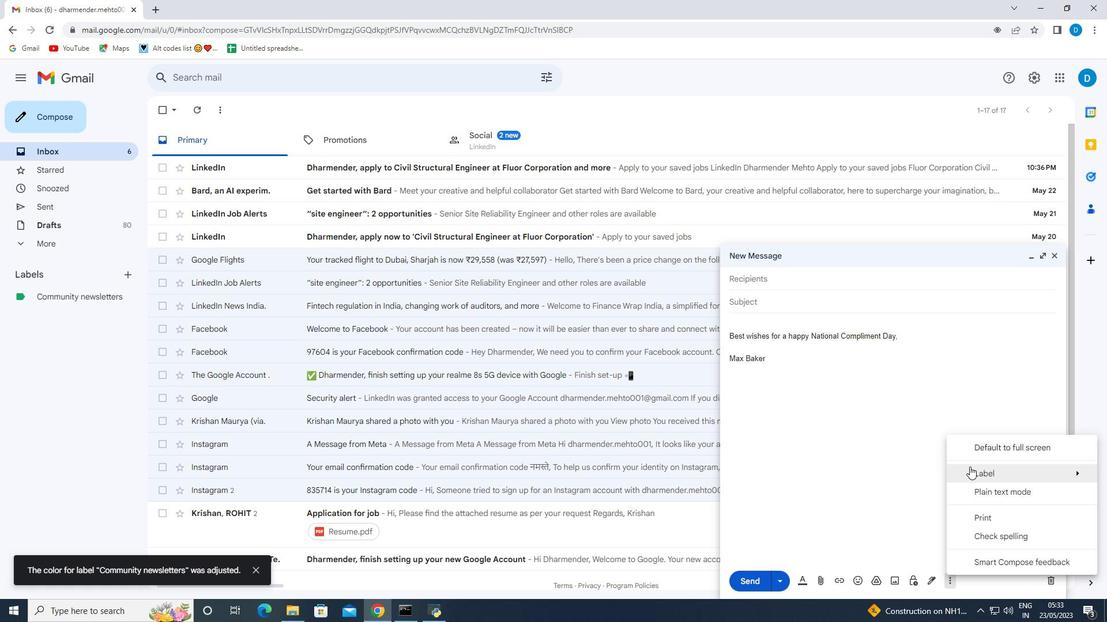 
Action: Mouse moved to (981, 473)
Screenshot: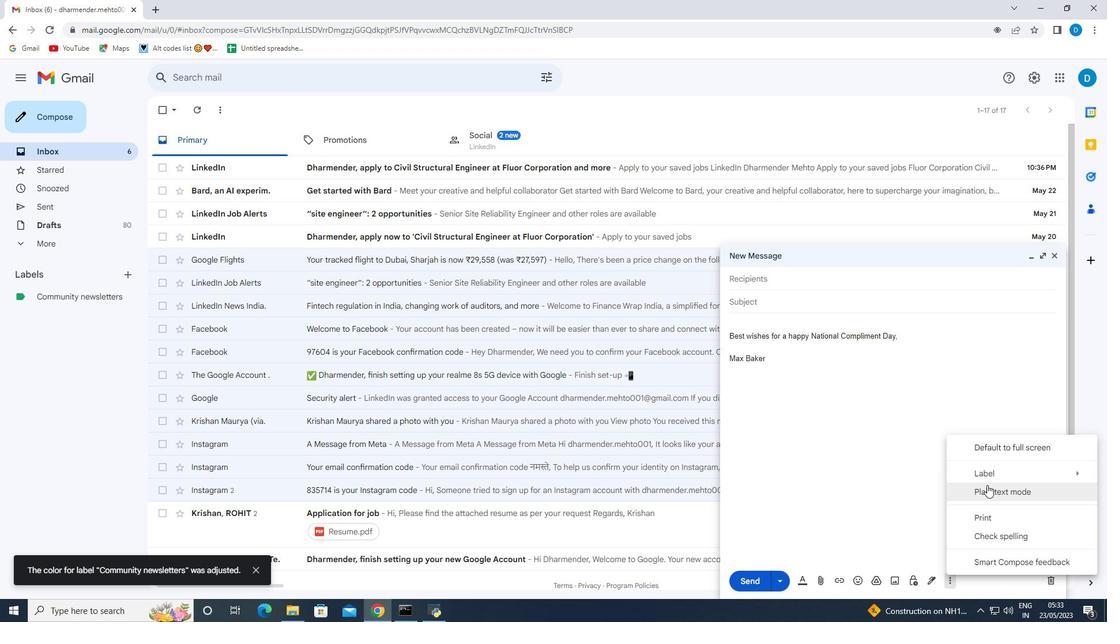 
Action: Mouse pressed left at (981, 473)
Screenshot: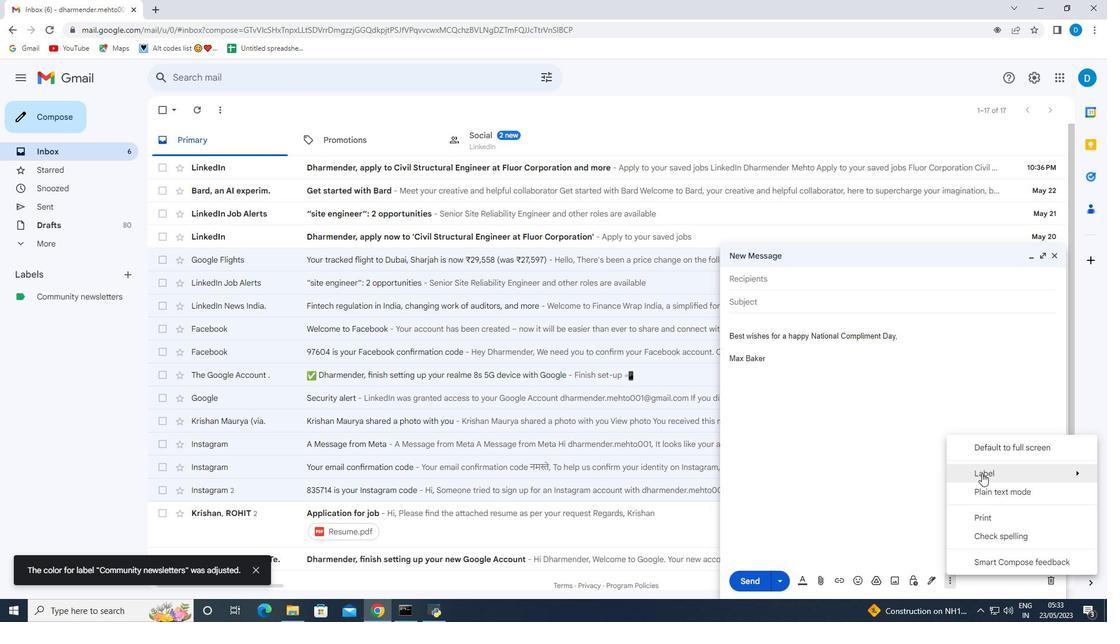 
Action: Mouse moved to (821, 323)
Screenshot: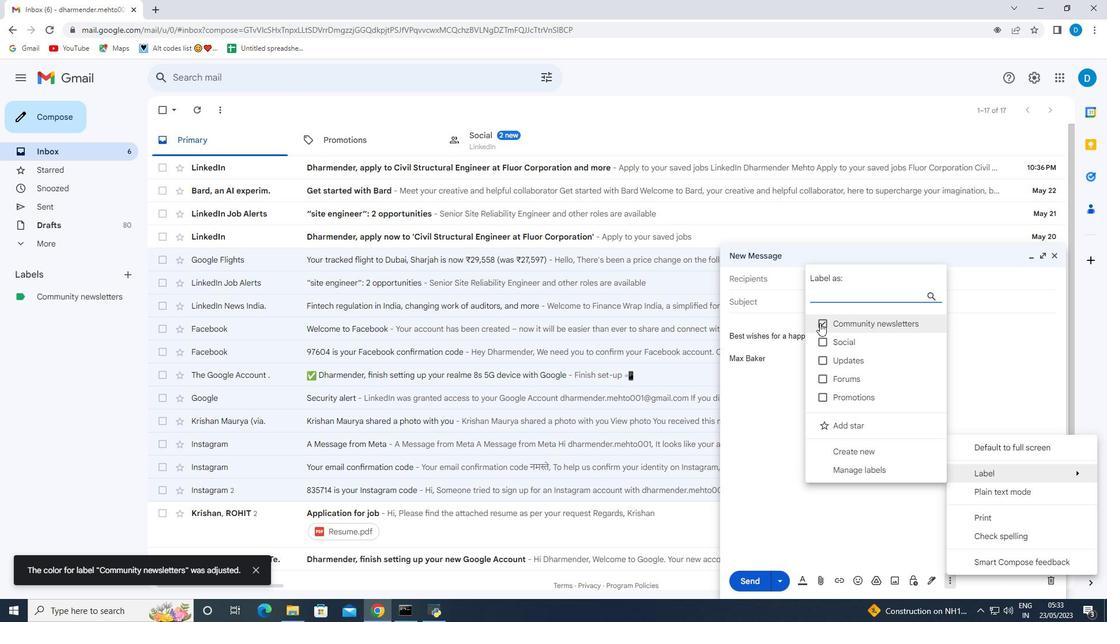 
Action: Mouse pressed left at (821, 323)
Screenshot: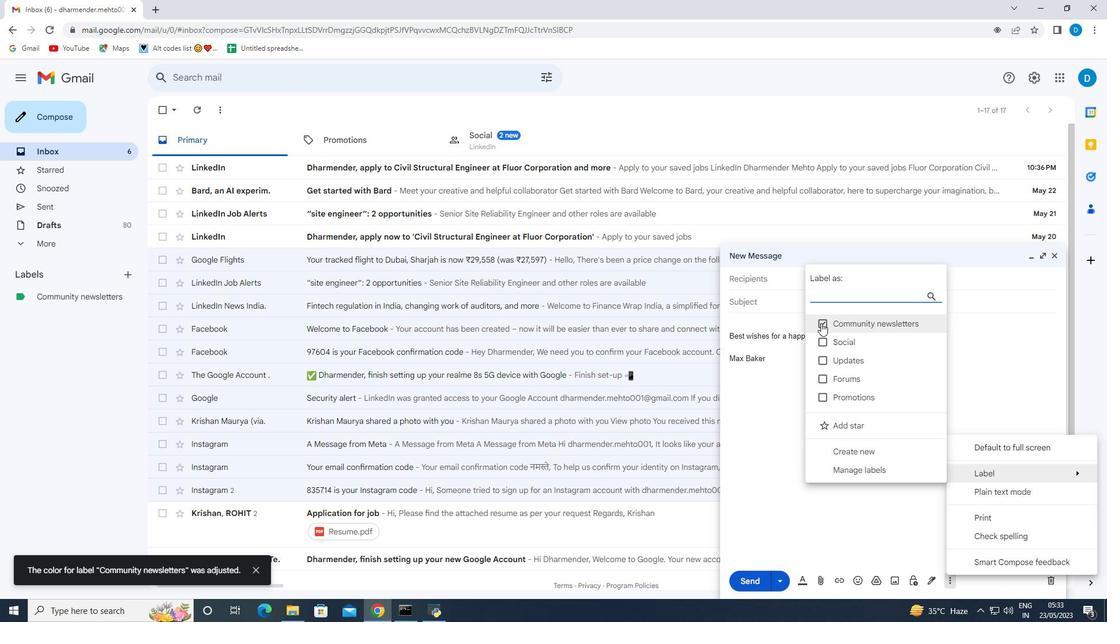 
Action: Mouse moved to (821, 324)
Screenshot: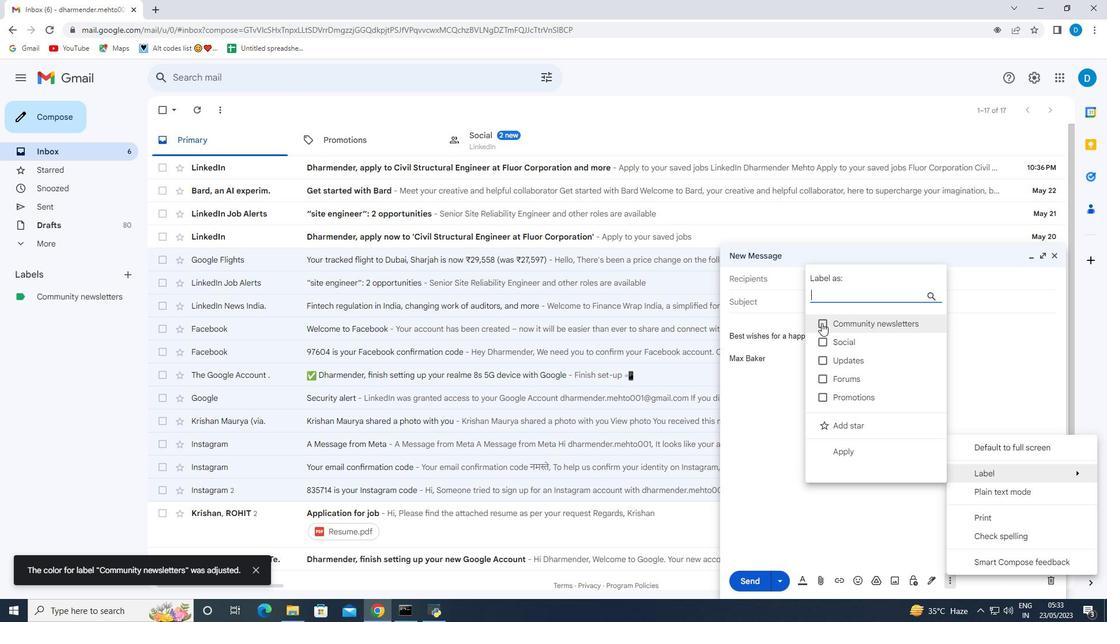
Action: Mouse pressed left at (821, 324)
Screenshot: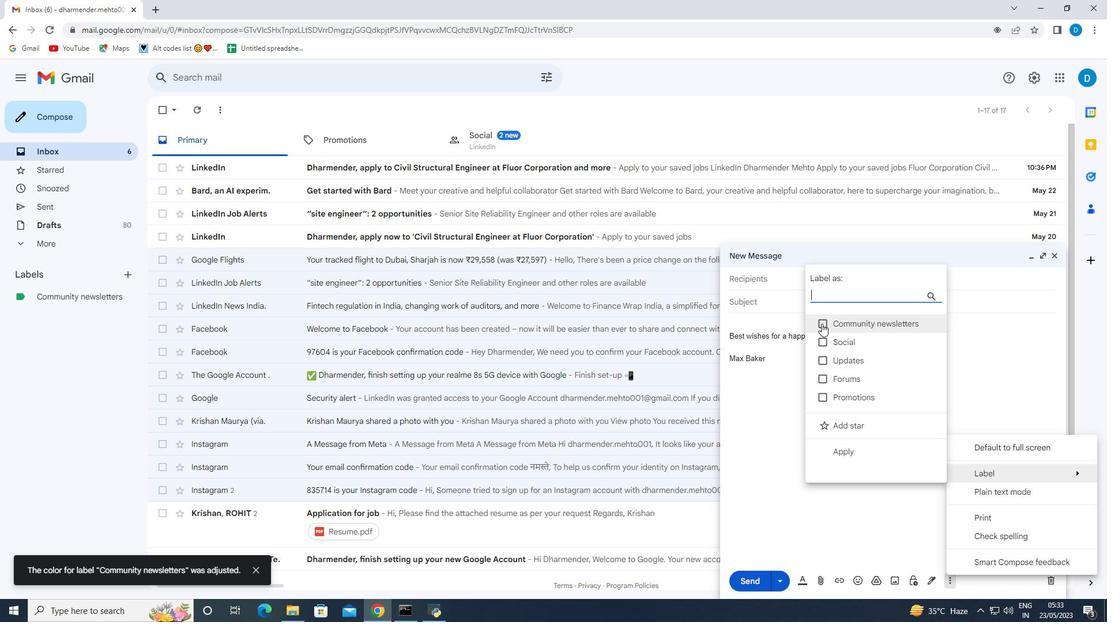 
Action: Mouse moved to (768, 418)
Screenshot: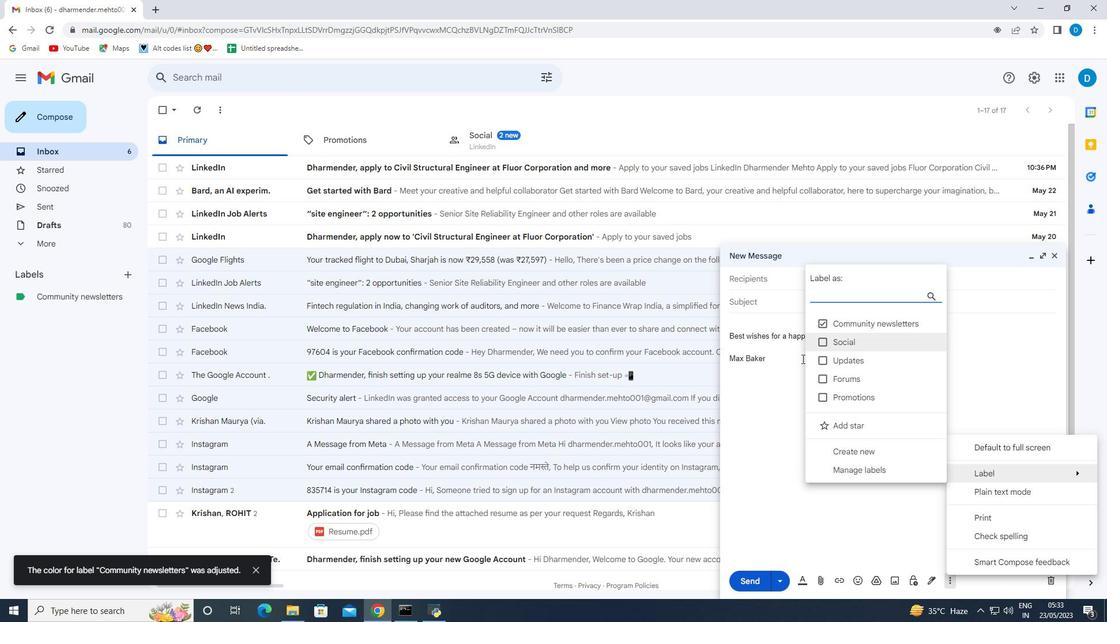 
Action: Mouse pressed left at (768, 418)
Screenshot: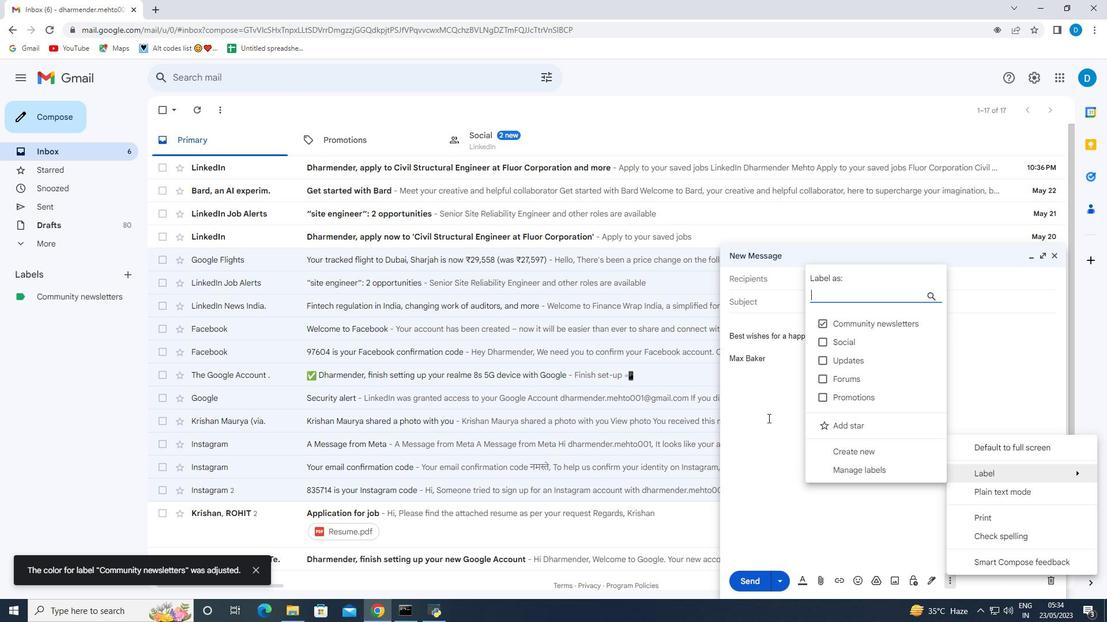 
Action: Mouse moved to (752, 279)
Screenshot: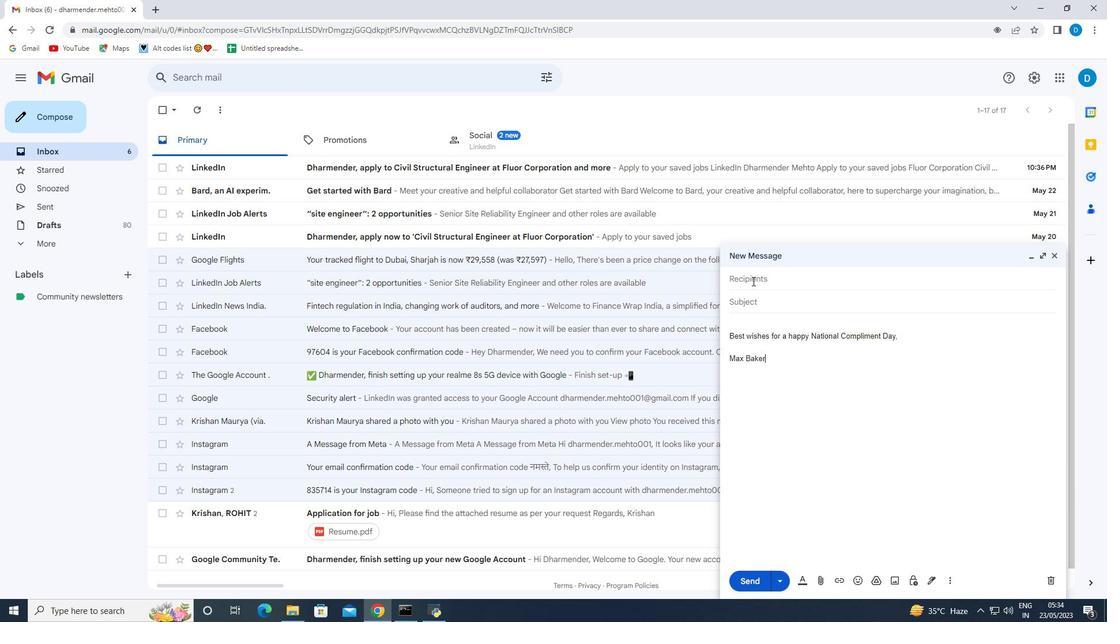 
Action: Mouse pressed left at (752, 279)
Screenshot: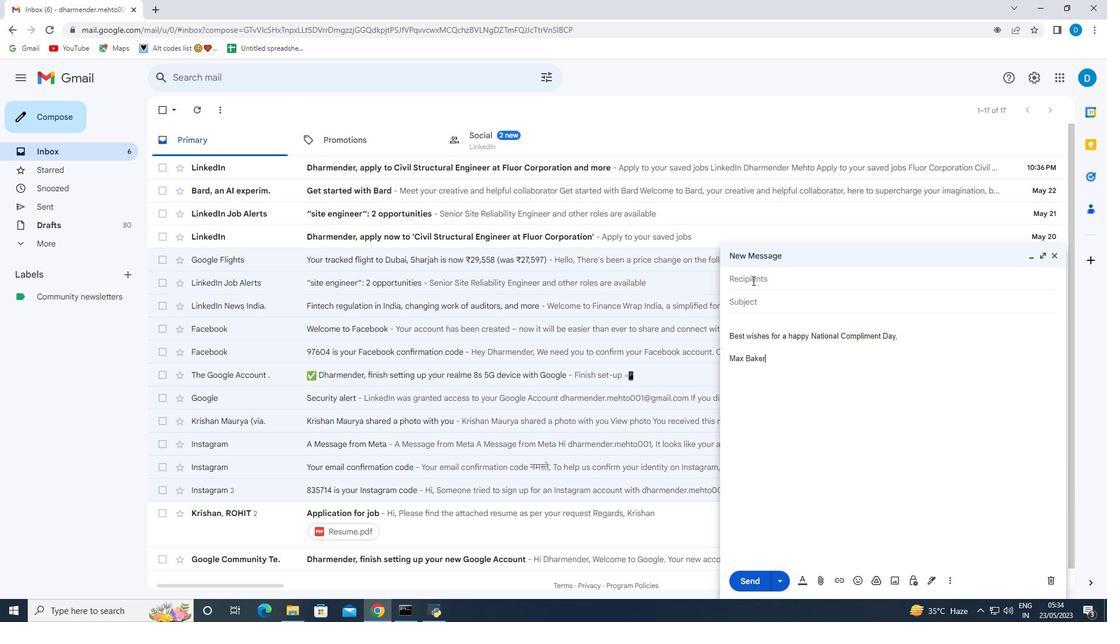 
Action: Key pressed softage.9<Key.shift>@softage.net
Screenshot: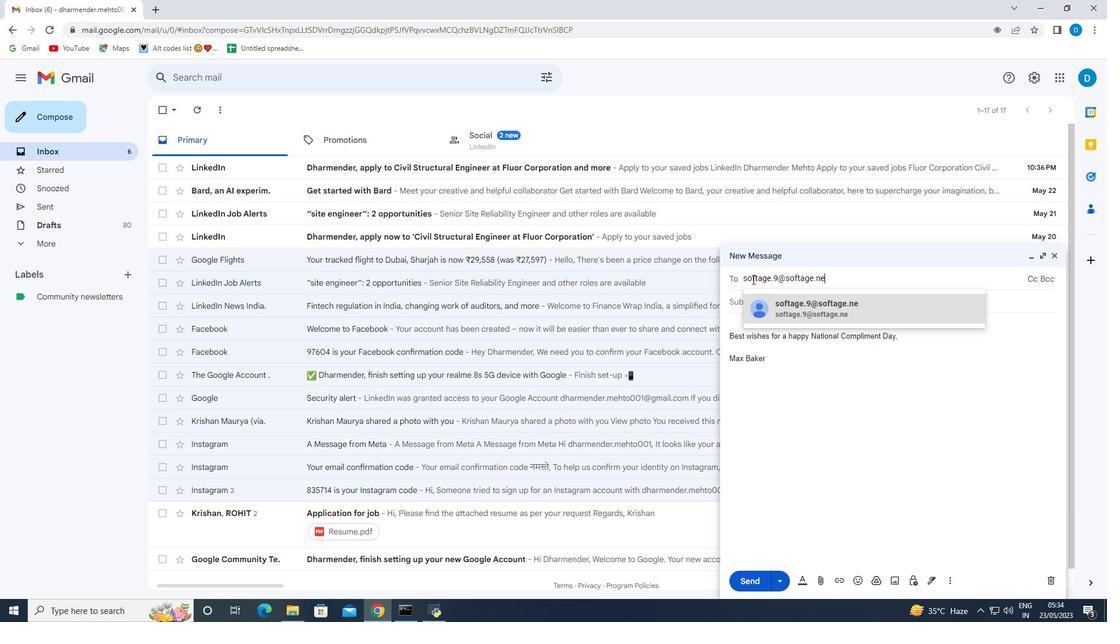 
Action: Mouse moved to (957, 317)
Screenshot: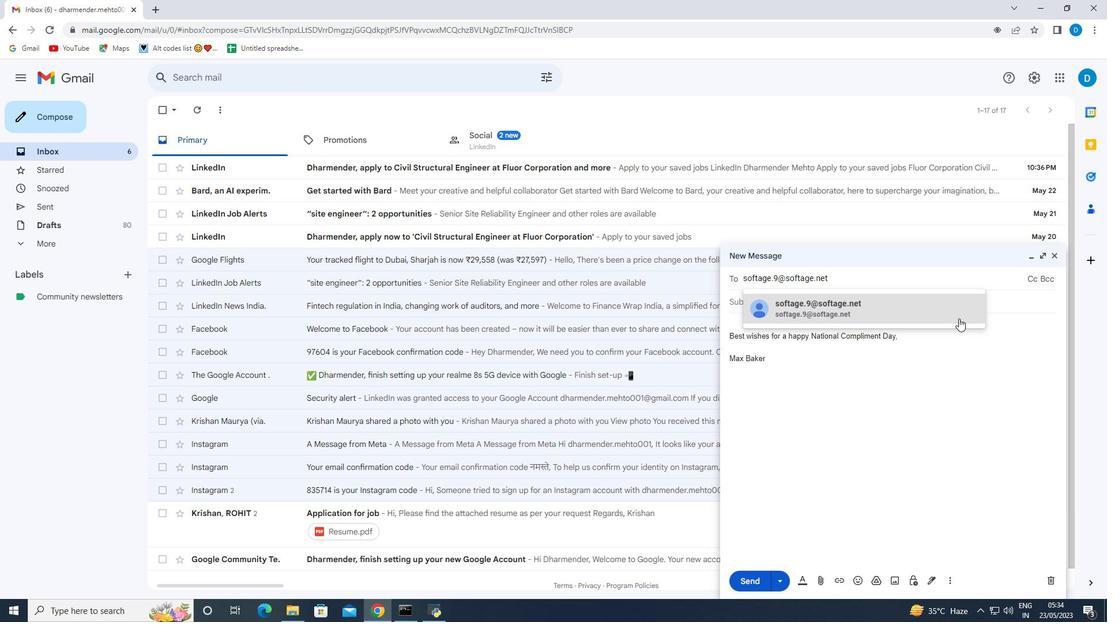 
Action: Mouse pressed left at (957, 317)
Screenshot: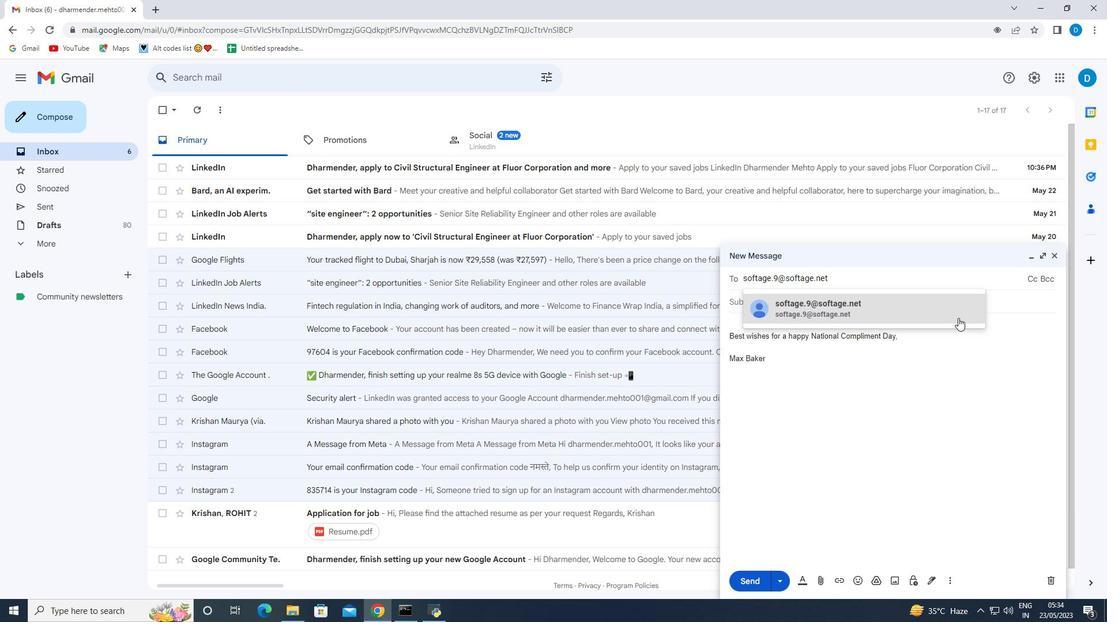 
Action: Mouse moved to (820, 417)
Screenshot: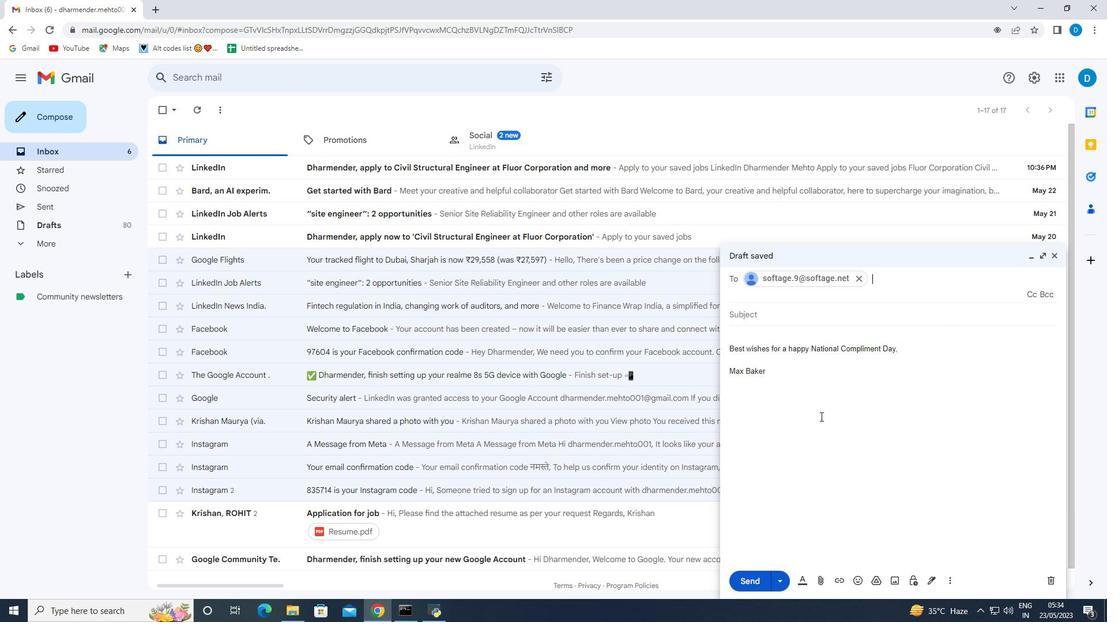 
Action: Mouse scrolled (820, 416) with delta (0, 0)
Screenshot: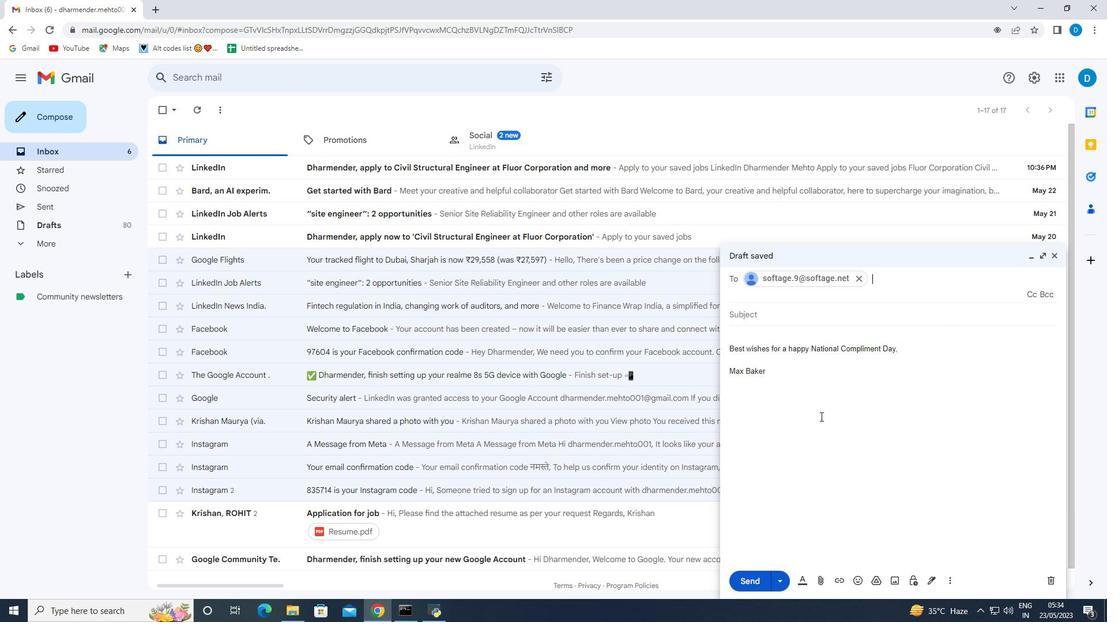 
Action: Mouse moved to (821, 419)
Screenshot: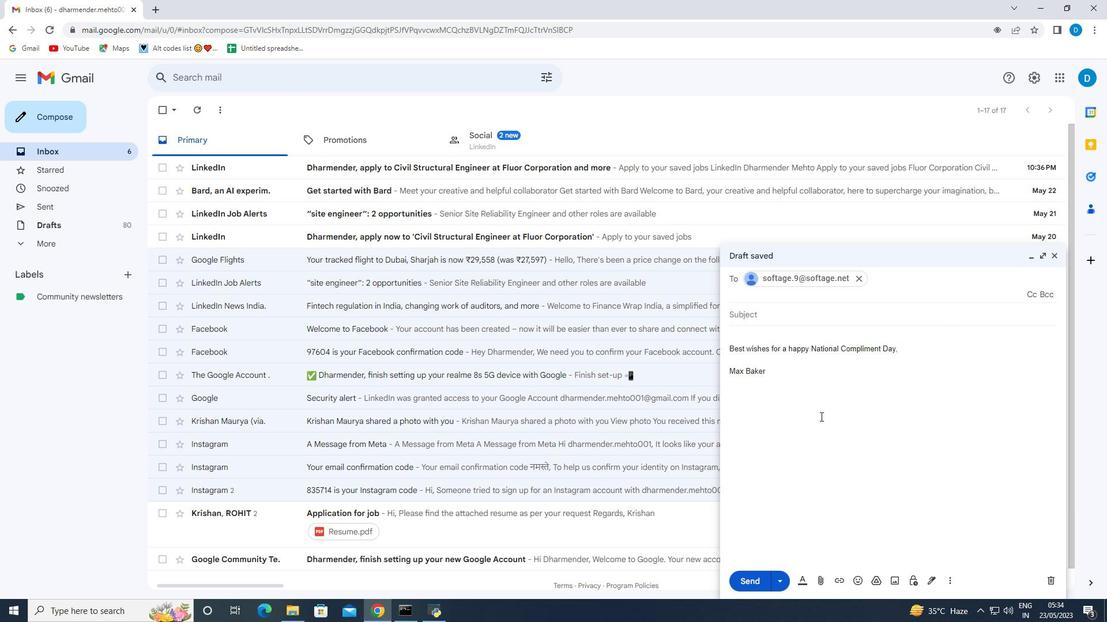 
Action: Mouse scrolled (821, 419) with delta (0, 0)
Screenshot: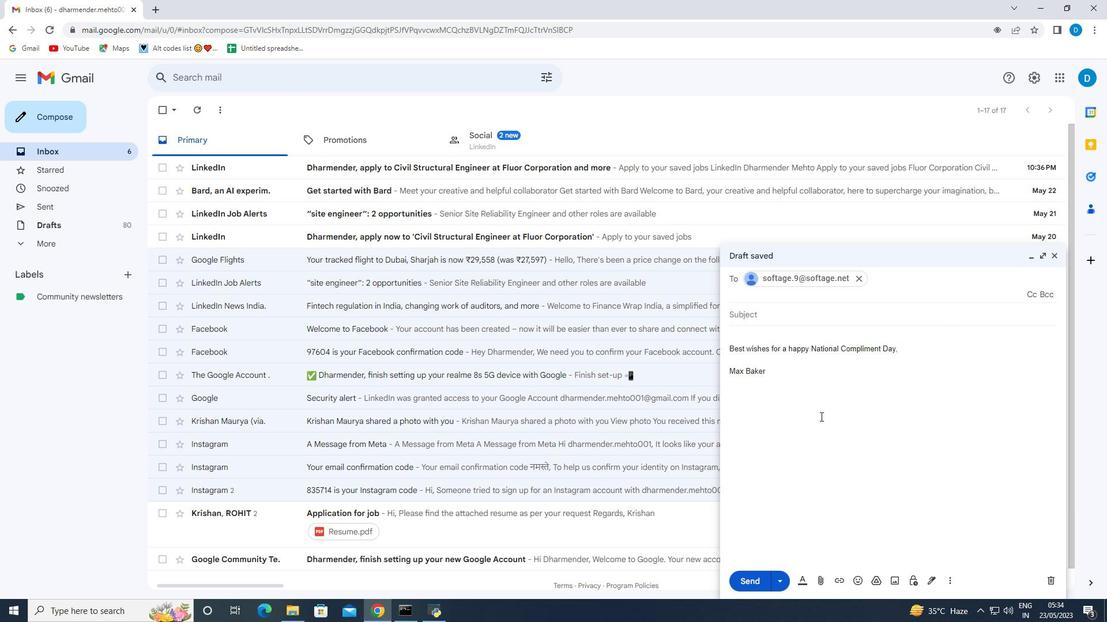 
Action: Mouse moved to (824, 422)
Screenshot: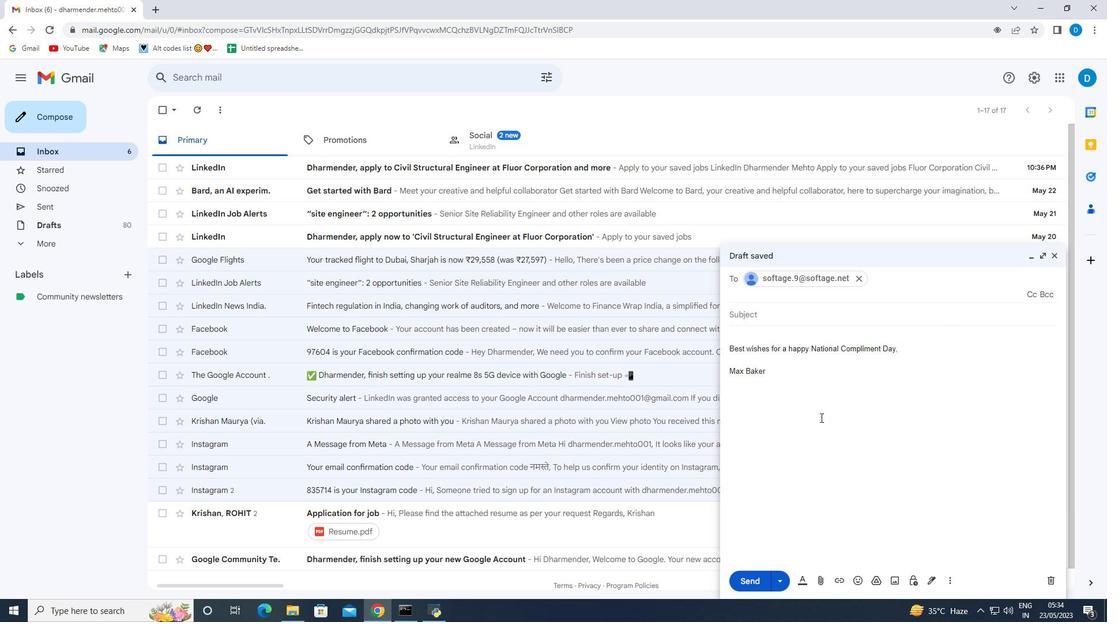 
Action: Mouse scrolled (824, 421) with delta (0, 0)
Screenshot: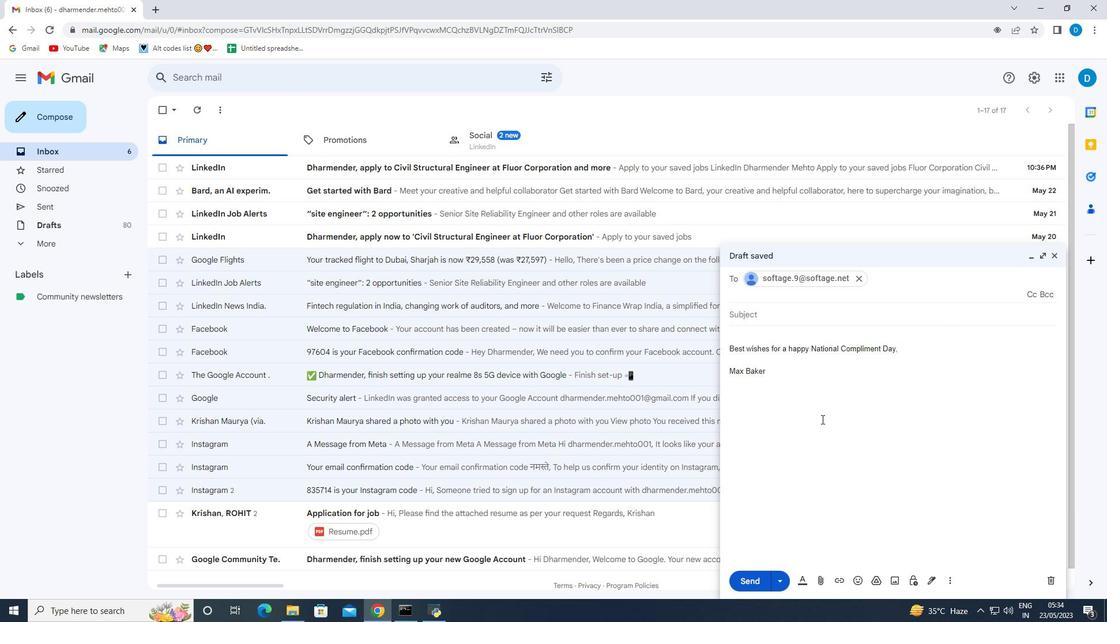 
Action: Mouse moved to (856, 426)
Screenshot: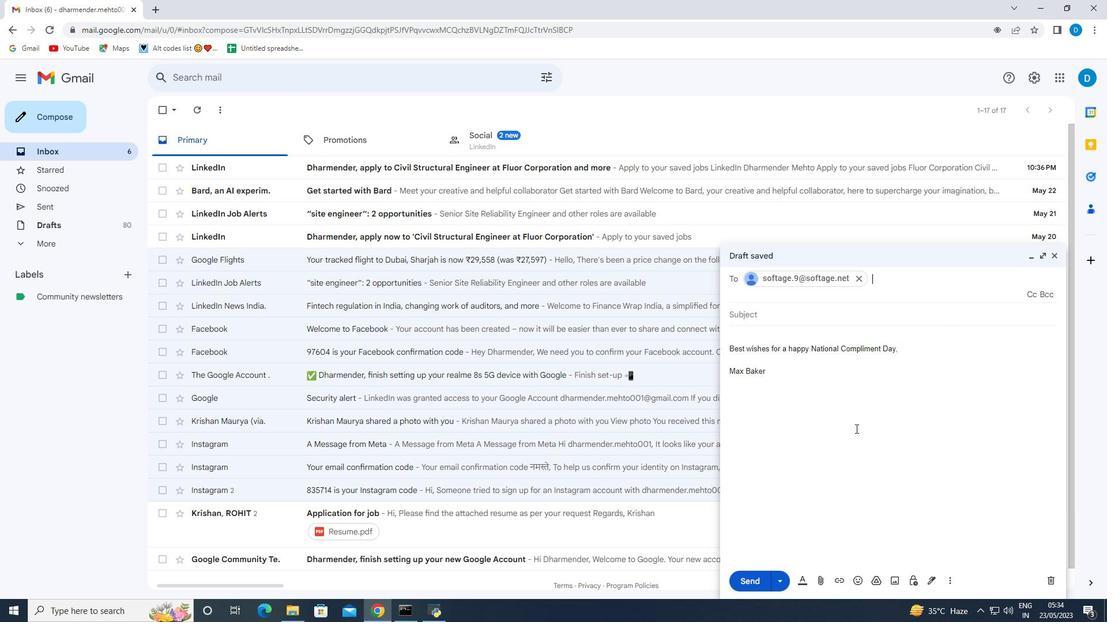 
